 Task: Create a Sprint called Sprint0000000073 in Scrum Project Project0000000025 in Jira. Create a Sprint called Sprint0000000074 in Scrum Project Project0000000025 in Jira. Create a Sprint called Sprint0000000075 in Scrum Project Project0000000025 in Jira. Set Duration of Sprint called Sprint0000000073 in Scrum Project Project0000000025 to 1 week in Jira. Set Duration of Sprint called Sprint0000000074 in Scrum Project Project0000000025 to 2 weeks in Jira
Action: Mouse moved to (984, 395)
Screenshot: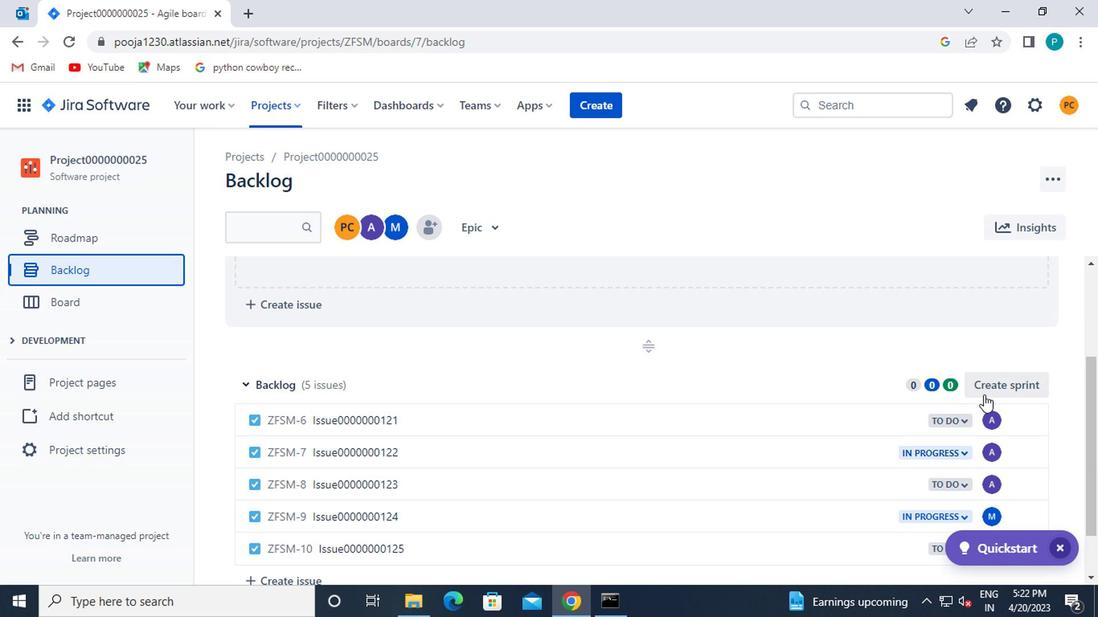 
Action: Mouse pressed left at (984, 395)
Screenshot: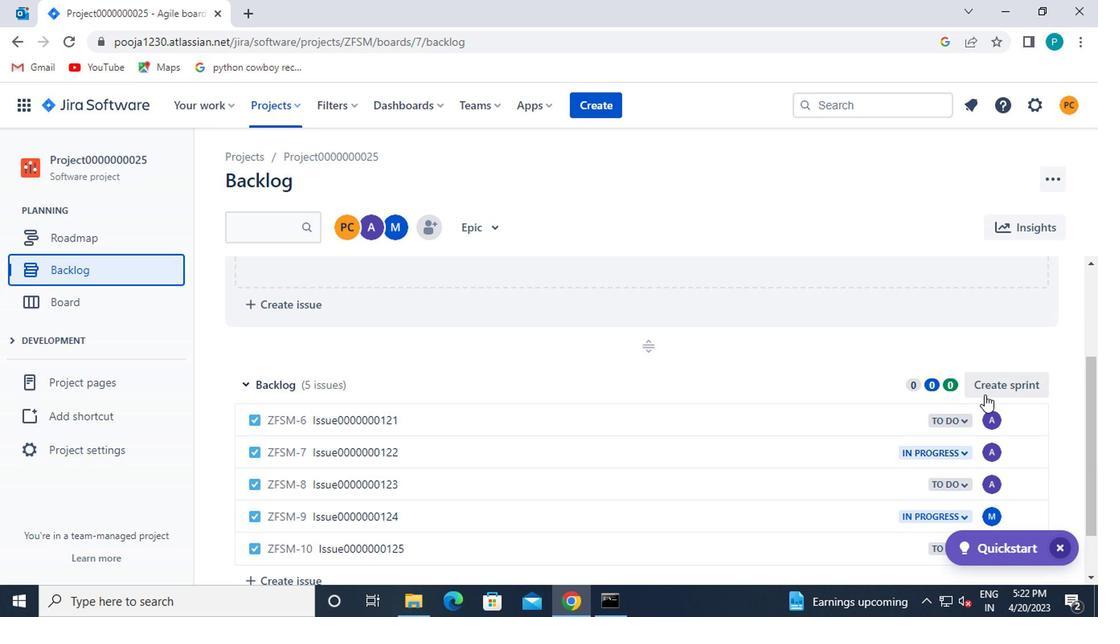 
Action: Mouse moved to (578, 421)
Screenshot: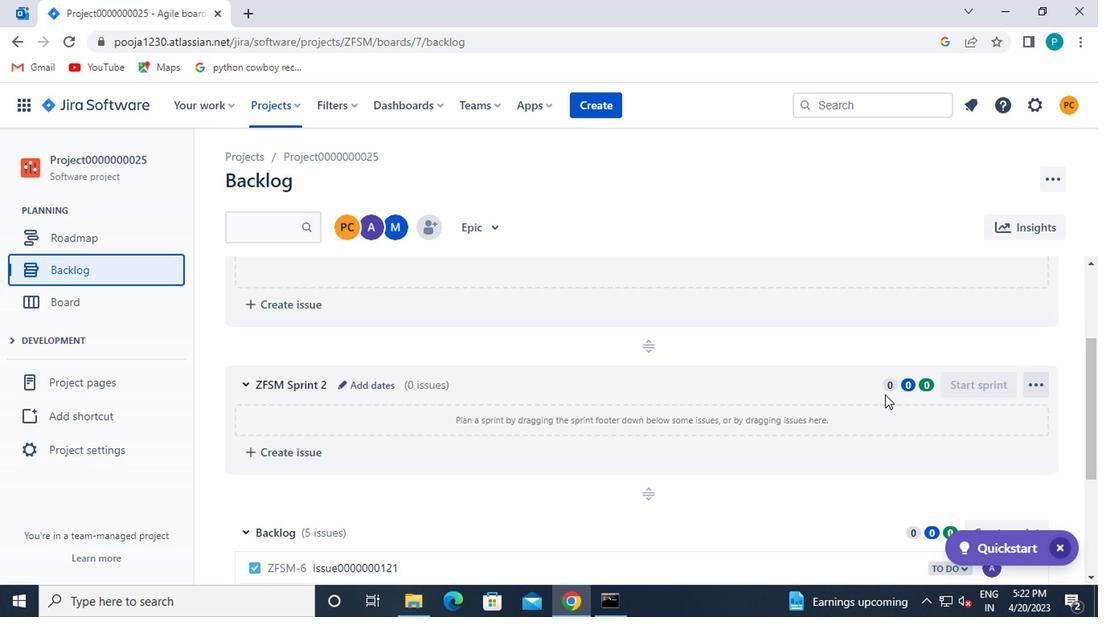 
Action: Mouse scrolled (578, 421) with delta (0, 0)
Screenshot: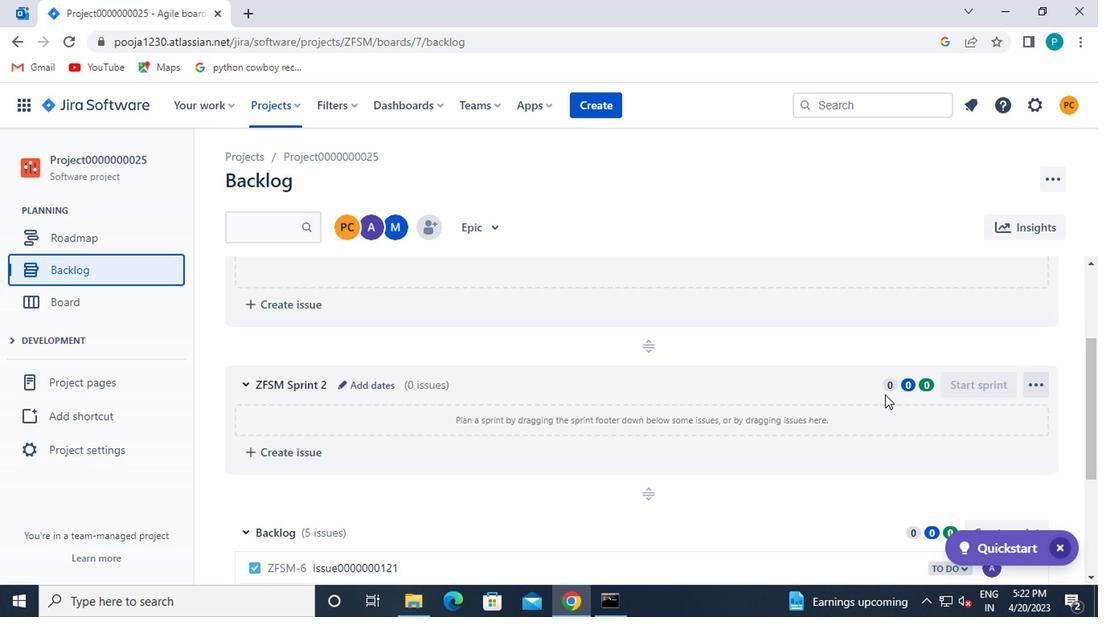 
Action: Mouse moved to (572, 423)
Screenshot: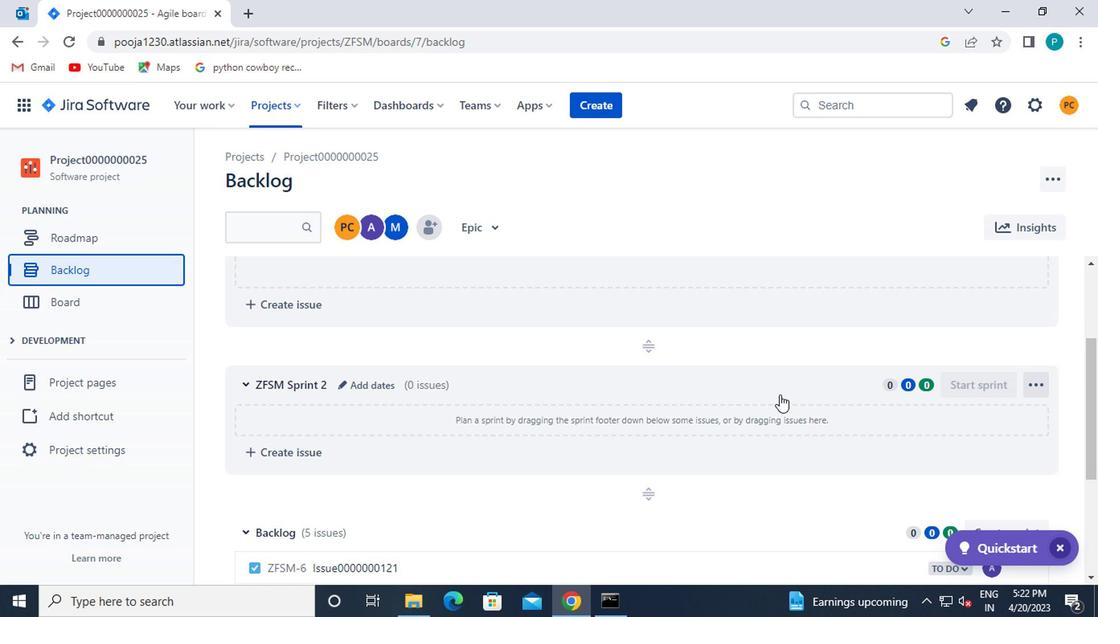 
Action: Mouse scrolled (572, 422) with delta (0, 0)
Screenshot: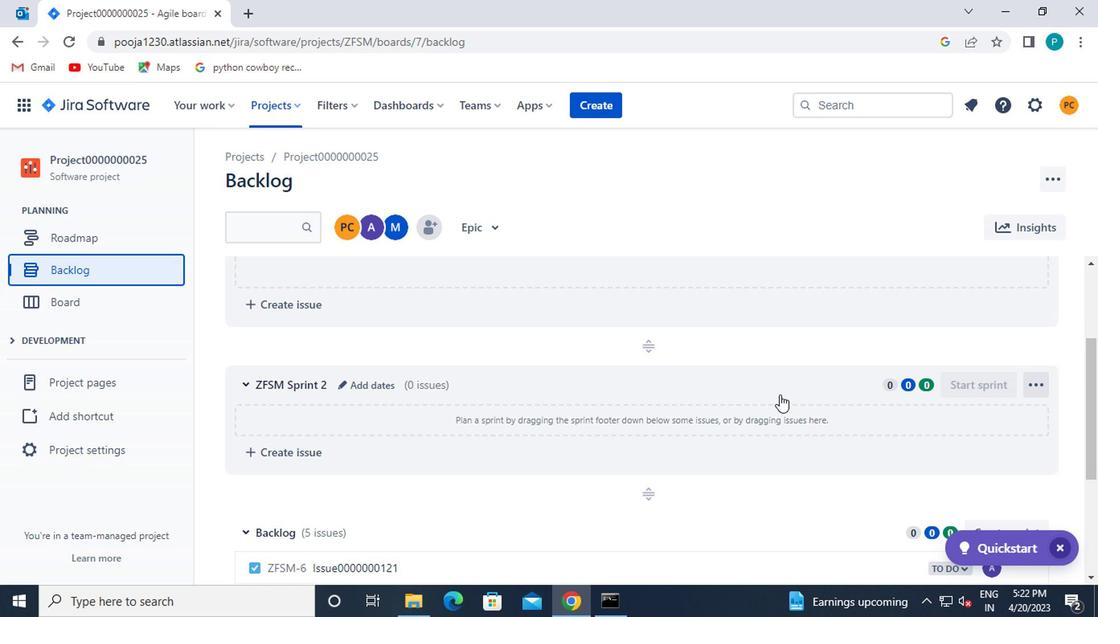 
Action: Mouse moved to (474, 411)
Screenshot: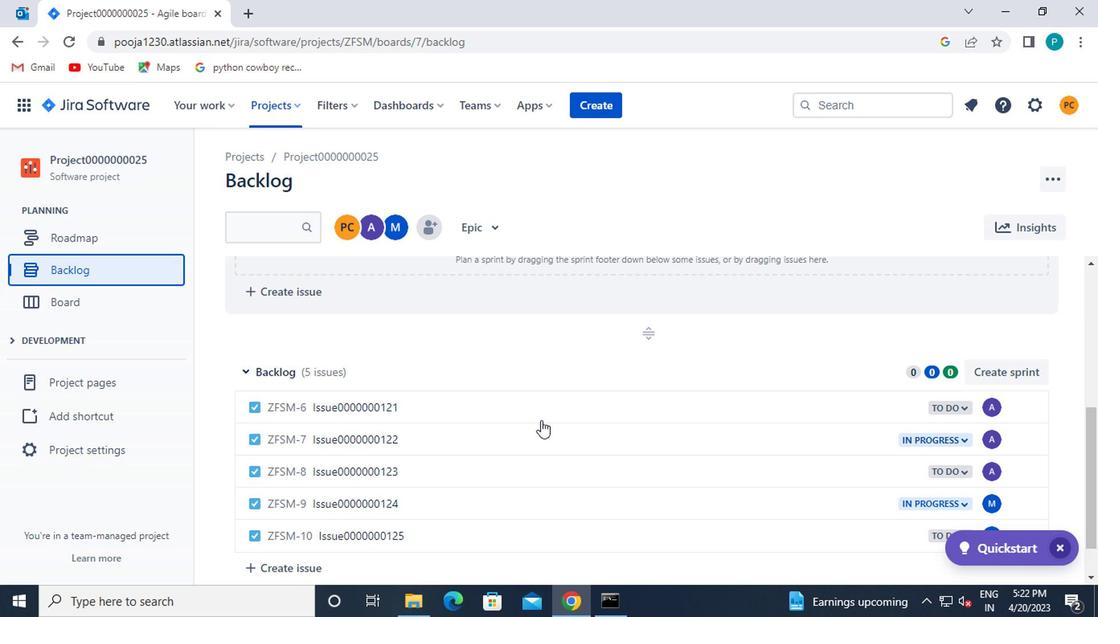 
Action: Mouse scrolled (474, 413) with delta (0, 1)
Screenshot: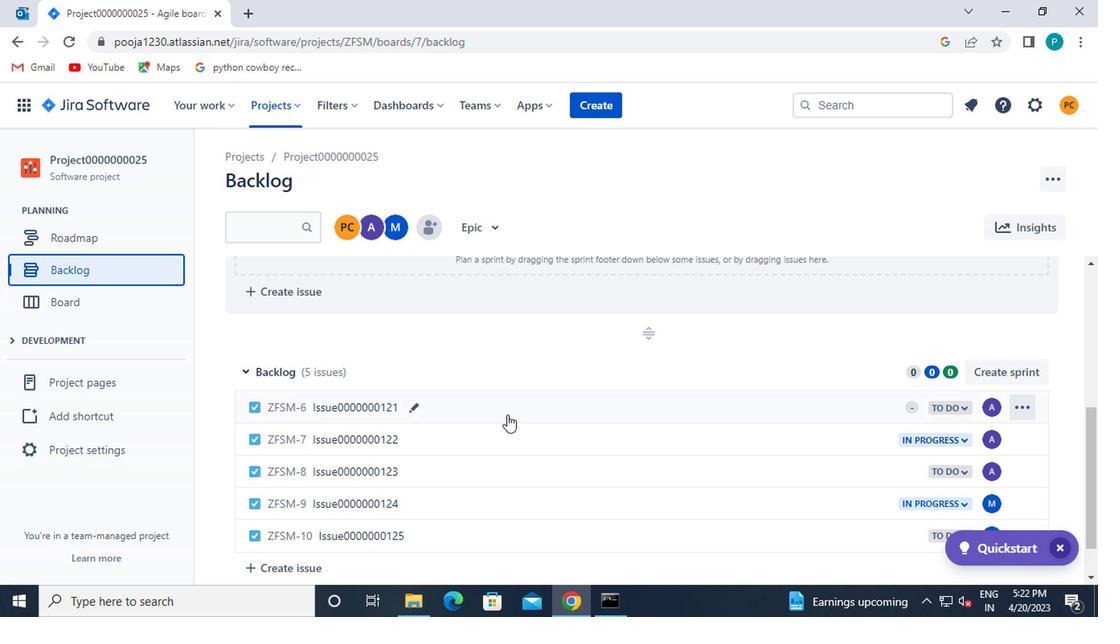 
Action: Mouse moved to (266, 360)
Screenshot: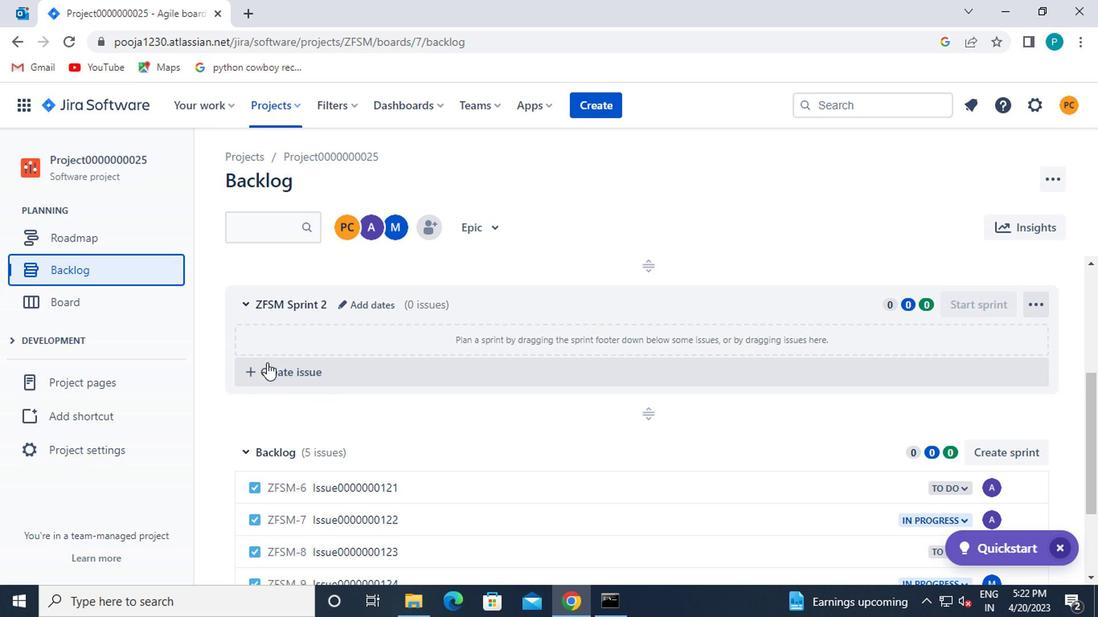 
Action: Mouse scrolled (266, 361) with delta (0, 0)
Screenshot: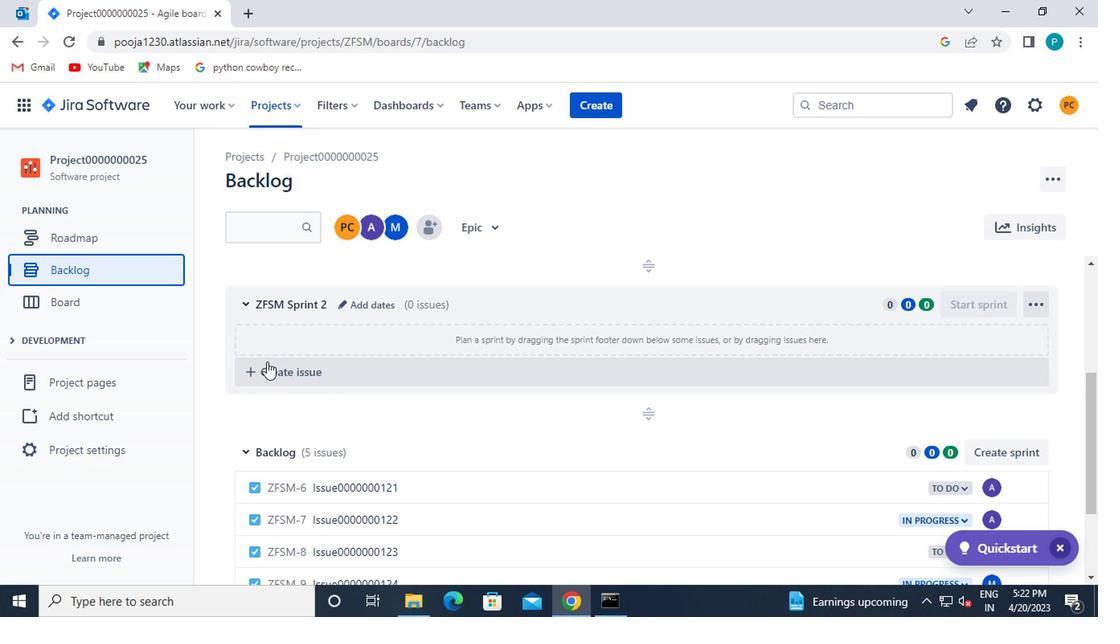 
Action: Mouse scrolled (266, 361) with delta (0, 0)
Screenshot: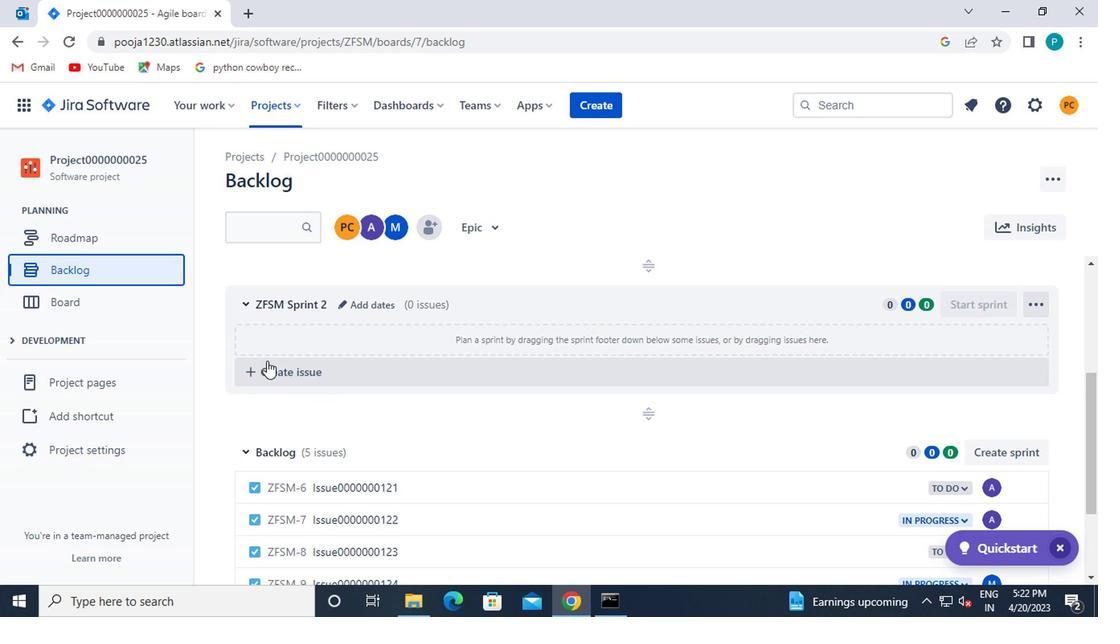 
Action: Mouse moved to (273, 367)
Screenshot: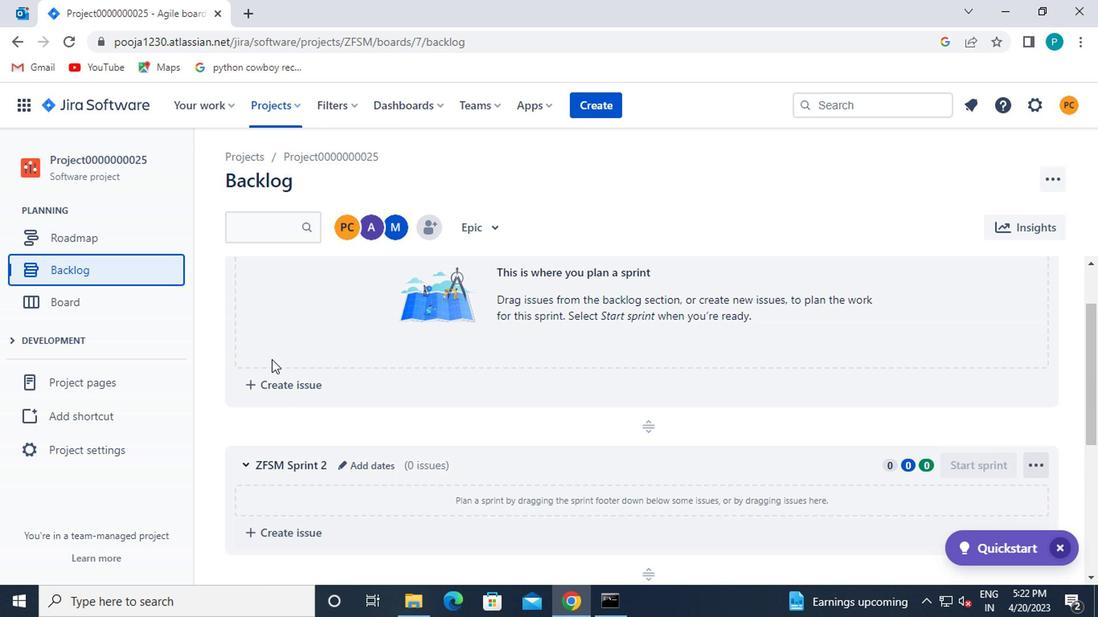 
Action: Mouse scrolled (273, 366) with delta (0, -1)
Screenshot: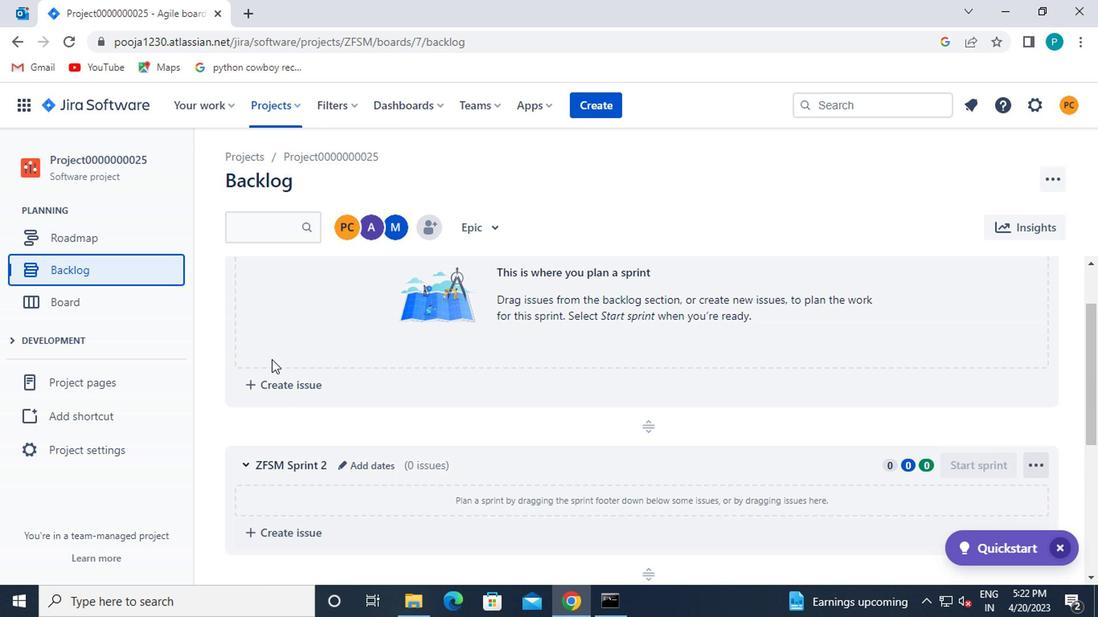 
Action: Mouse moved to (280, 374)
Screenshot: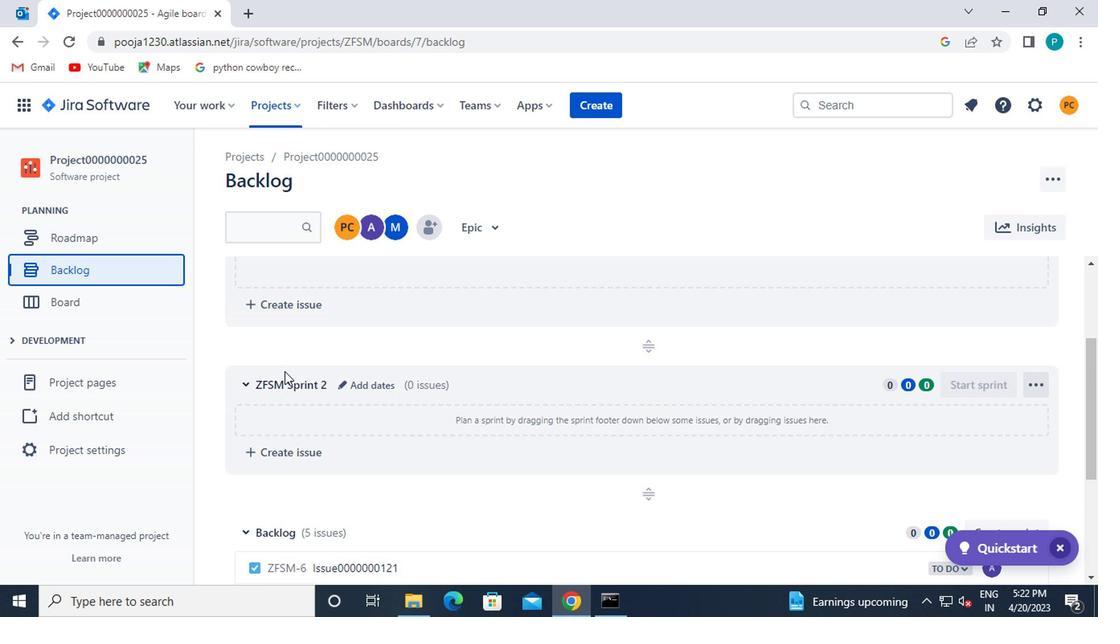 
Action: Mouse scrolled (280, 373) with delta (0, 0)
Screenshot: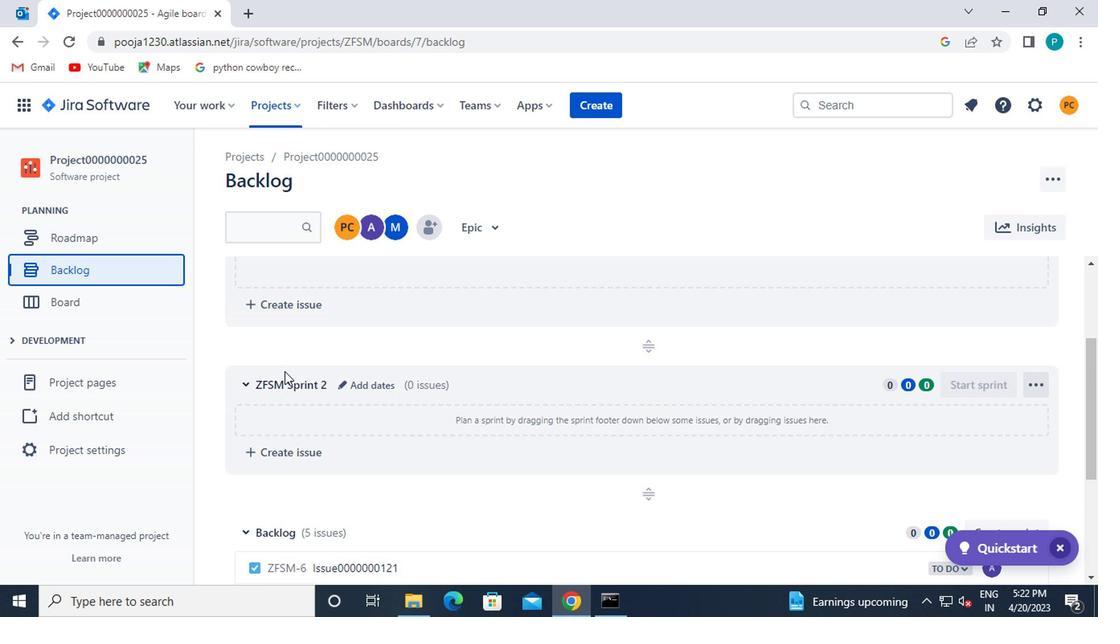 
Action: Mouse moved to (281, 378)
Screenshot: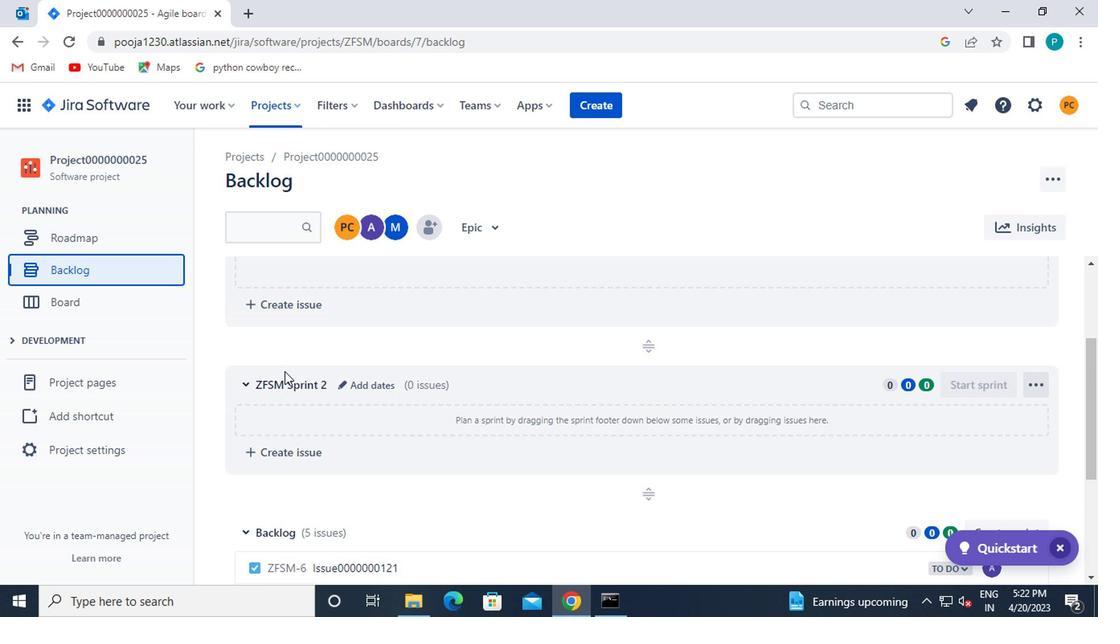 
Action: Mouse pressed left at (281, 378)
Screenshot: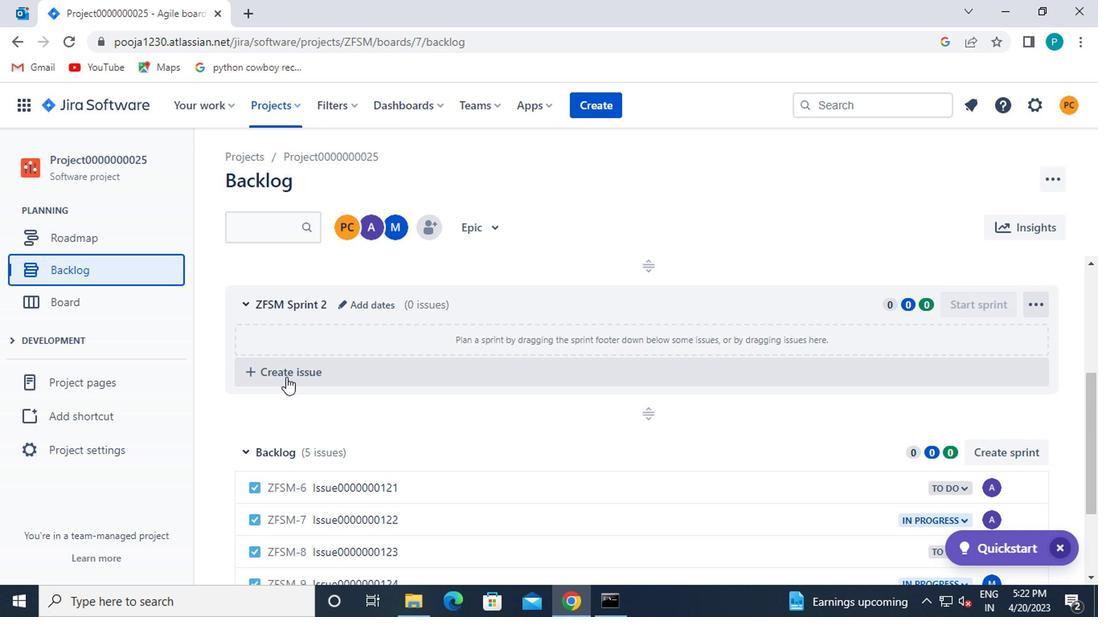 
Action: Mouse moved to (298, 381)
Screenshot: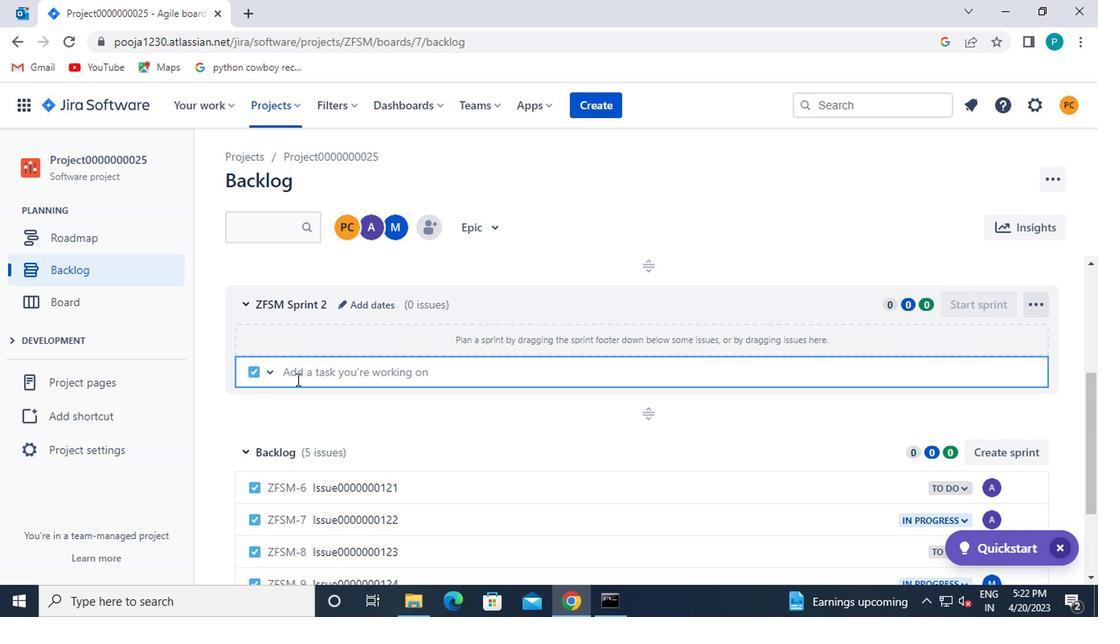 
Action: Mouse scrolled (298, 382) with delta (0, 0)
Screenshot: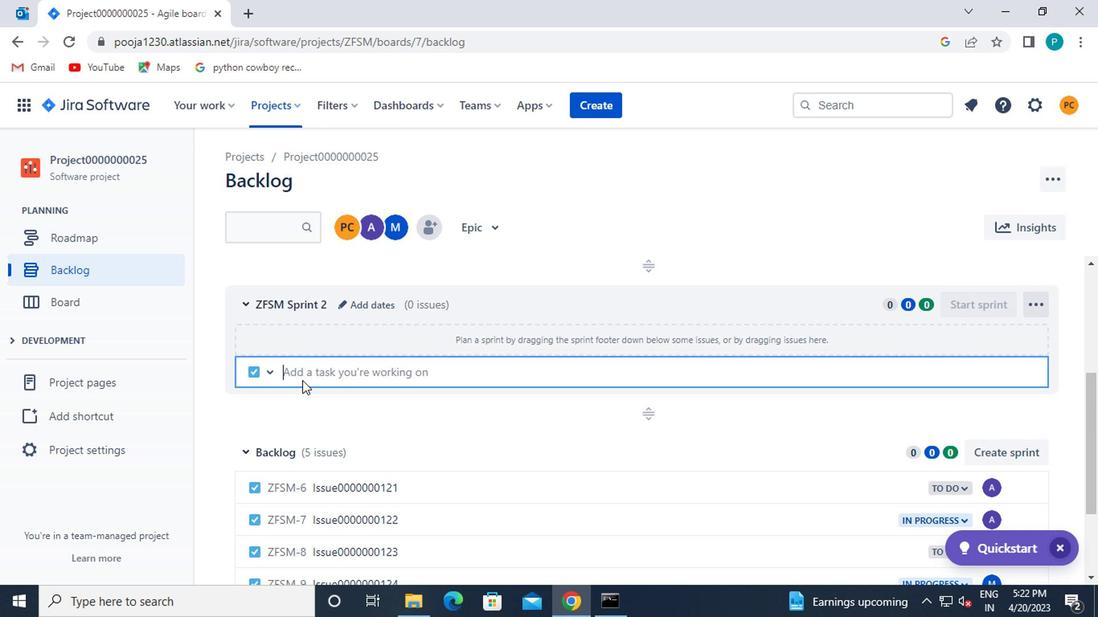 
Action: Mouse scrolled (298, 382) with delta (0, 0)
Screenshot: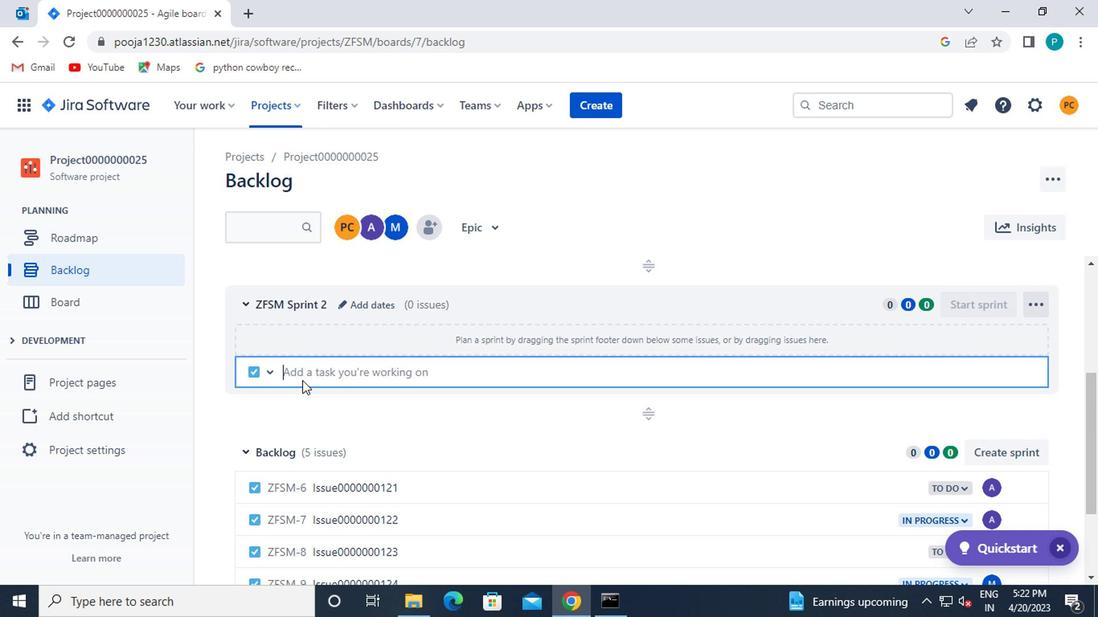 
Action: Mouse scrolled (298, 382) with delta (0, 0)
Screenshot: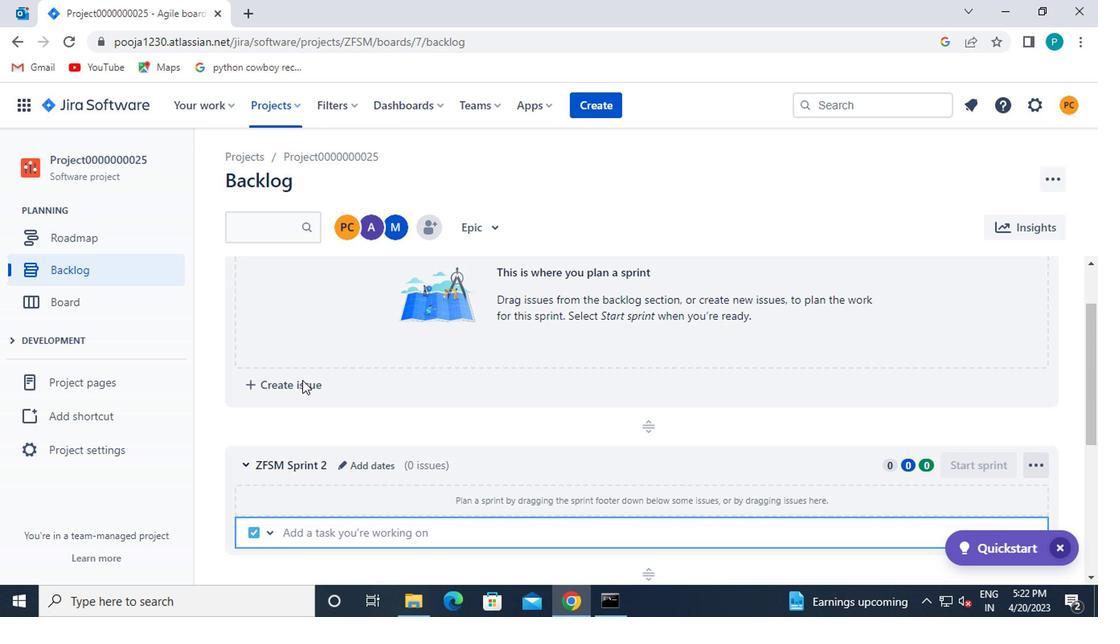 
Action: Mouse scrolled (298, 382) with delta (0, 0)
Screenshot: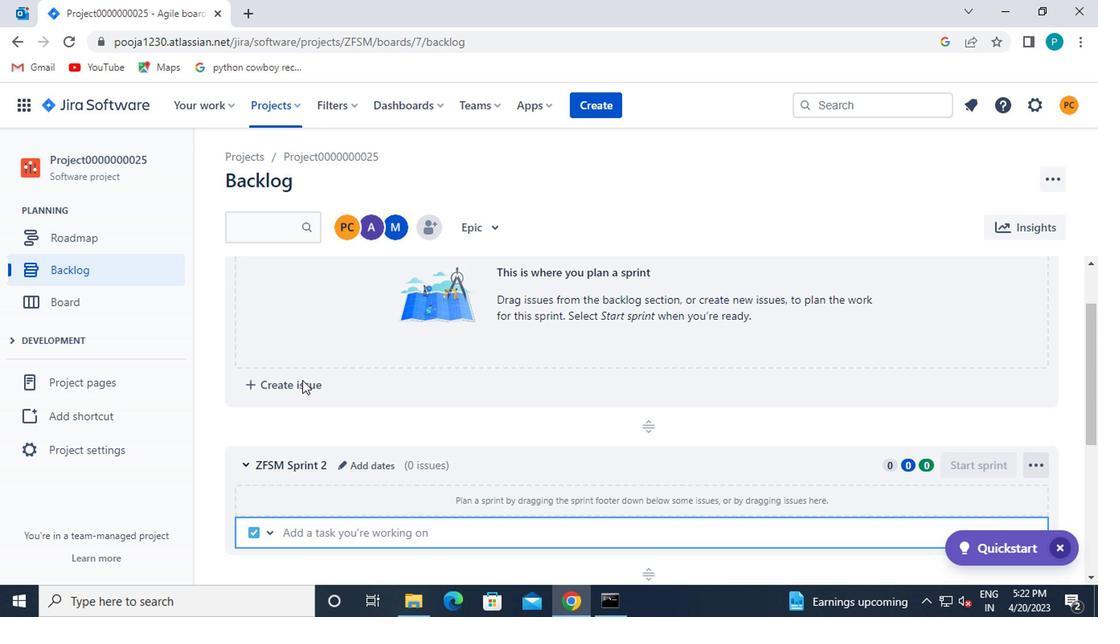 
Action: Mouse scrolled (298, 382) with delta (0, 0)
Screenshot: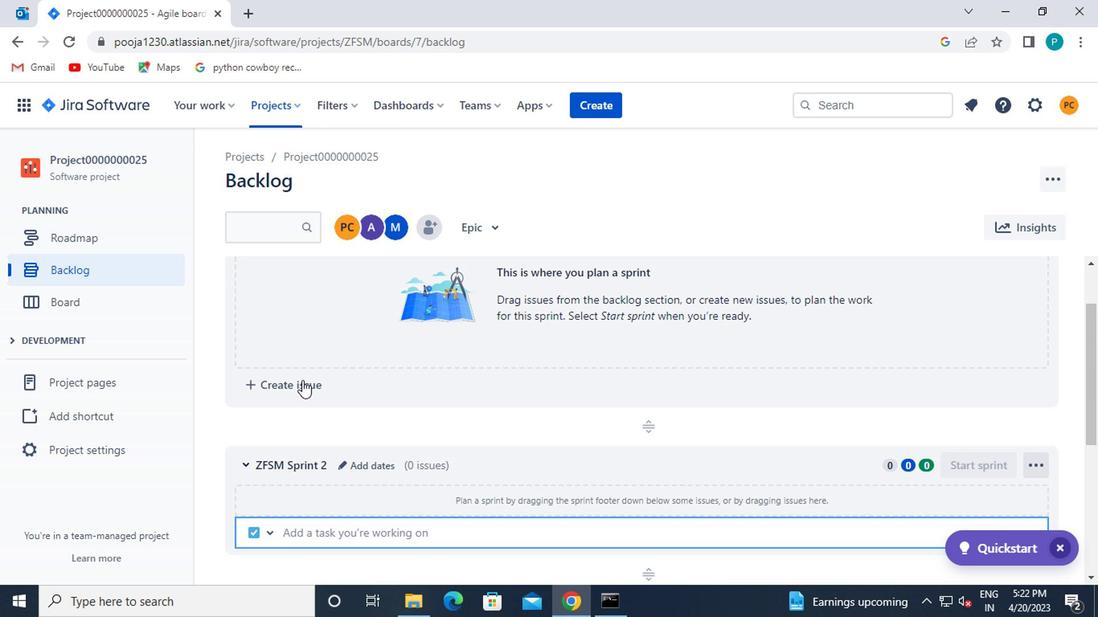 
Action: Mouse scrolled (298, 382) with delta (0, 0)
Screenshot: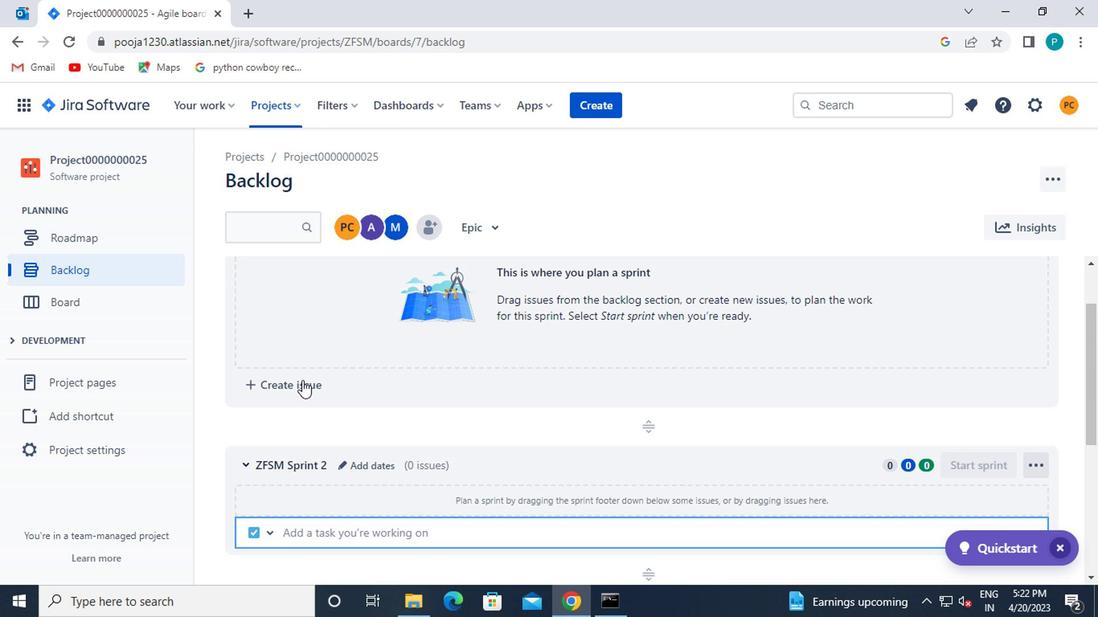 
Action: Mouse scrolled (298, 381) with delta (0, 0)
Screenshot: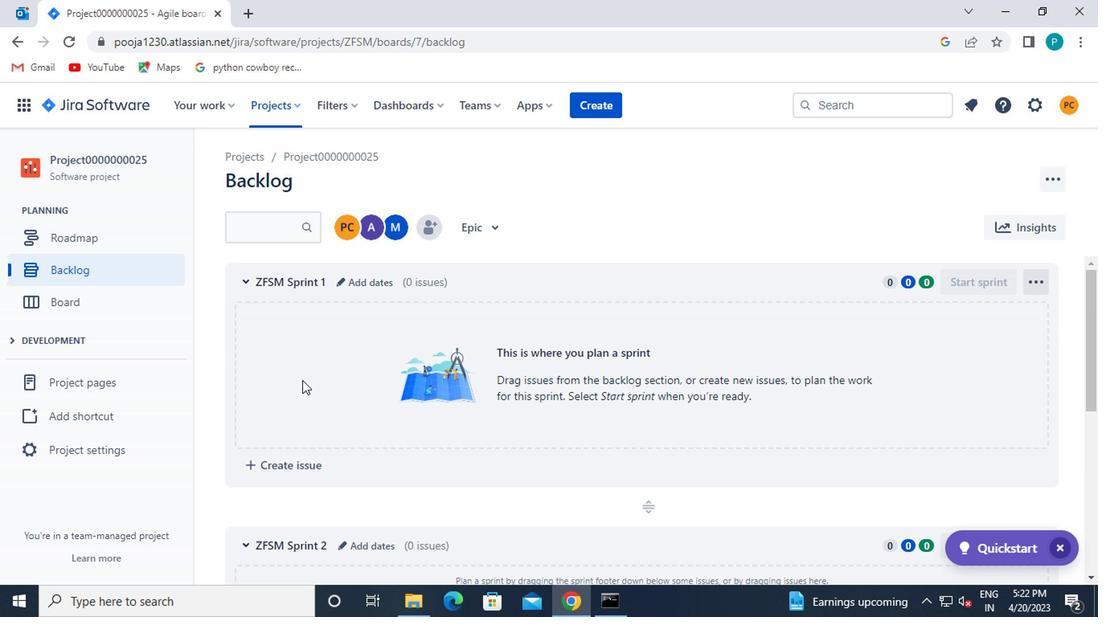 
Action: Mouse scrolled (298, 381) with delta (0, 0)
Screenshot: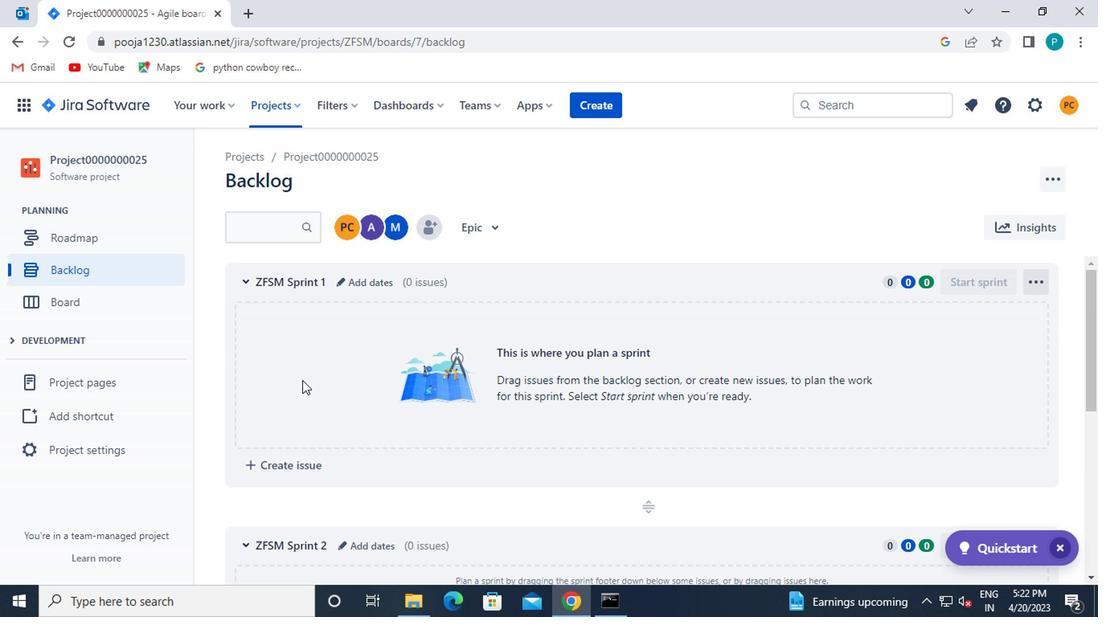 
Action: Mouse moved to (359, 387)
Screenshot: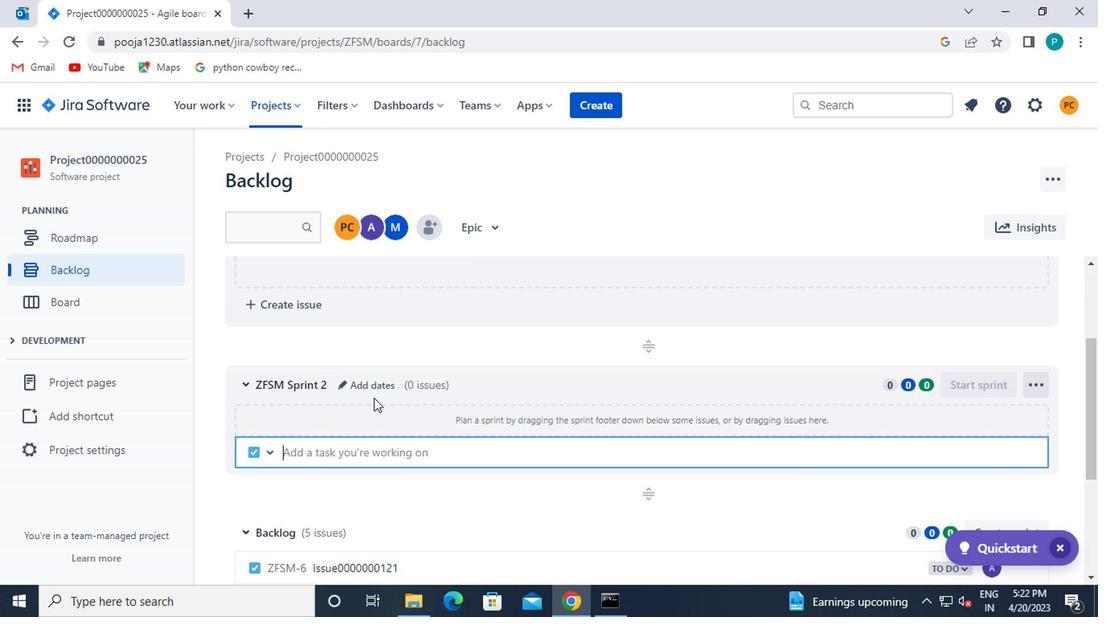 
Action: Mouse pressed left at (359, 387)
Screenshot: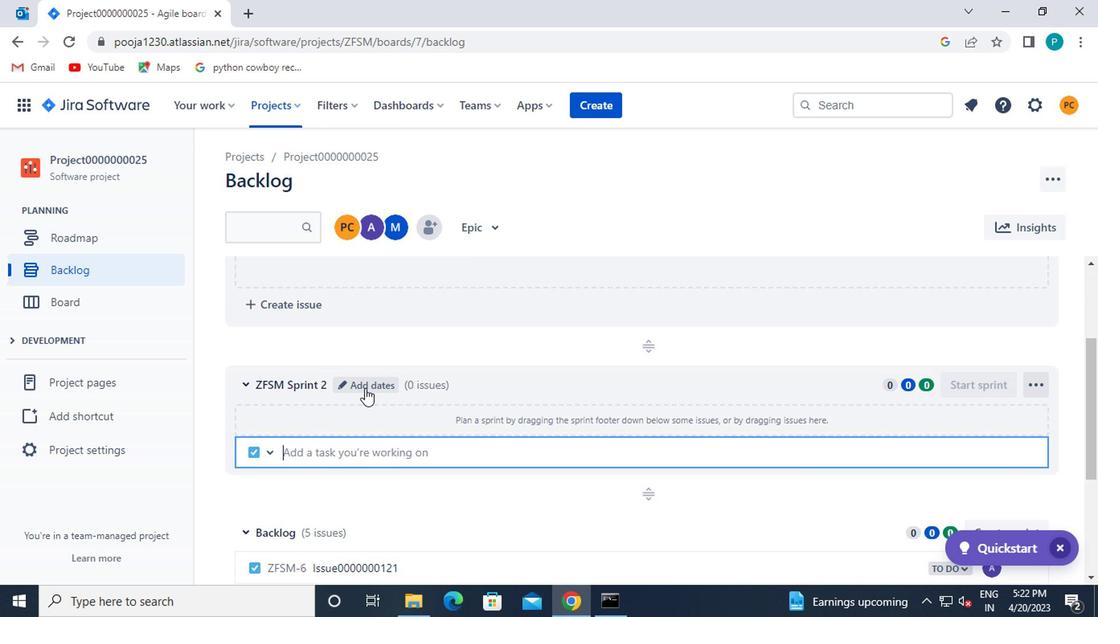 
Action: Mouse moved to (827, 176)
Screenshot: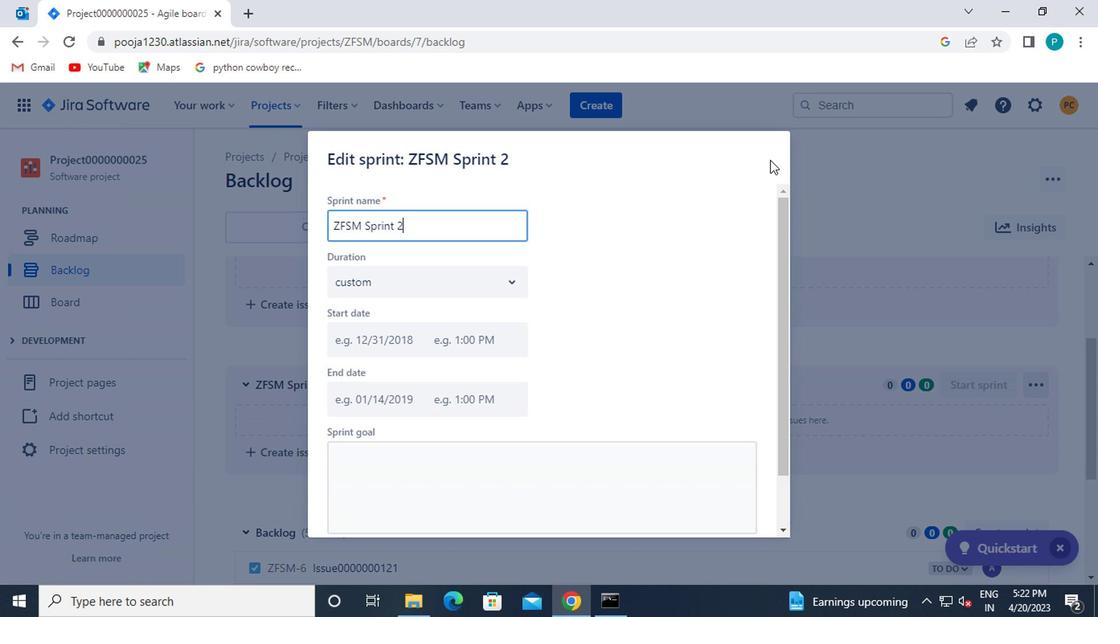 
Action: Mouse pressed left at (827, 176)
Screenshot: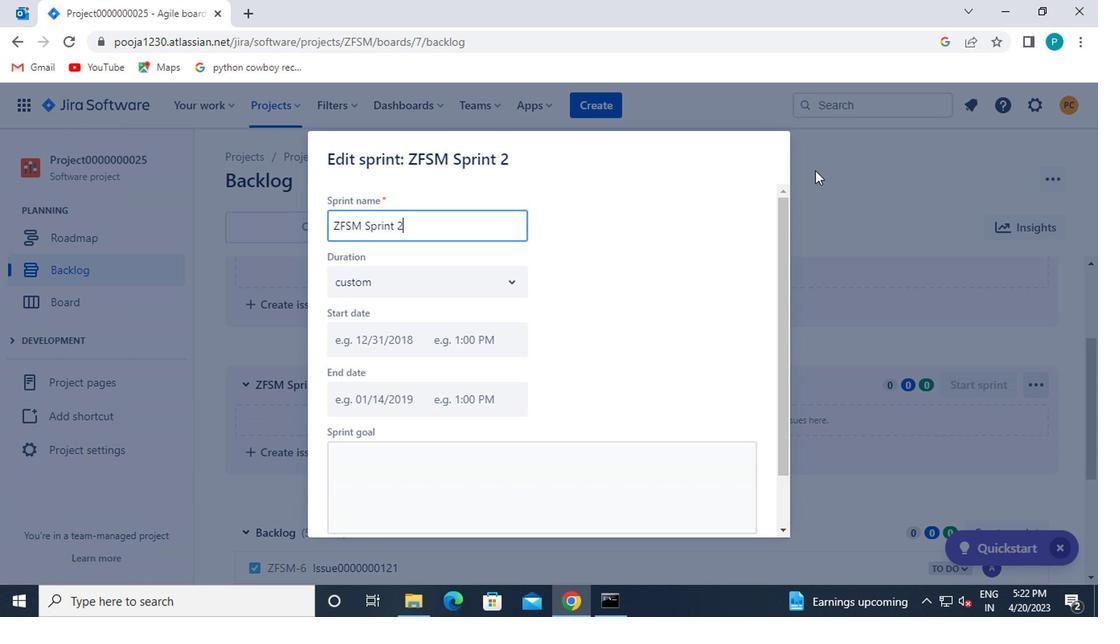 
Action: Mouse moved to (613, 240)
Screenshot: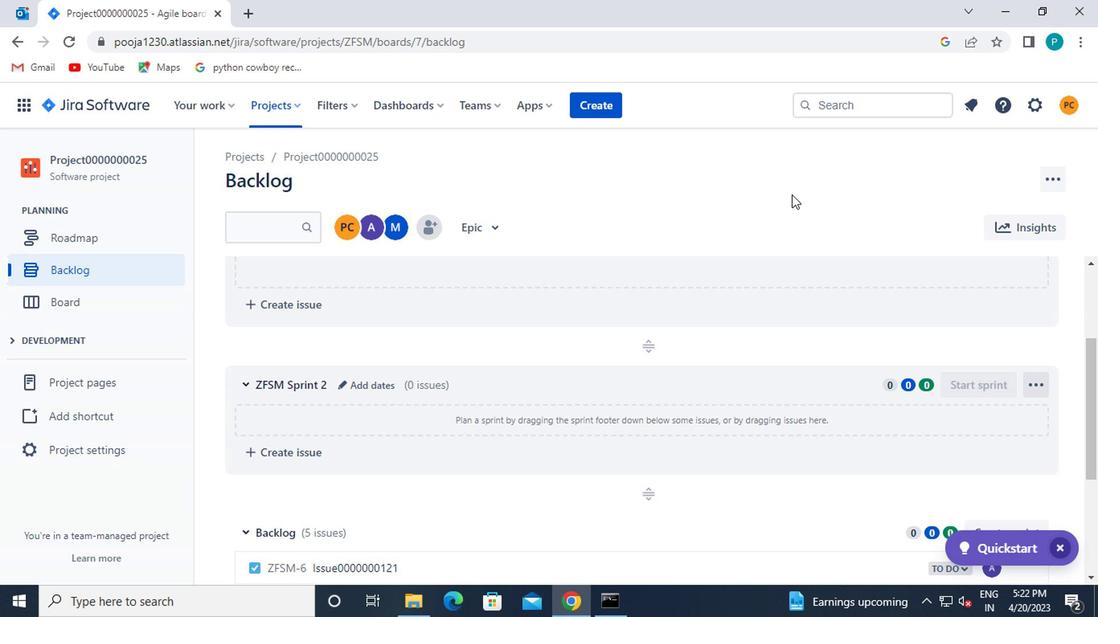 
Action: Mouse scrolled (613, 241) with delta (0, 1)
Screenshot: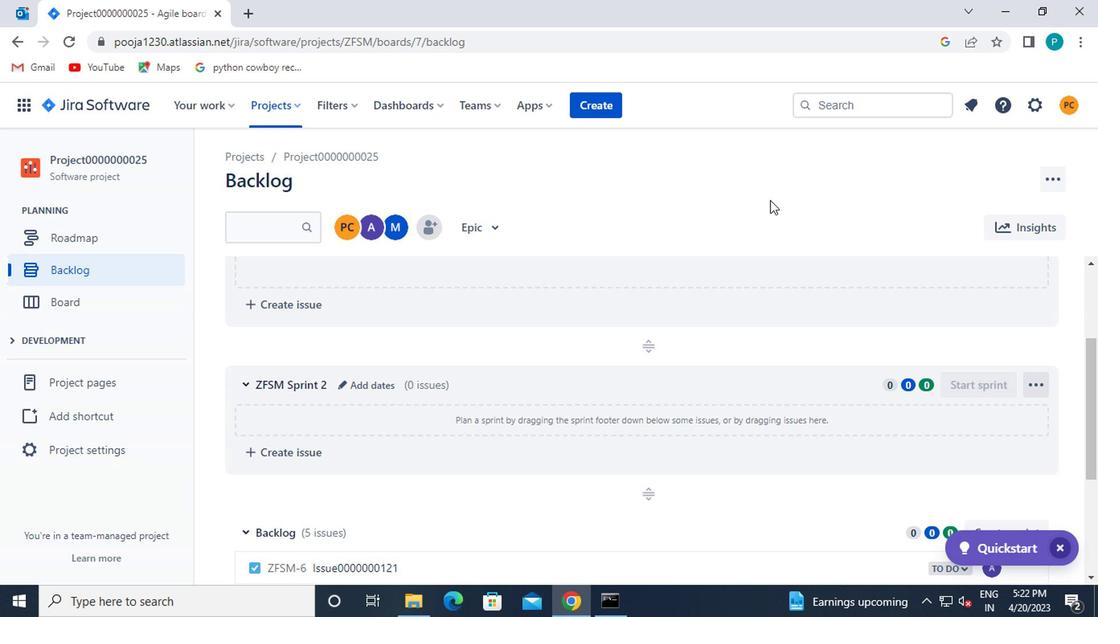 
Action: Mouse scrolled (613, 241) with delta (0, 1)
Screenshot: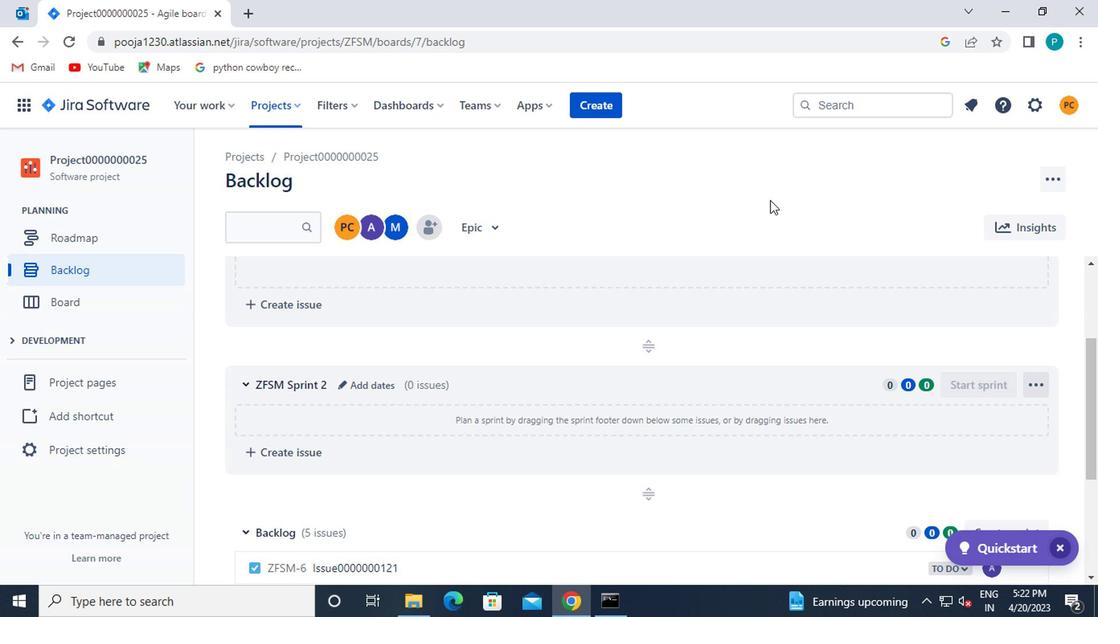 
Action: Mouse scrolled (613, 241) with delta (0, 1)
Screenshot: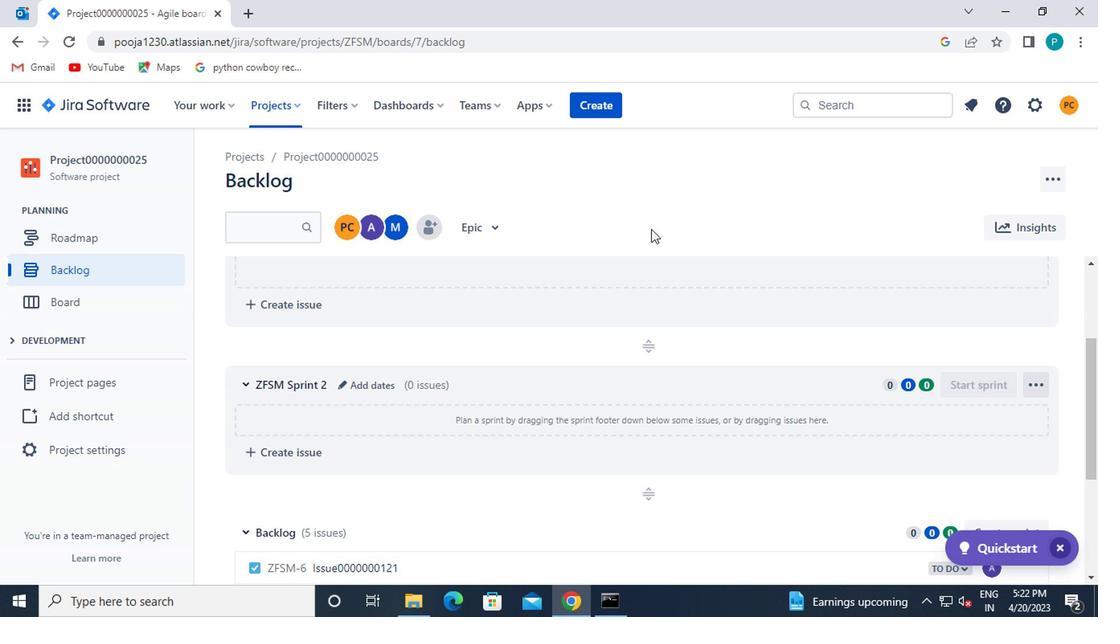
Action: Mouse moved to (324, 285)
Screenshot: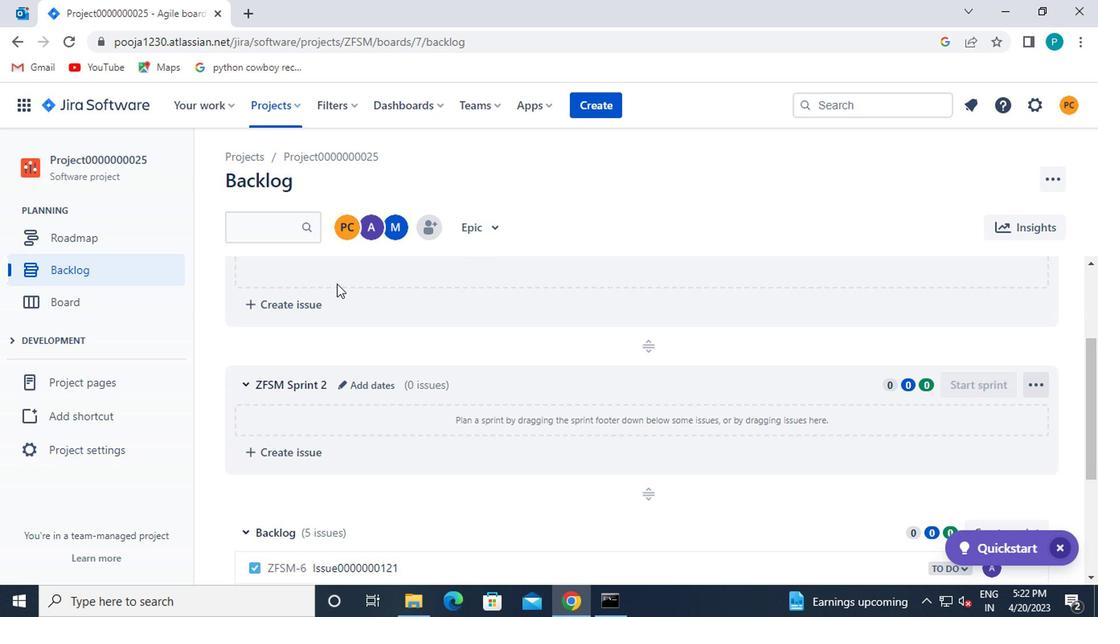 
Action: Mouse scrolled (324, 286) with delta (0, 0)
Screenshot: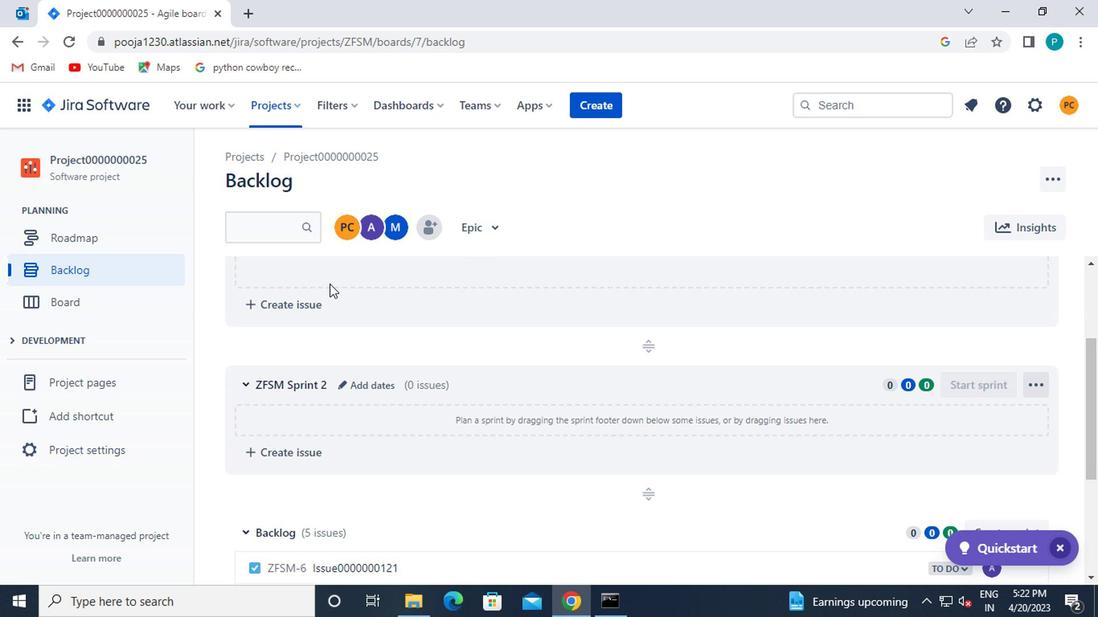 
Action: Mouse scrolled (324, 286) with delta (0, 0)
Screenshot: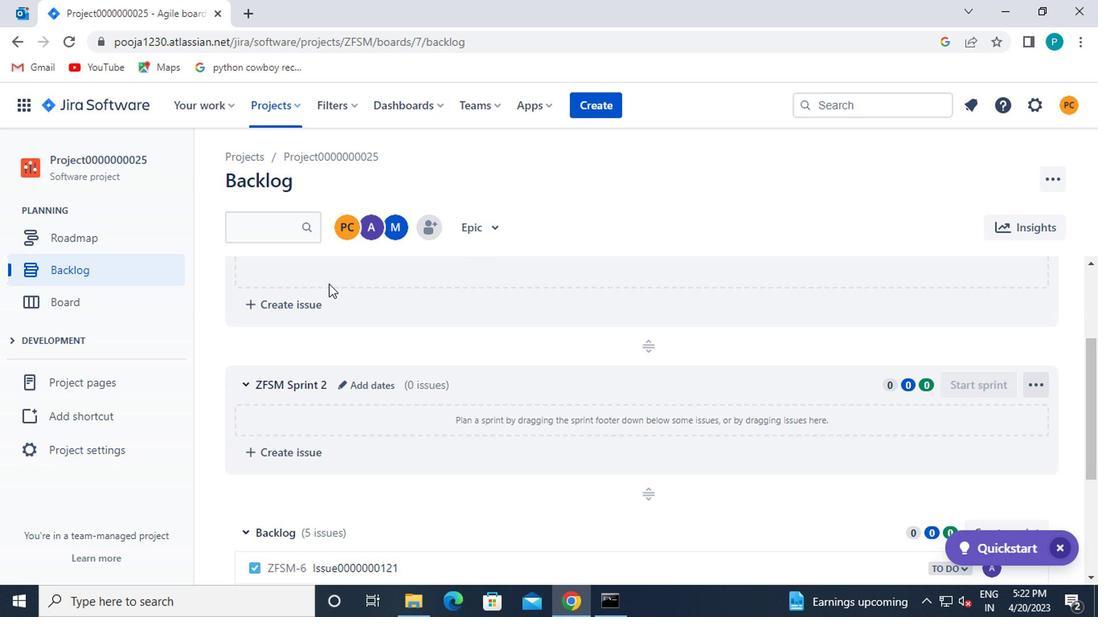 
Action: Mouse scrolled (324, 286) with delta (0, 0)
Screenshot: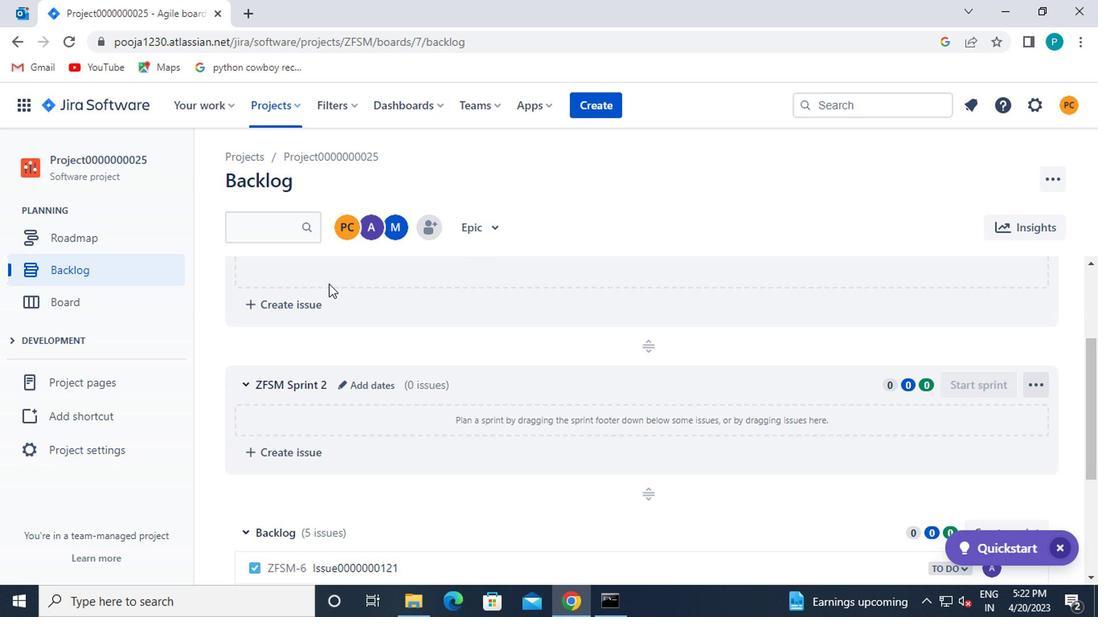 
Action: Mouse moved to (340, 283)
Screenshot: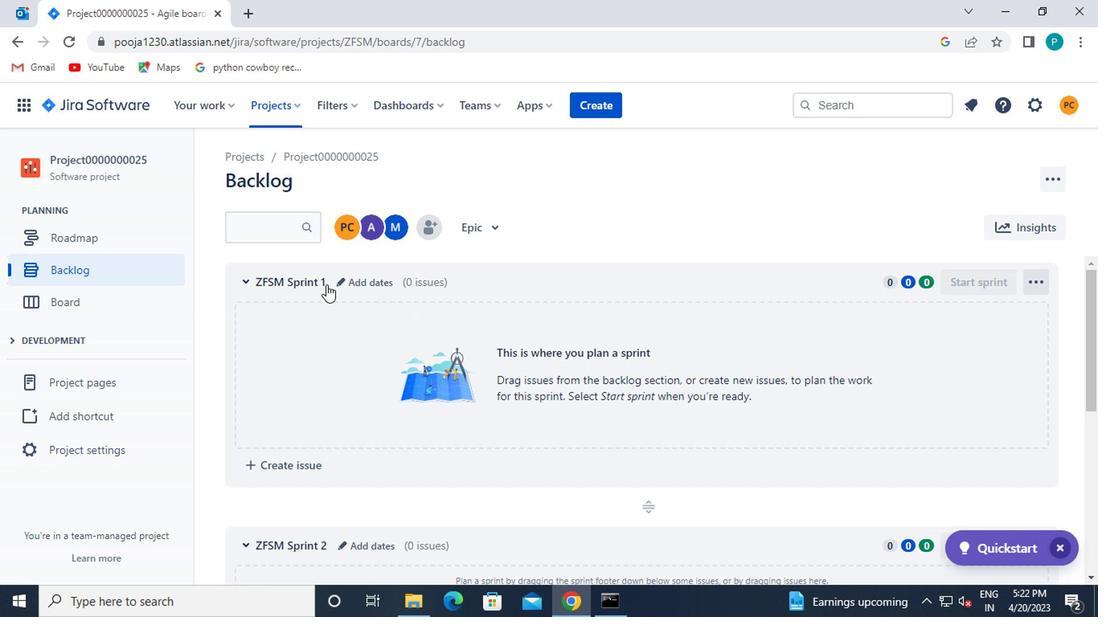 
Action: Mouse pressed left at (340, 283)
Screenshot: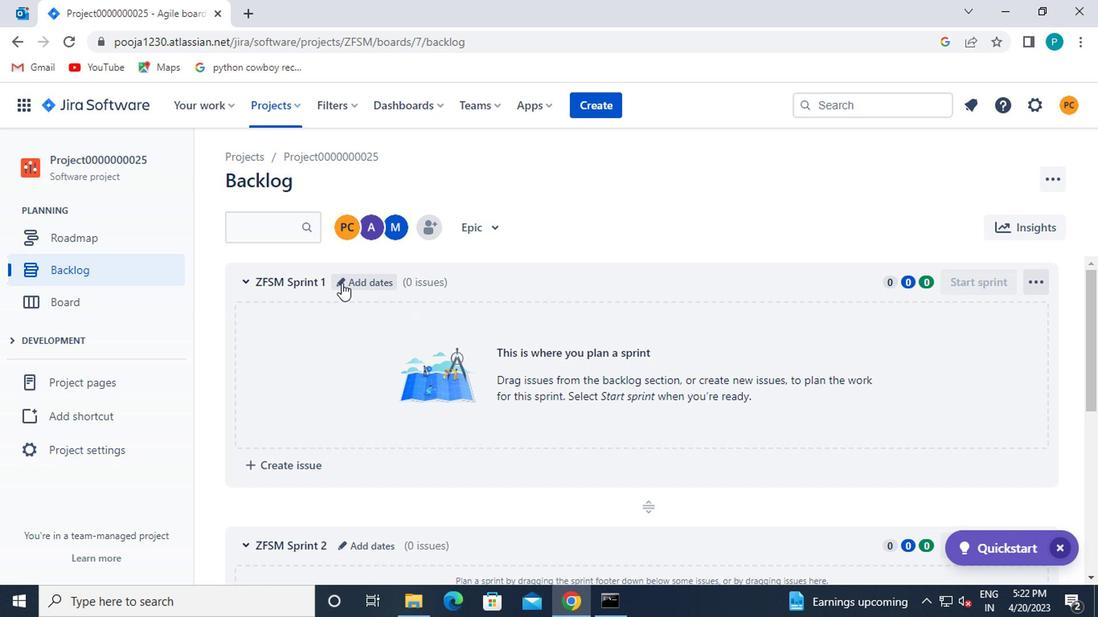 
Action: Mouse moved to (405, 228)
Screenshot: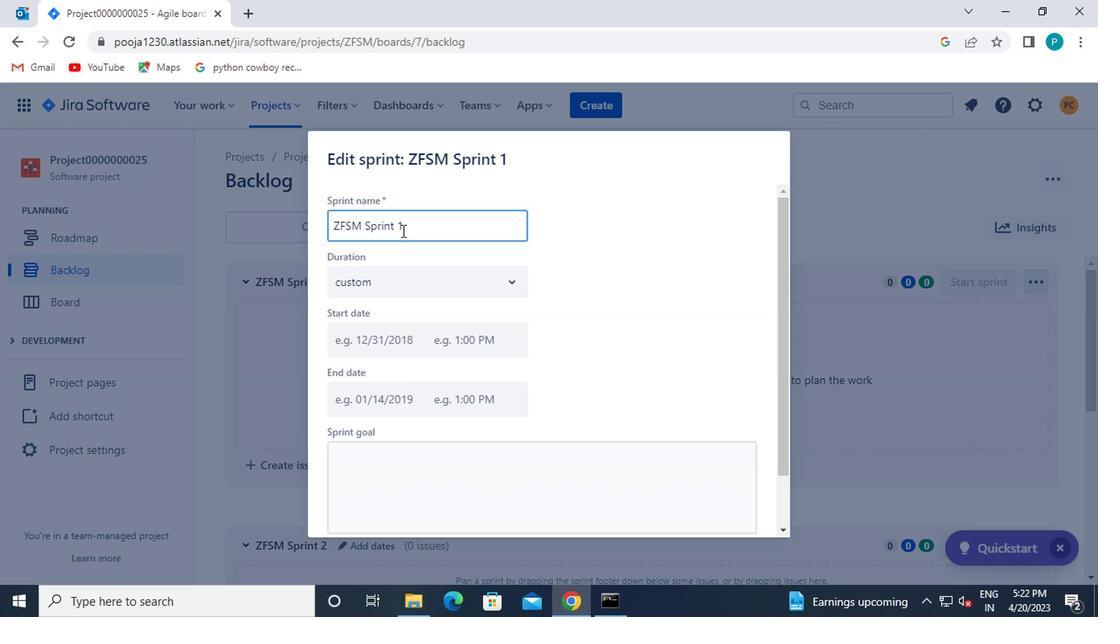 
Action: Mouse pressed left at (405, 228)
Screenshot: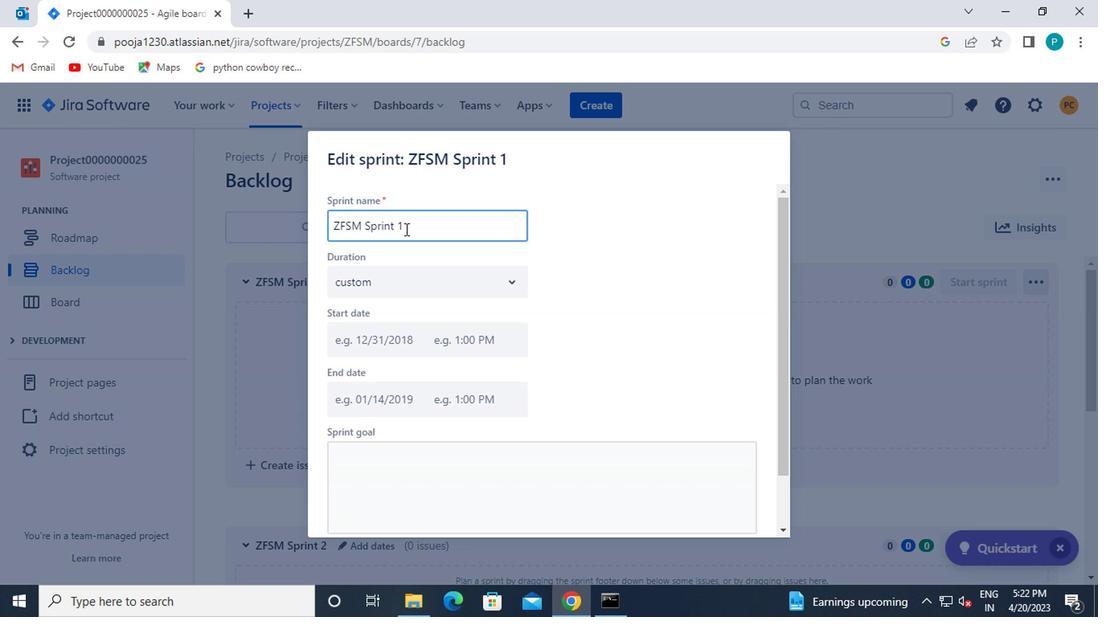 
Action: Key pressed <Key.backspace><Key.backspace><Key.backspace><Key.backspace><Key.backspace><Key.backspace><Key.backspace><Key.backspace><Key.backspace><Key.backspace><Key.backspace><Key.backspace><Key.backspace><Key.backspace><Key.backspace><Key.backspace><Key.backspace><Key.backspace><Key.caps_lock>s<Key.caps_lock>print0000000073
Screenshot: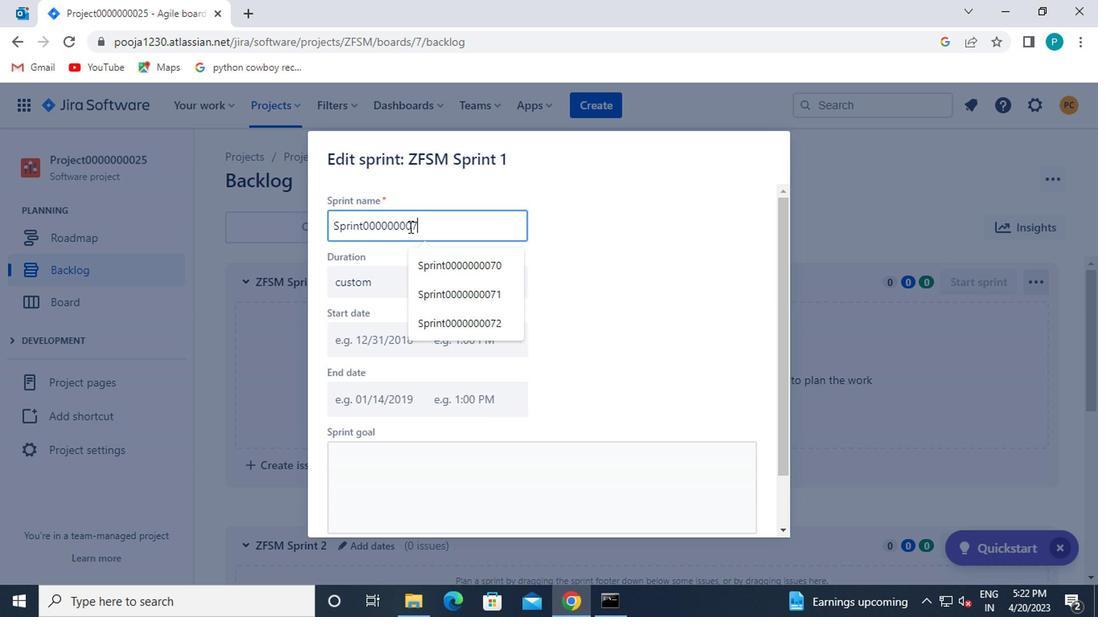 
Action: Mouse moved to (427, 315)
Screenshot: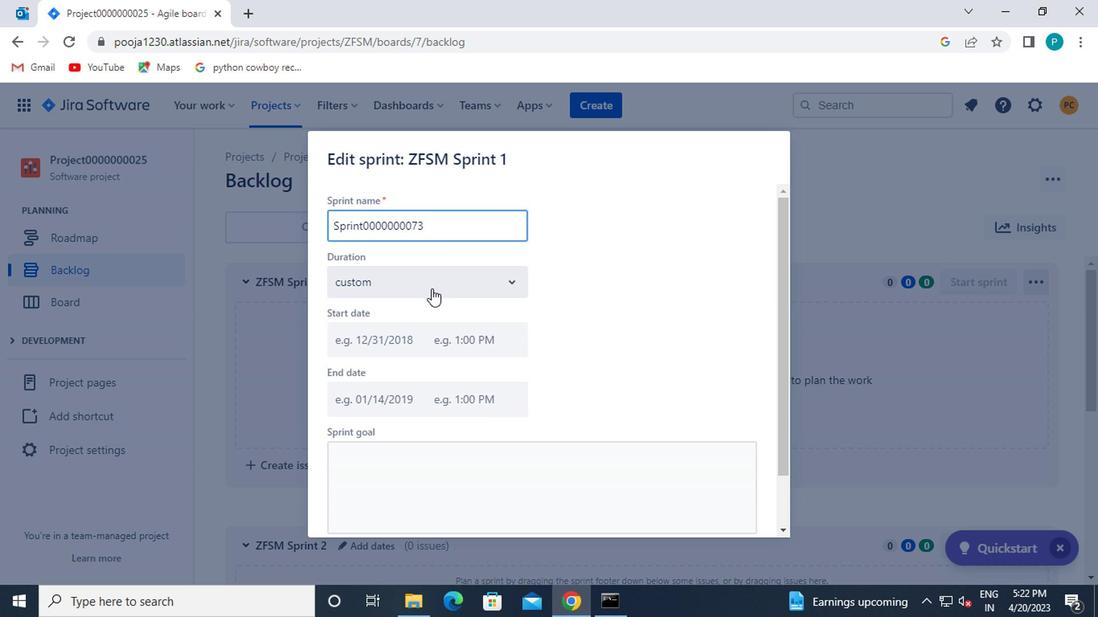 
Action: Mouse scrolled (427, 314) with delta (0, -1)
Screenshot: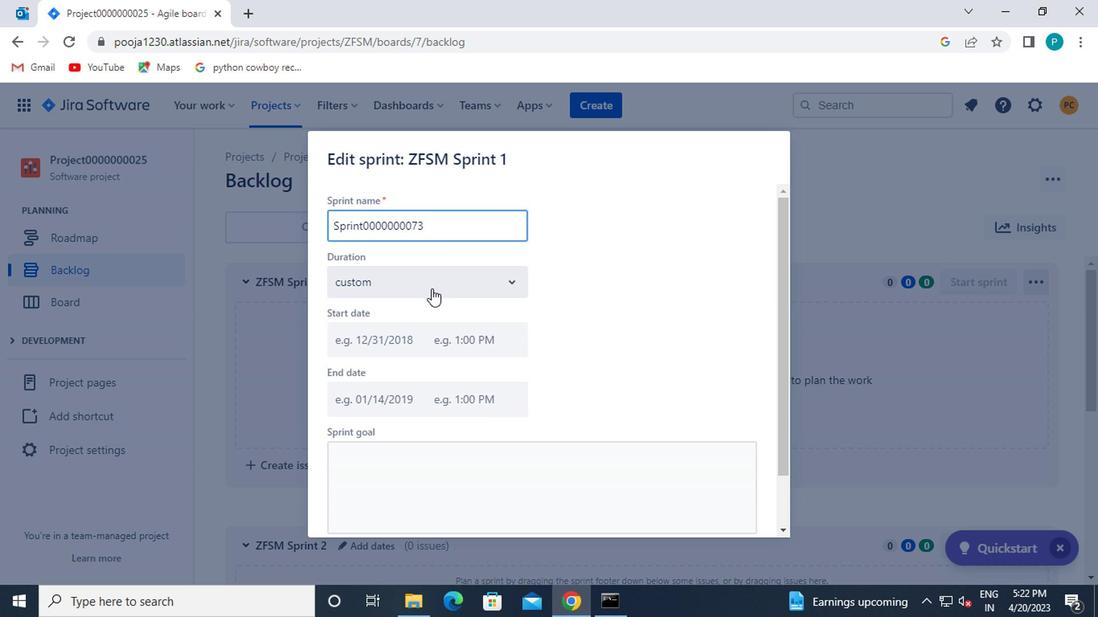 
Action: Mouse moved to (427, 318)
Screenshot: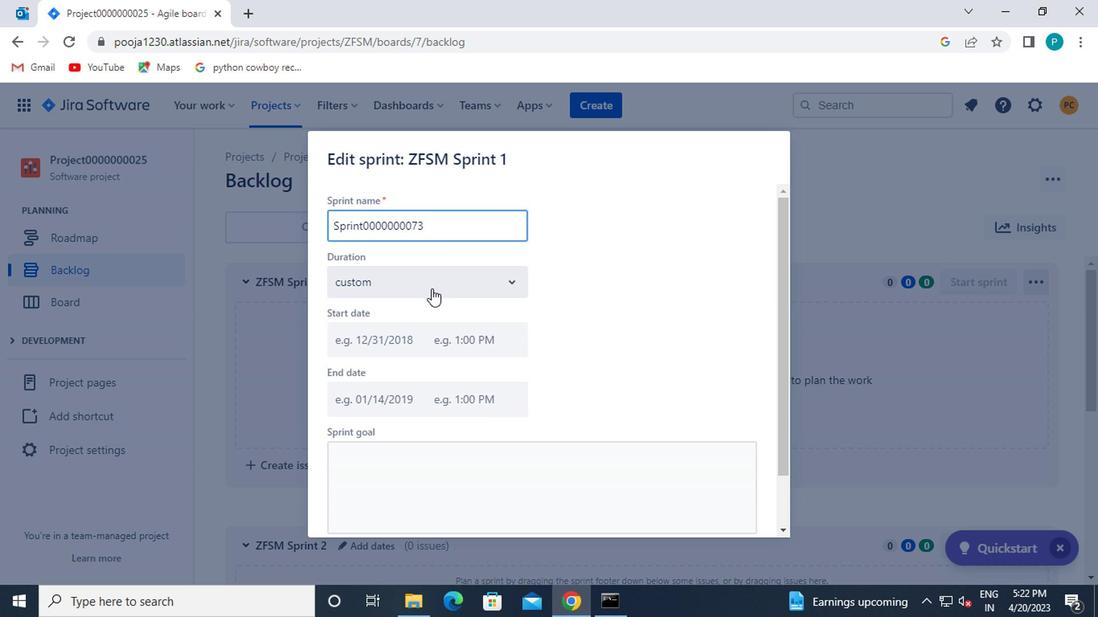 
Action: Mouse scrolled (427, 317) with delta (0, 0)
Screenshot: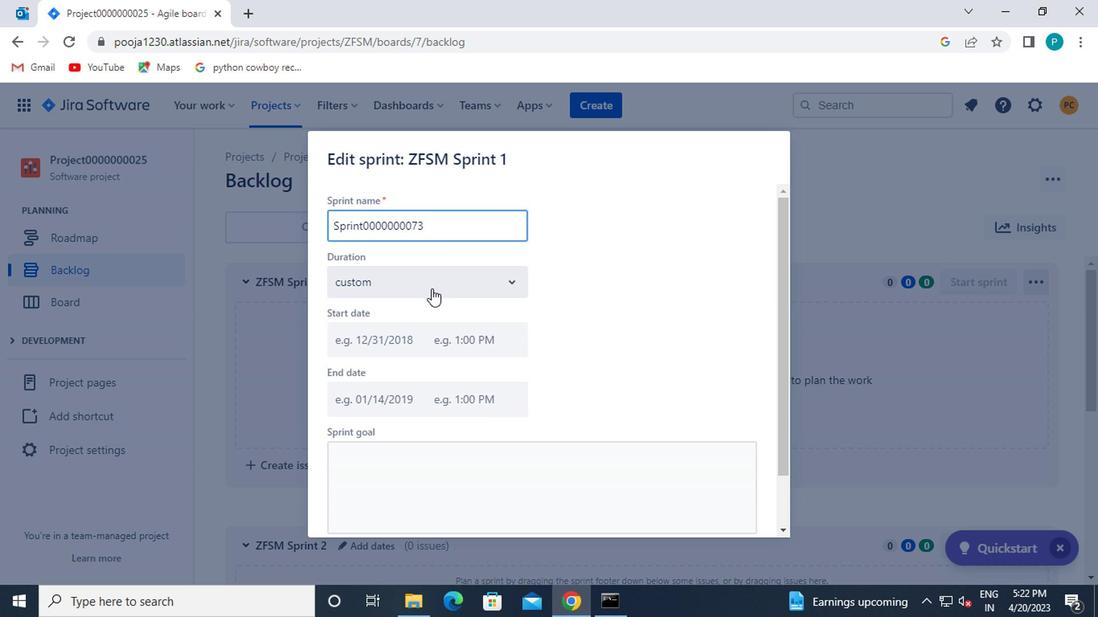 
Action: Mouse moved to (427, 319)
Screenshot: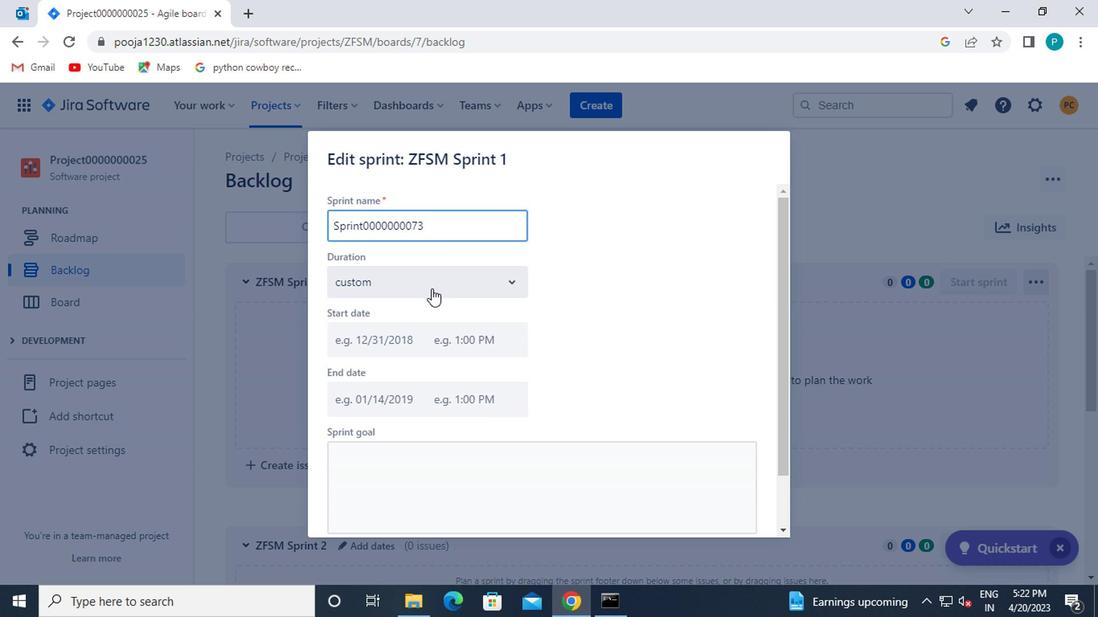
Action: Mouse scrolled (427, 319) with delta (0, 0)
Screenshot: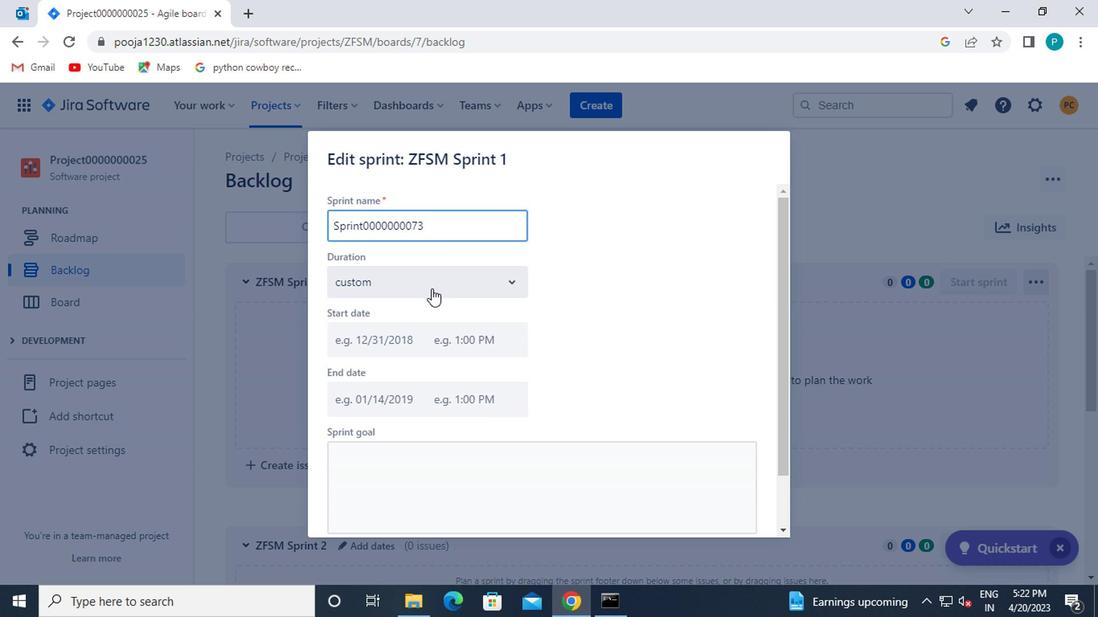 
Action: Mouse moved to (431, 330)
Screenshot: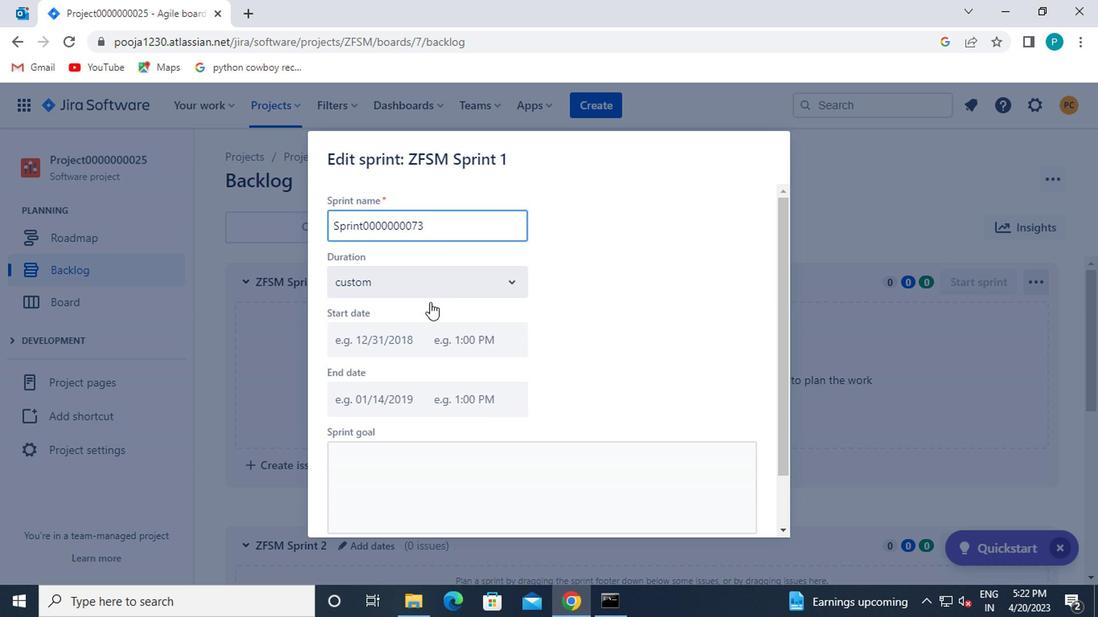 
Action: Mouse scrolled (431, 329) with delta (0, 0)
Screenshot: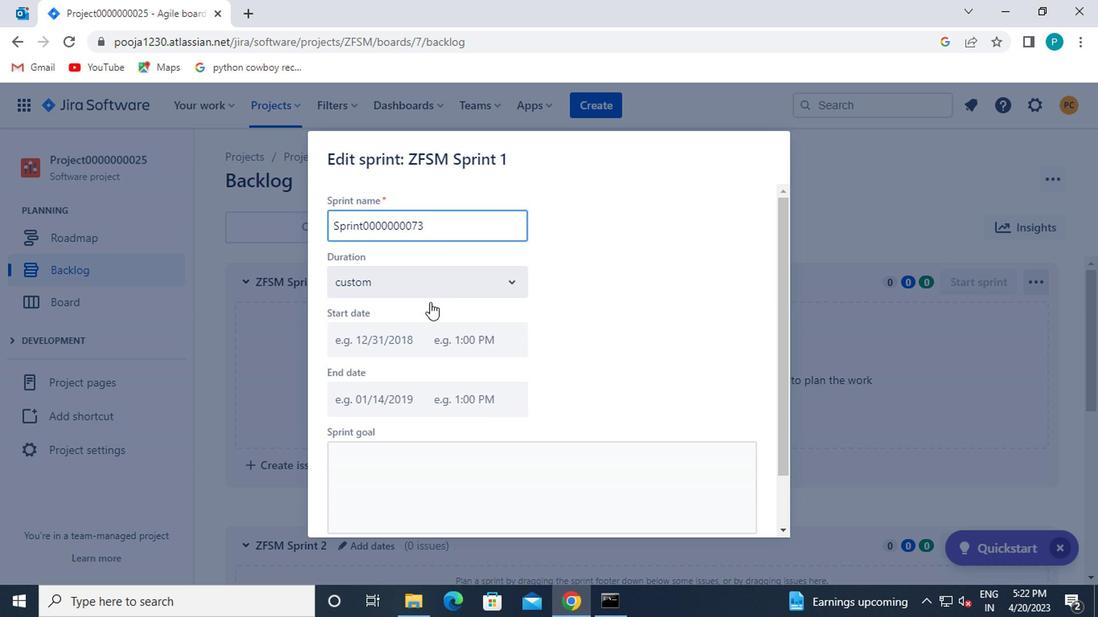 
Action: Mouse moved to (677, 505)
Screenshot: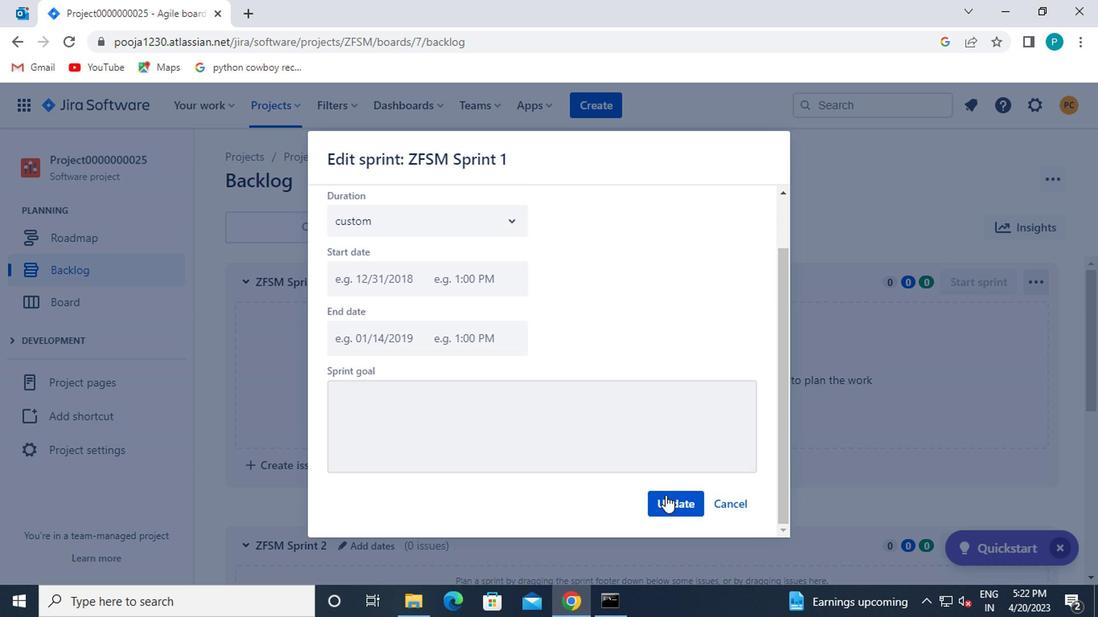 
Action: Mouse pressed left at (677, 505)
Screenshot: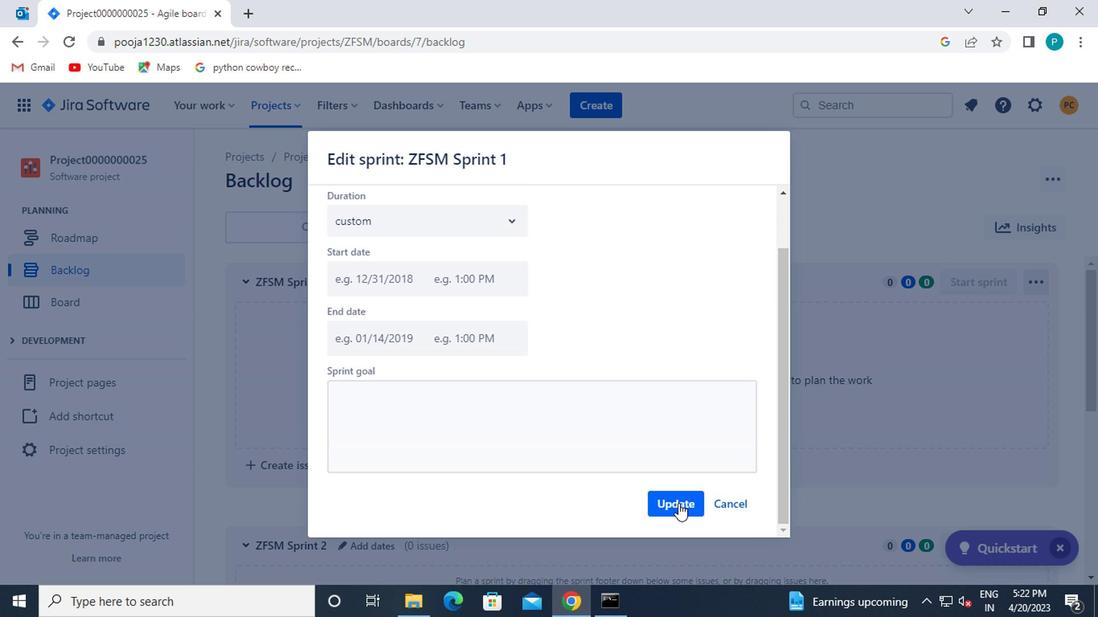 
Action: Mouse moved to (383, 365)
Screenshot: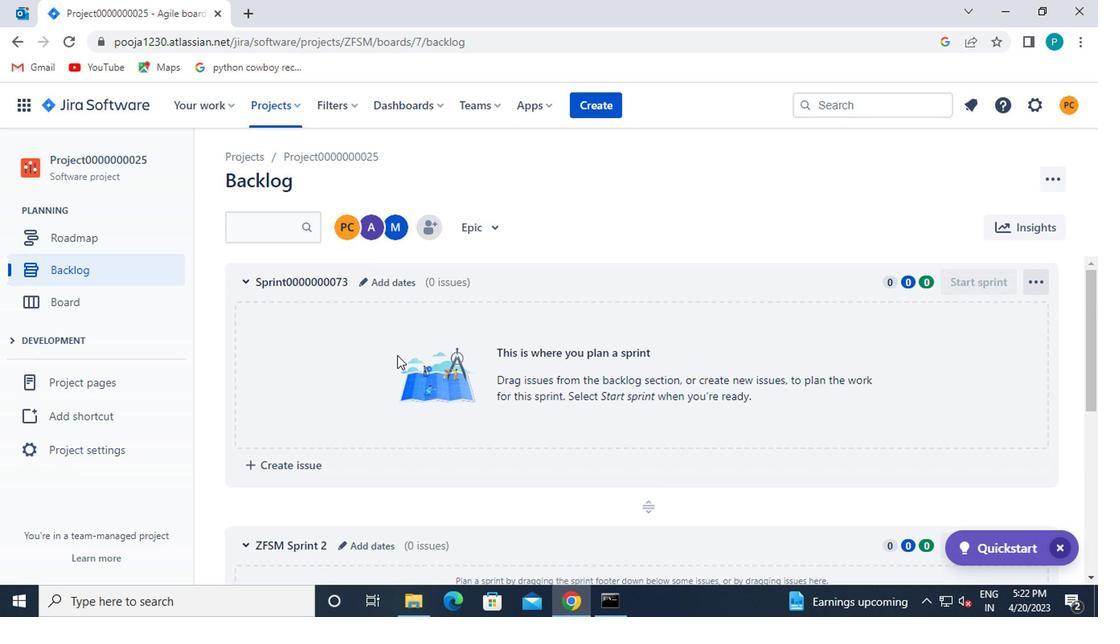 
Action: Mouse scrolled (383, 363) with delta (0, -1)
Screenshot: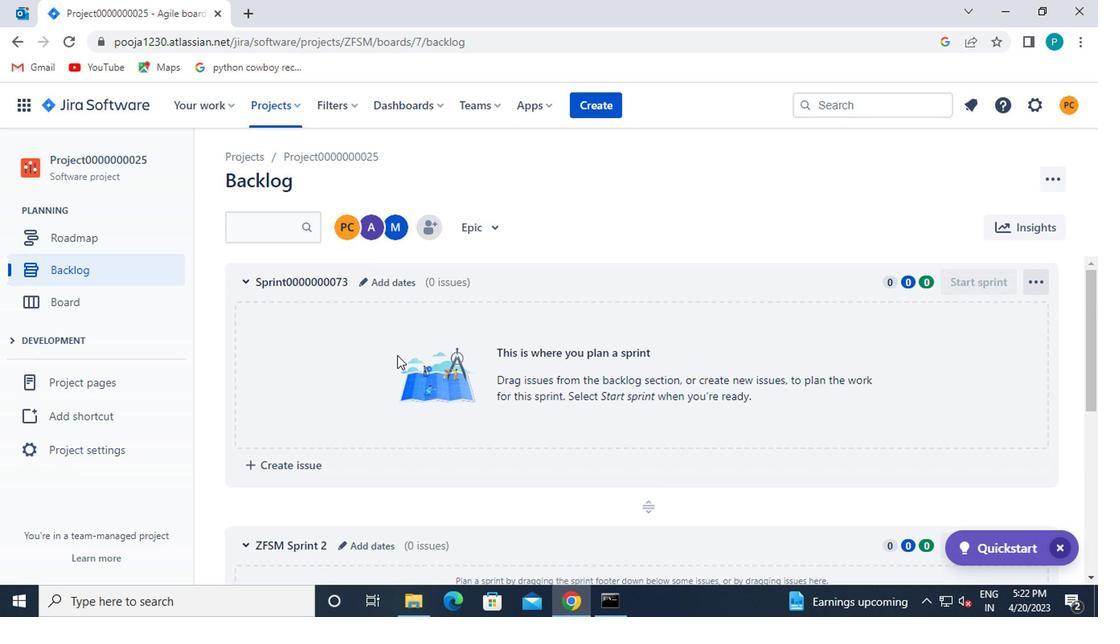 
Action: Mouse moved to (383, 367)
Screenshot: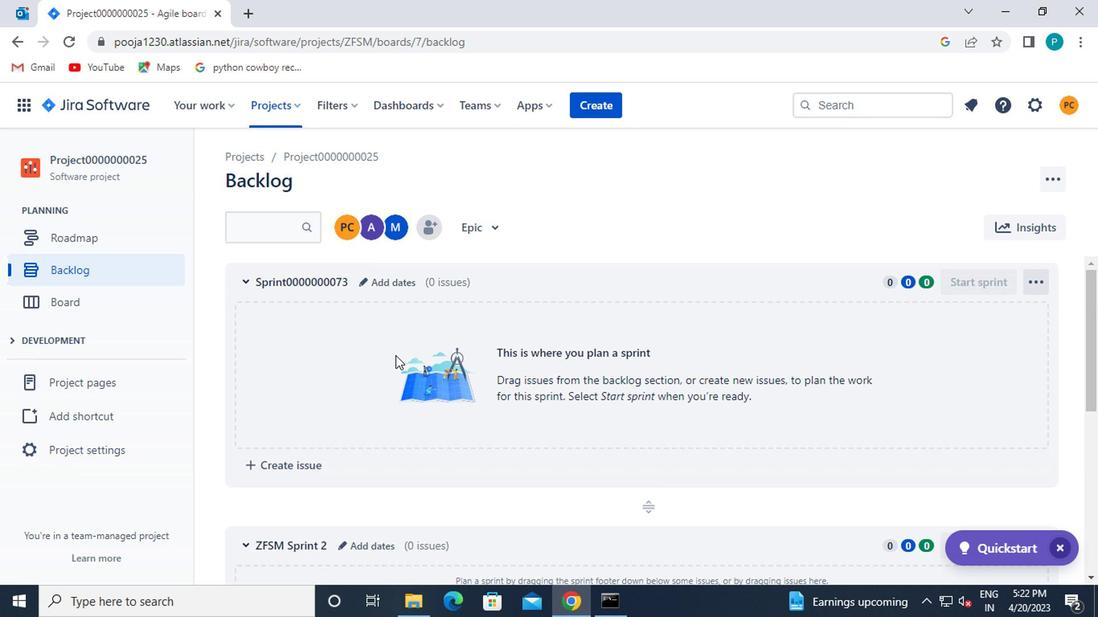 
Action: Mouse scrolled (383, 367) with delta (0, 0)
Screenshot: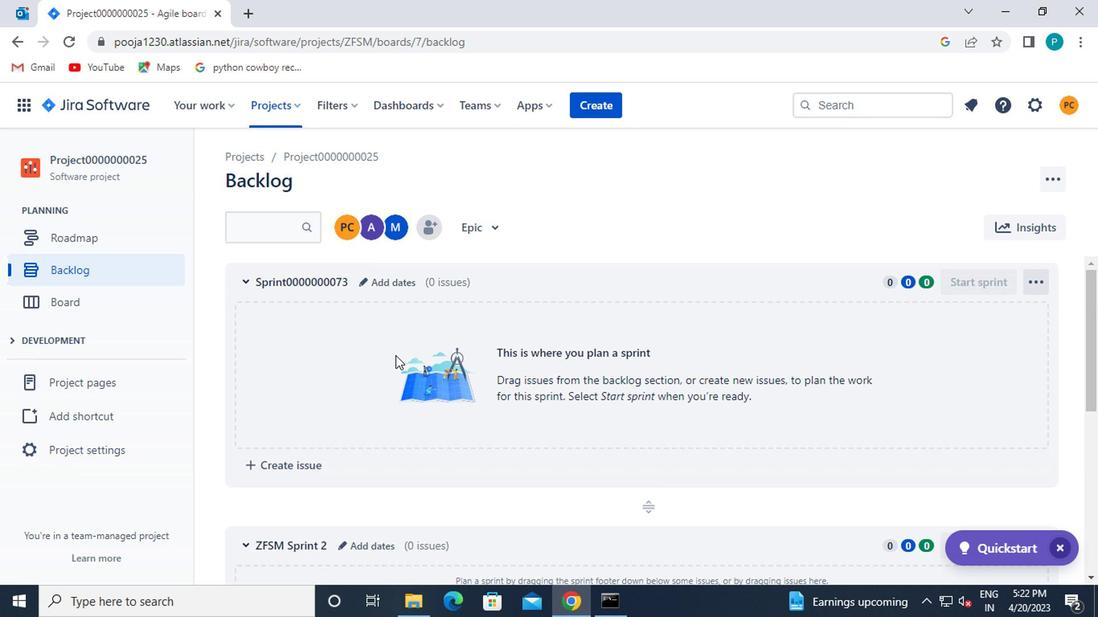 
Action: Mouse moved to (350, 354)
Screenshot: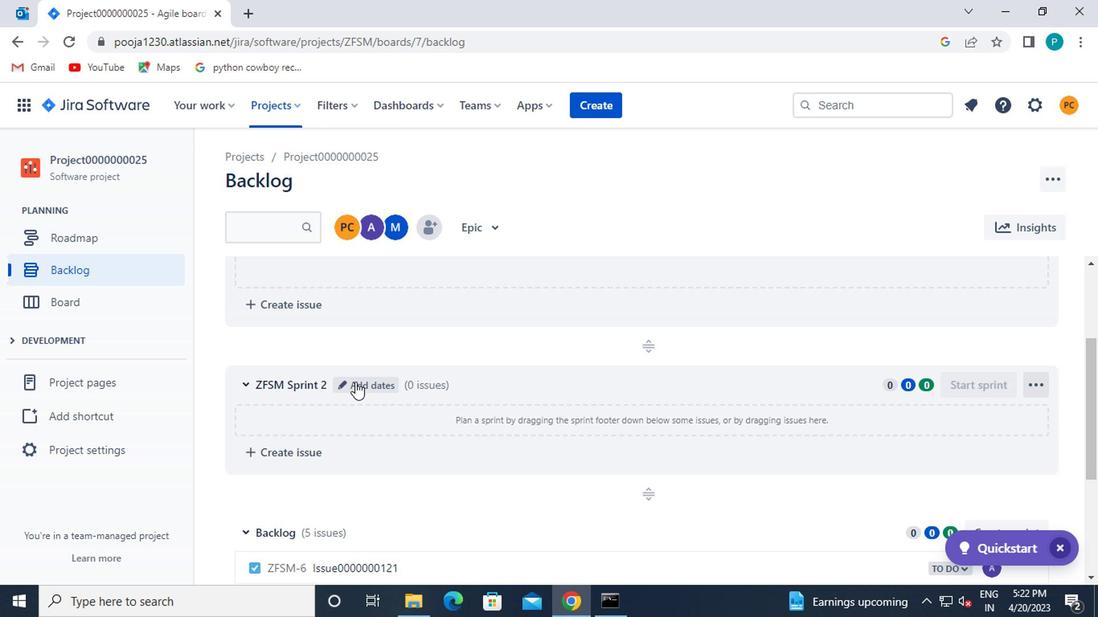 
Action: Mouse scrolled (350, 355) with delta (0, 1)
Screenshot: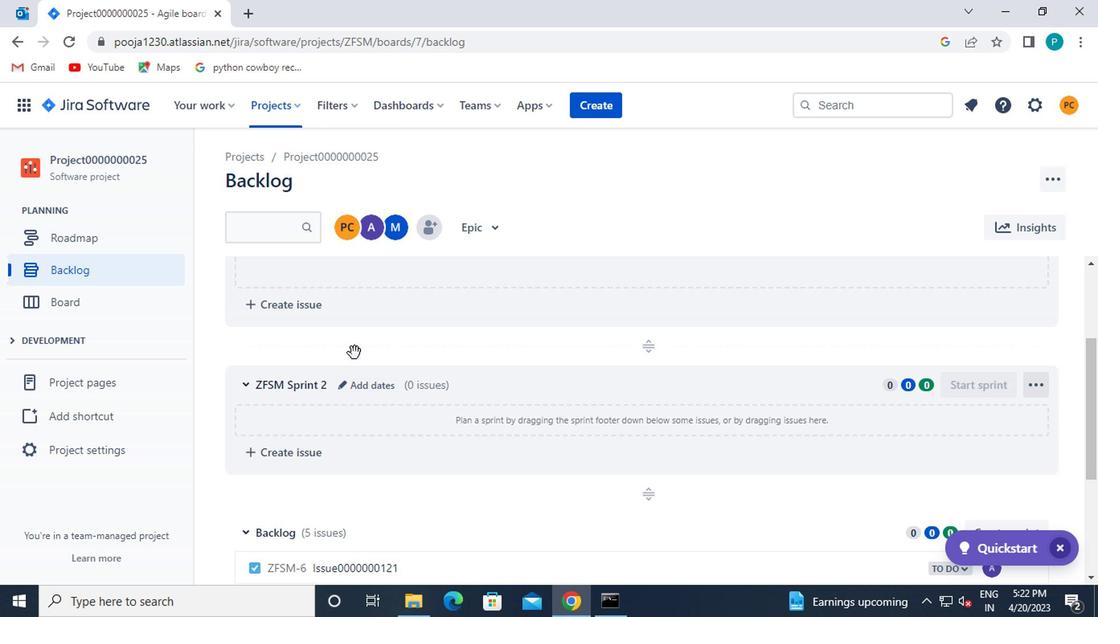 
Action: Mouse scrolled (350, 355) with delta (0, 1)
Screenshot: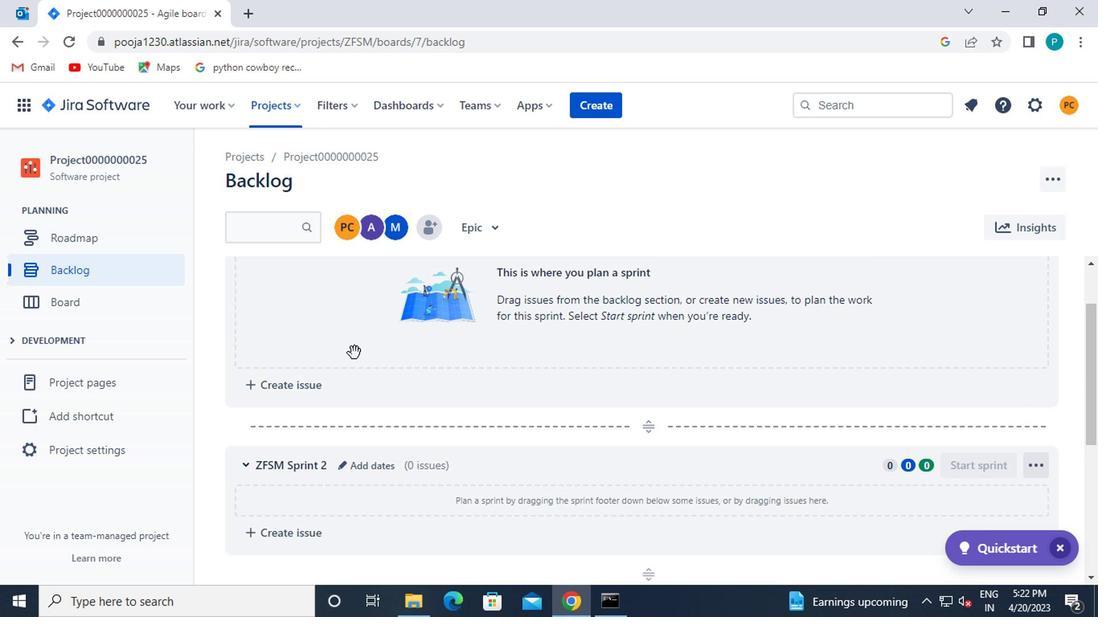 
Action: Mouse scrolled (350, 355) with delta (0, 1)
Screenshot: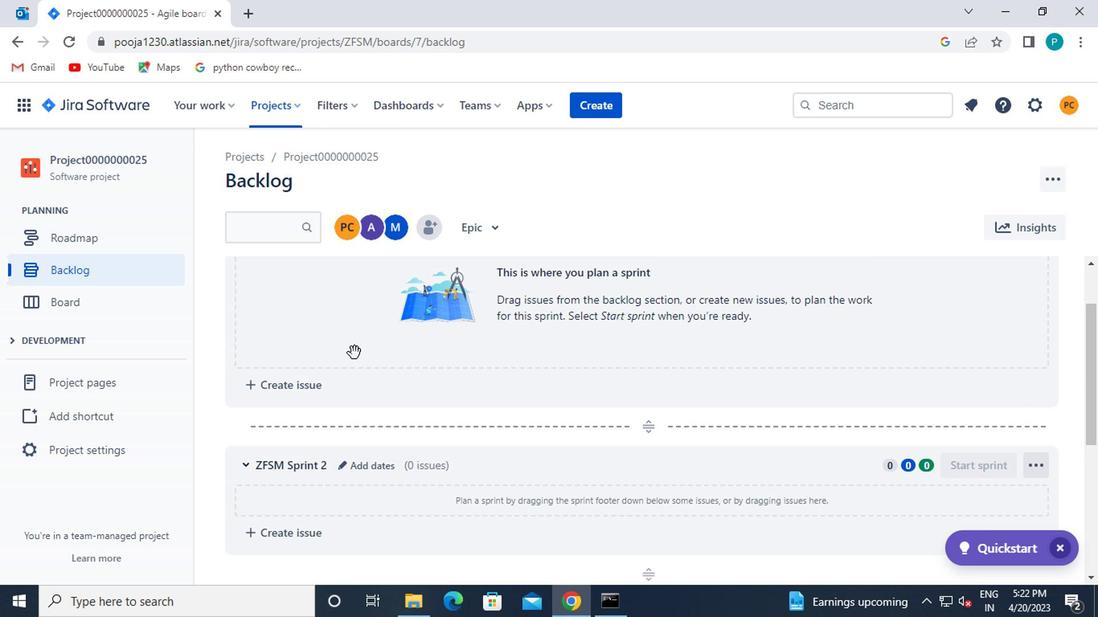 
Action: Mouse scrolled (350, 353) with delta (0, 0)
Screenshot: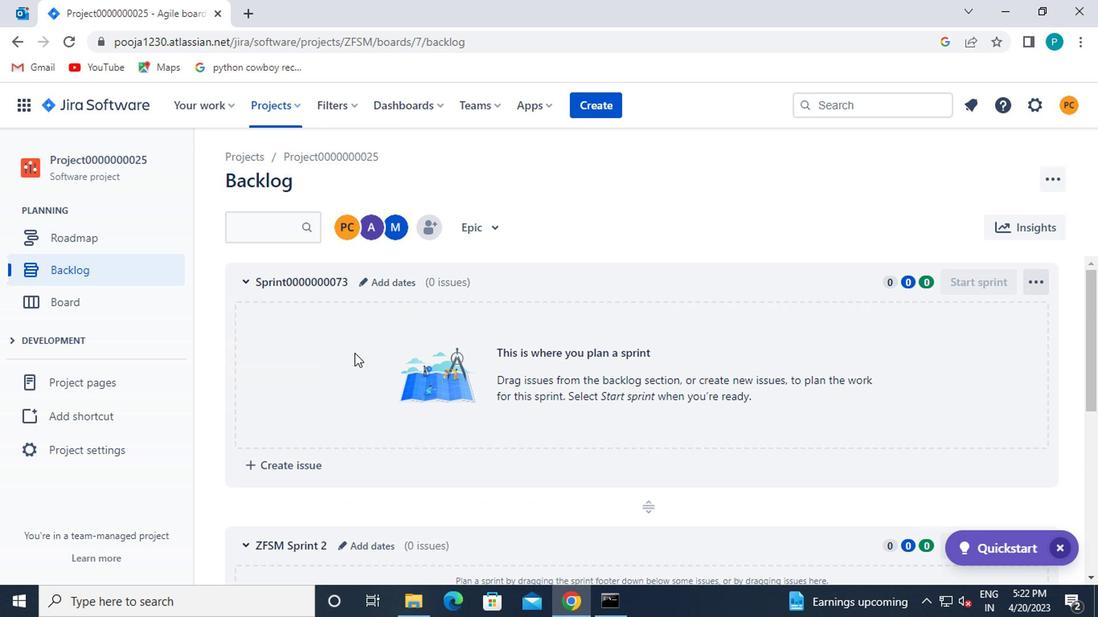 
Action: Mouse scrolled (350, 353) with delta (0, 0)
Screenshot: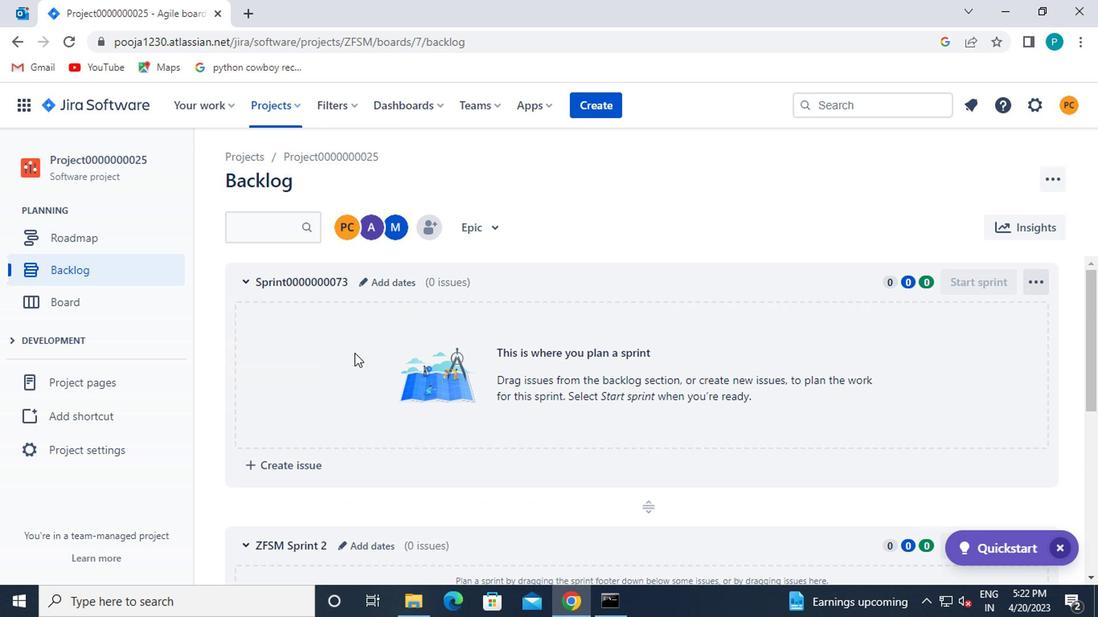 
Action: Mouse scrolled (350, 353) with delta (0, 0)
Screenshot: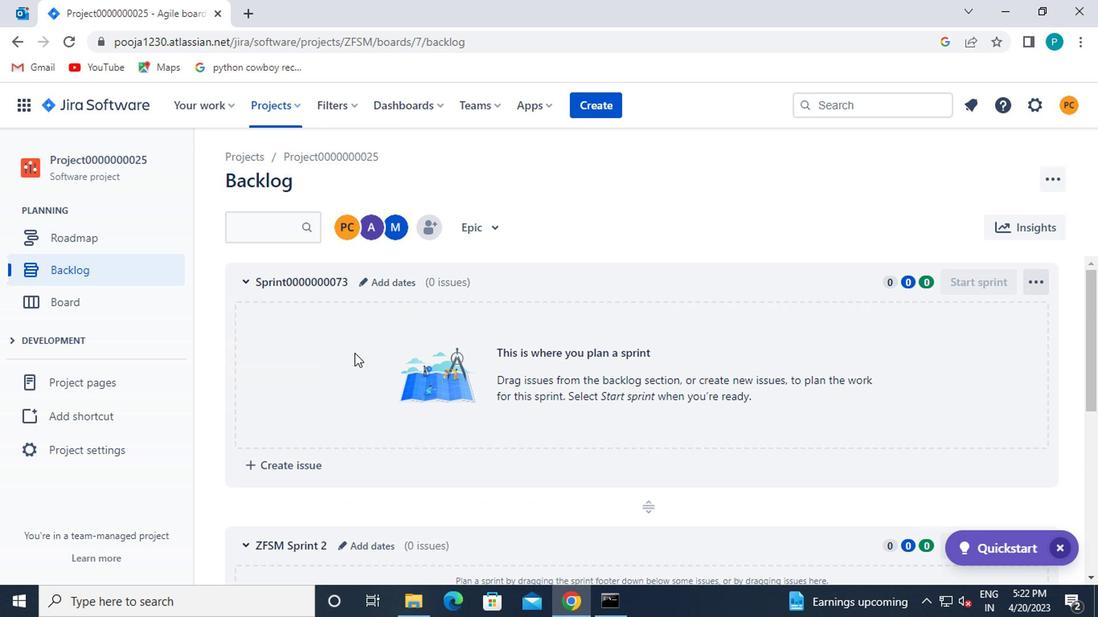 
Action: Mouse moved to (358, 309)
Screenshot: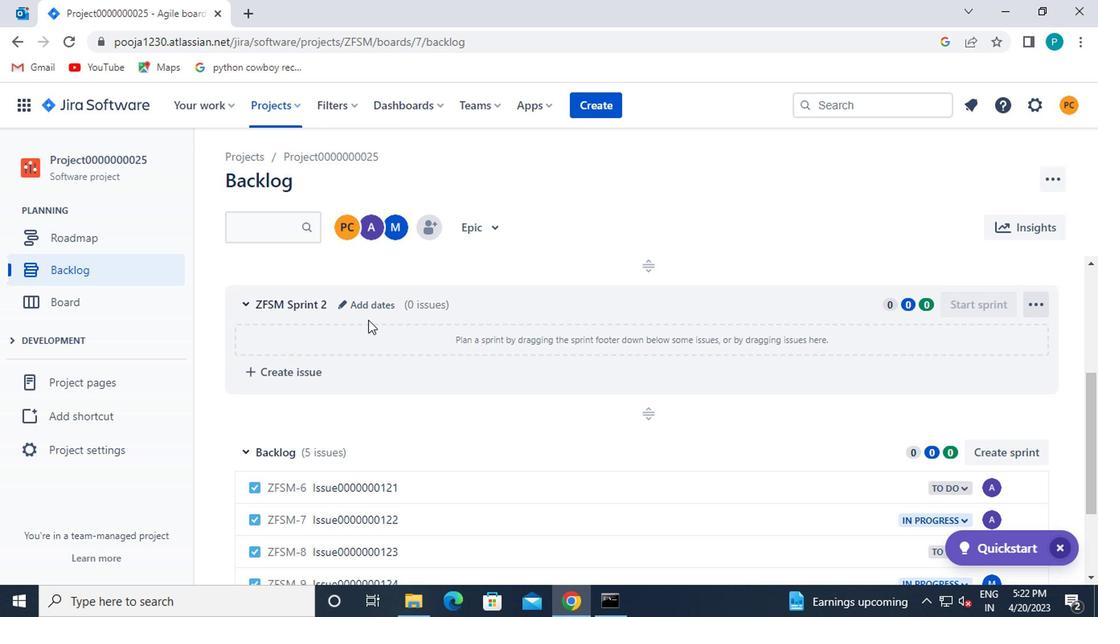 
Action: Mouse pressed left at (358, 309)
Screenshot: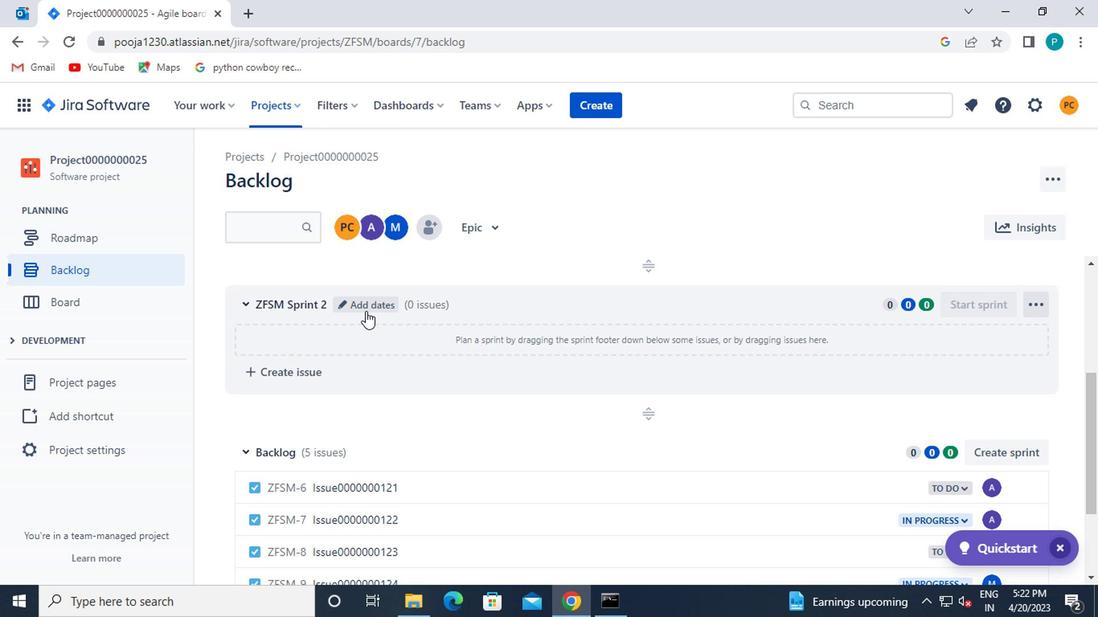 
Action: Mouse moved to (406, 227)
Screenshot: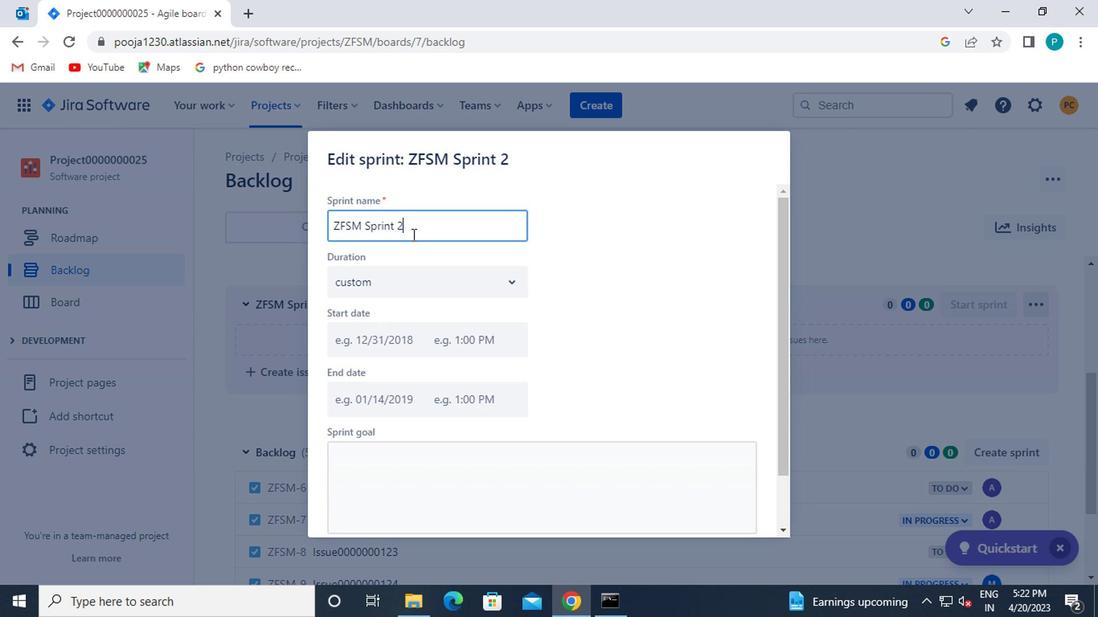 
Action: Mouse pressed left at (406, 227)
Screenshot: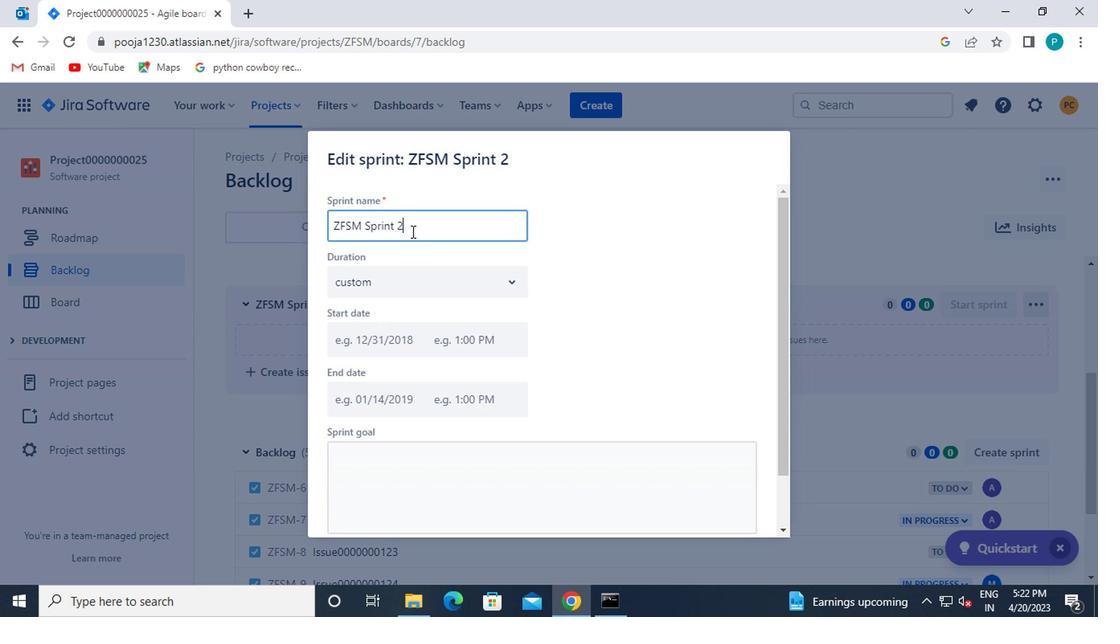 
Action: Key pressed <Key.backspace><Key.backspace><Key.backspace><Key.backspace><Key.backspace><Key.backspace><Key.backspace><Key.backspace><Key.backspace><Key.backspace><Key.backspace><Key.backspace><Key.backspace><Key.backspace><Key.backspace><Key.backspace><Key.backspace><Key.backspace><Key.caps_lock>s<Key.caps_lock>print00000000
Screenshot: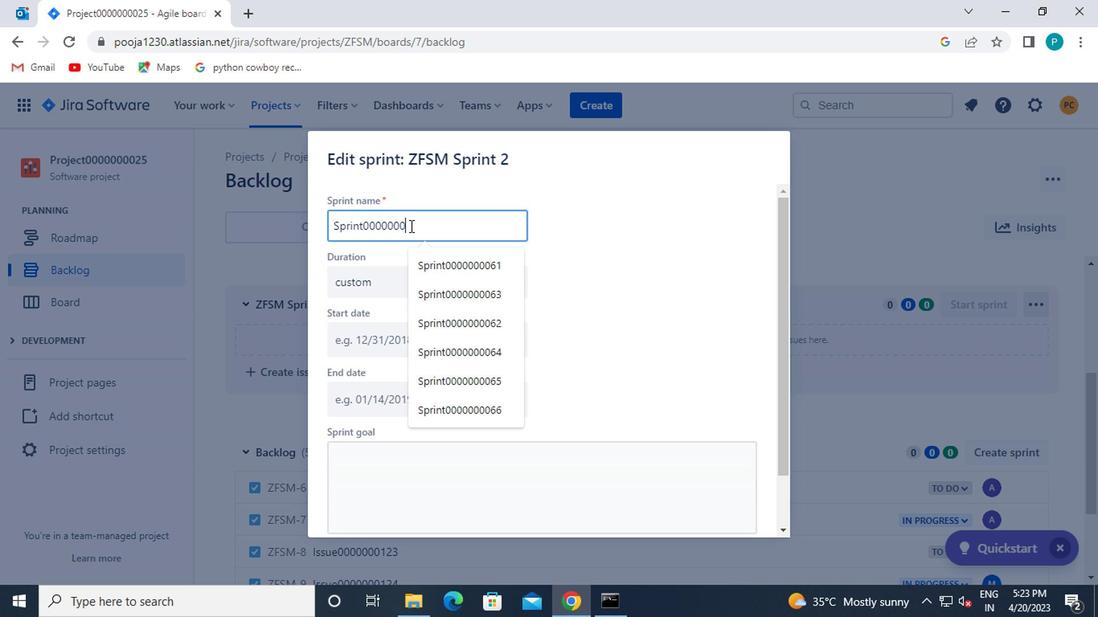 
Action: Mouse moved to (425, 217)
Screenshot: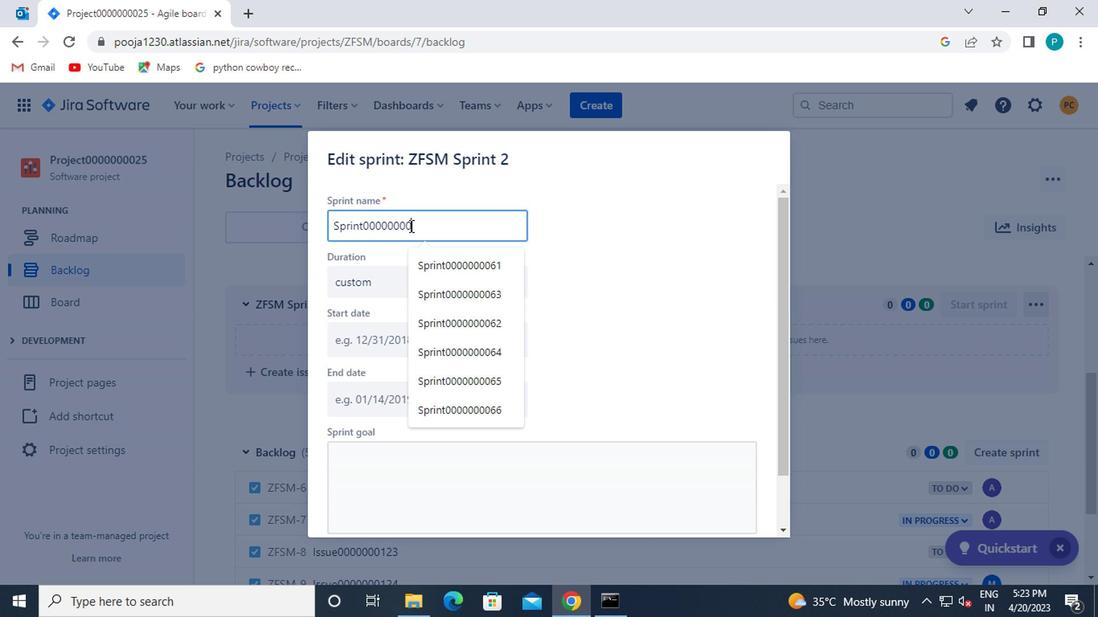 
Action: Key pressed 75<Key.backspace>4
Screenshot: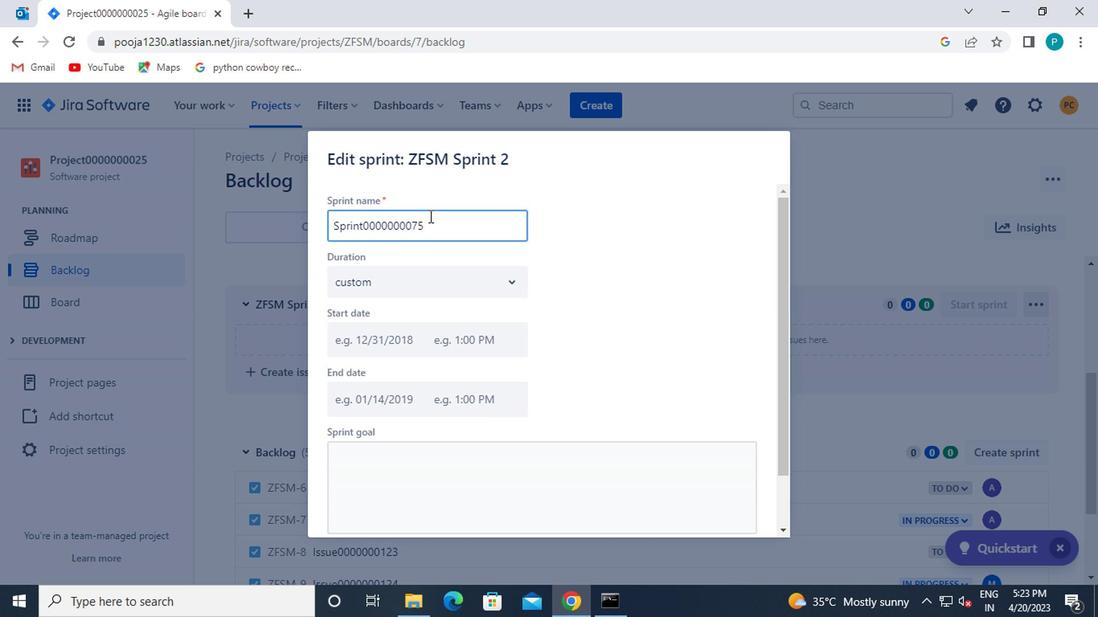 
Action: Mouse moved to (435, 290)
Screenshot: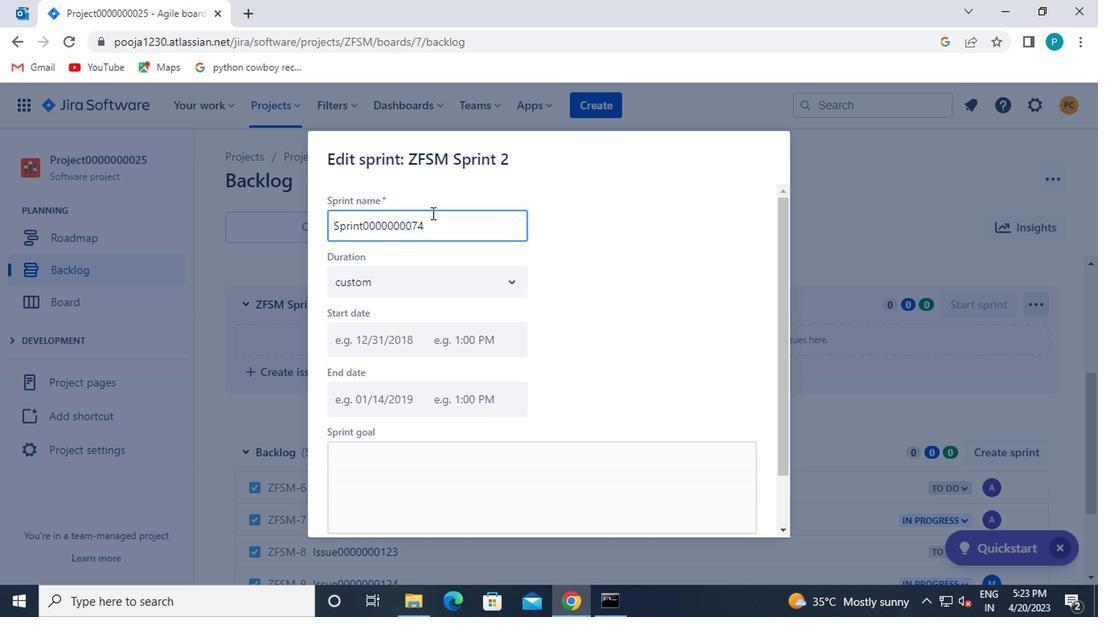 
Action: Mouse scrolled (435, 289) with delta (0, 0)
Screenshot: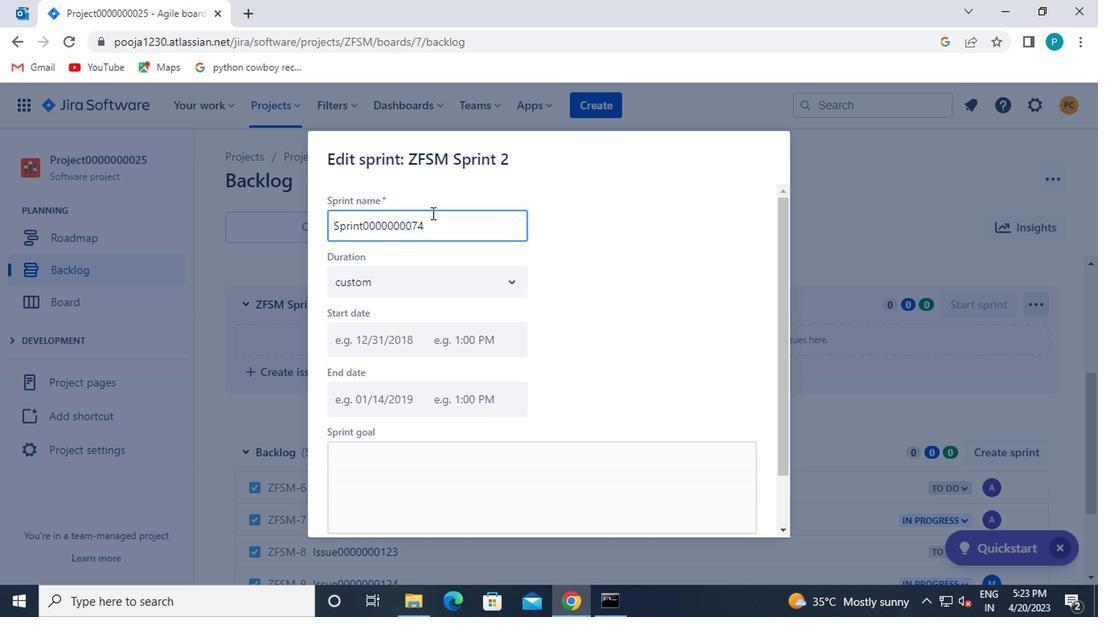 
Action: Mouse moved to (441, 309)
Screenshot: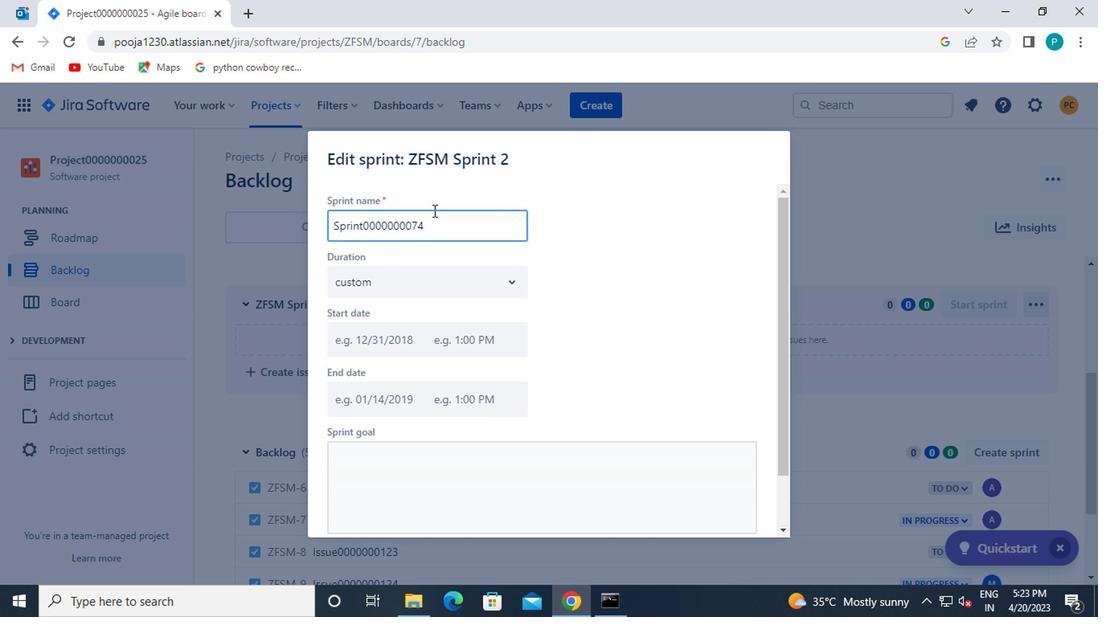 
Action: Mouse scrolled (441, 308) with delta (0, -1)
Screenshot: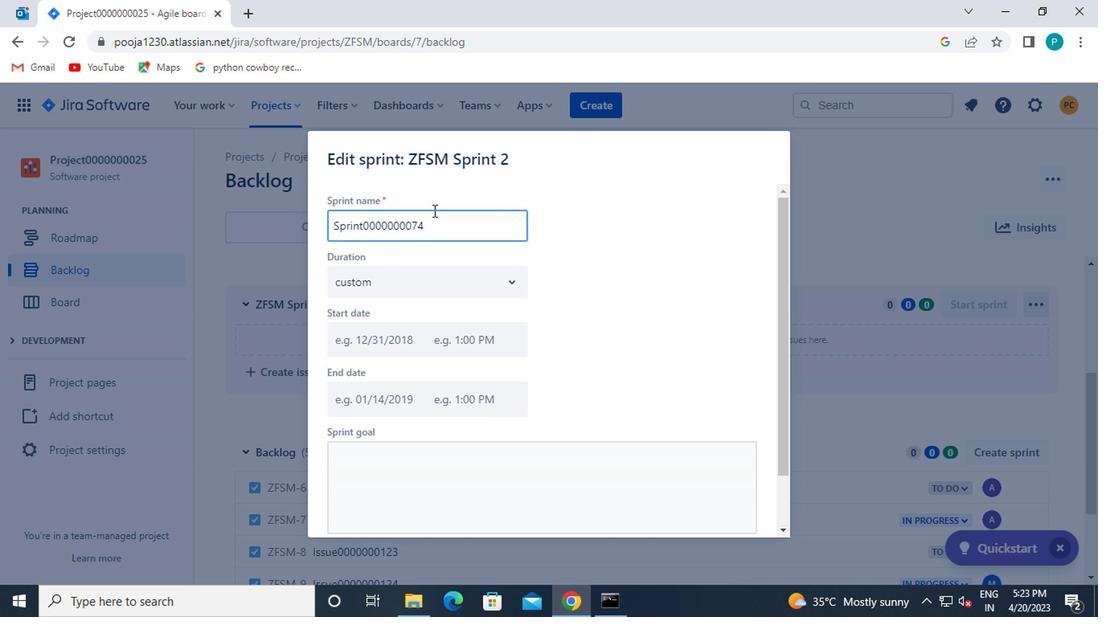 
Action: Mouse moved to (461, 346)
Screenshot: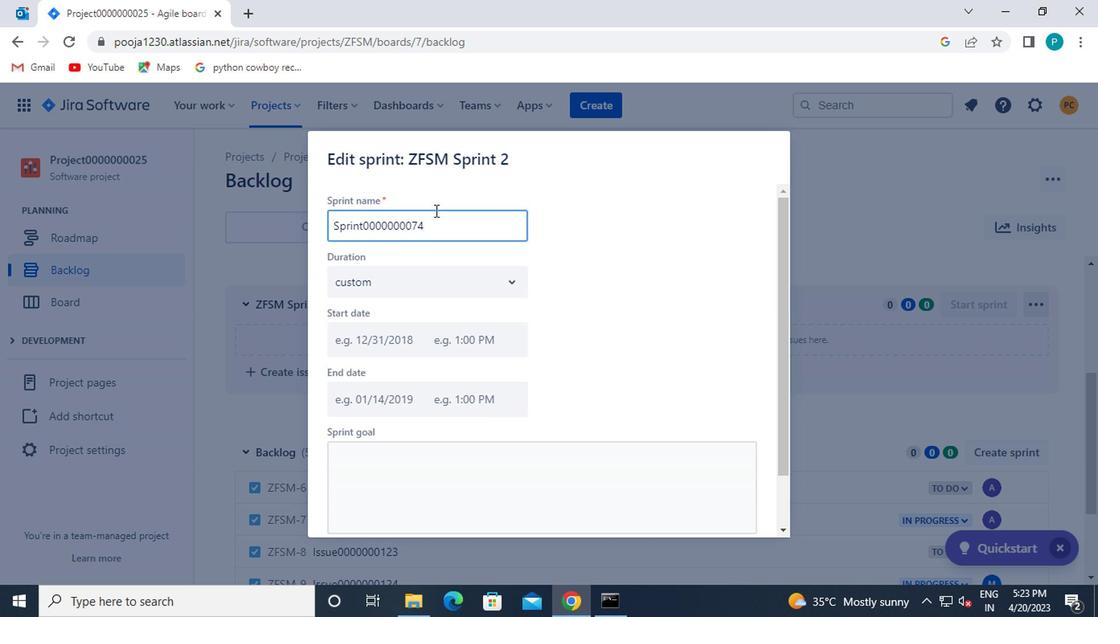 
Action: Mouse scrolled (461, 345) with delta (0, 0)
Screenshot: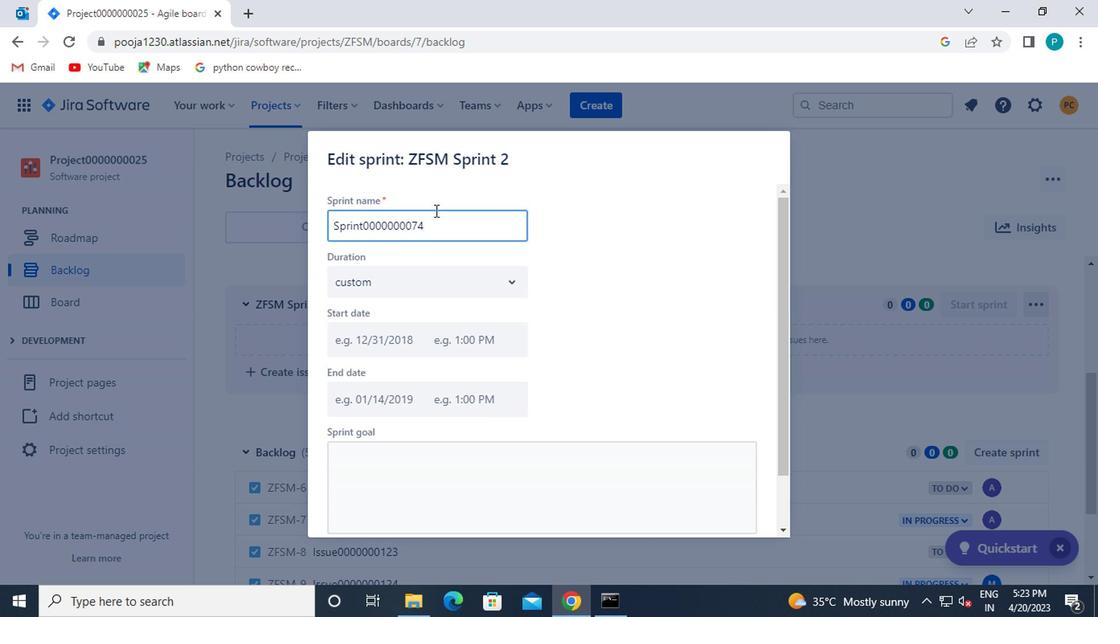 
Action: Mouse moved to (680, 499)
Screenshot: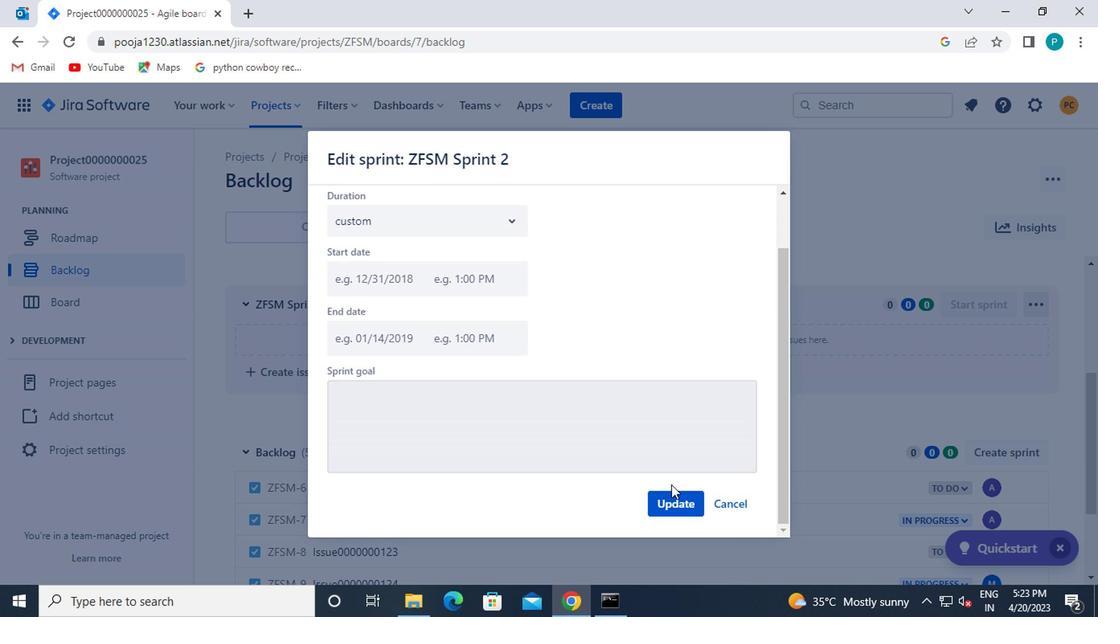 
Action: Mouse pressed left at (680, 499)
Screenshot: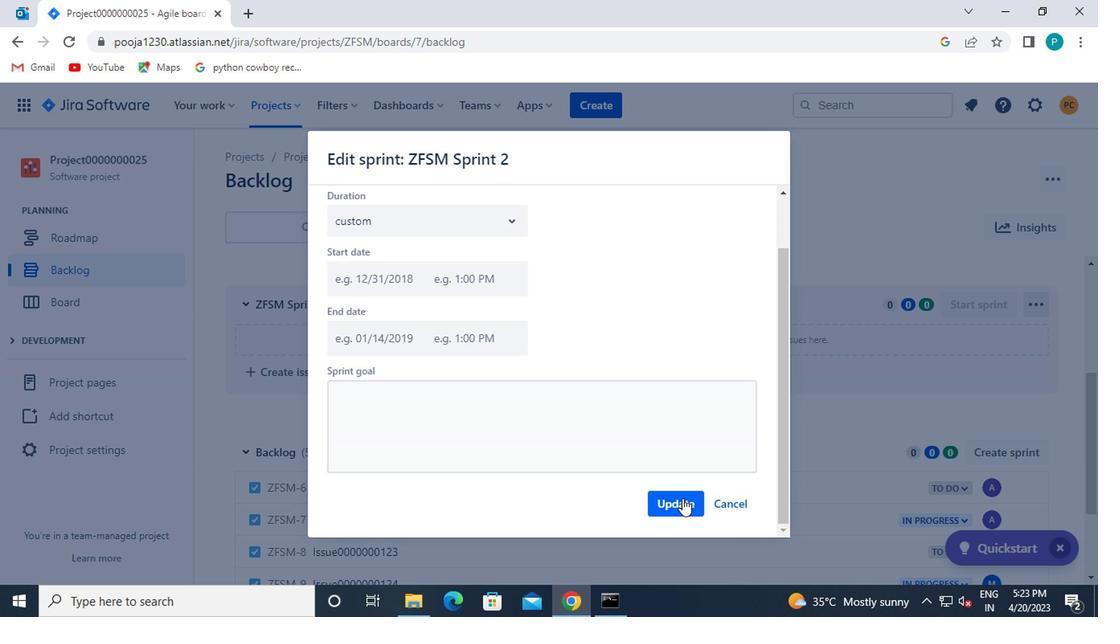 
Action: Mouse moved to (394, 422)
Screenshot: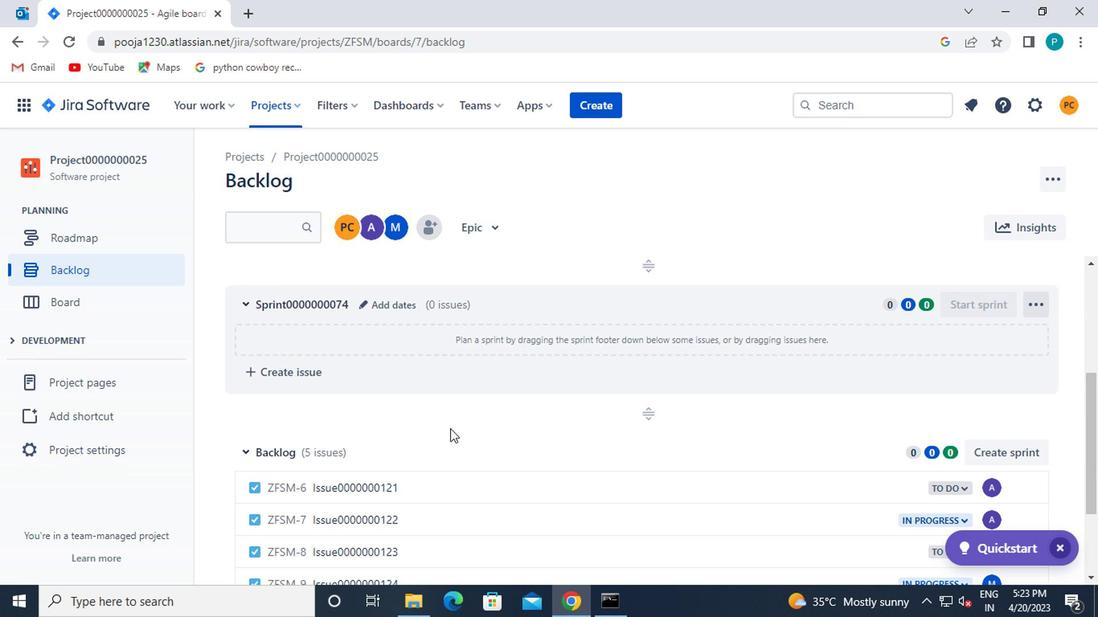 
Action: Mouse scrolled (394, 421) with delta (0, -1)
Screenshot: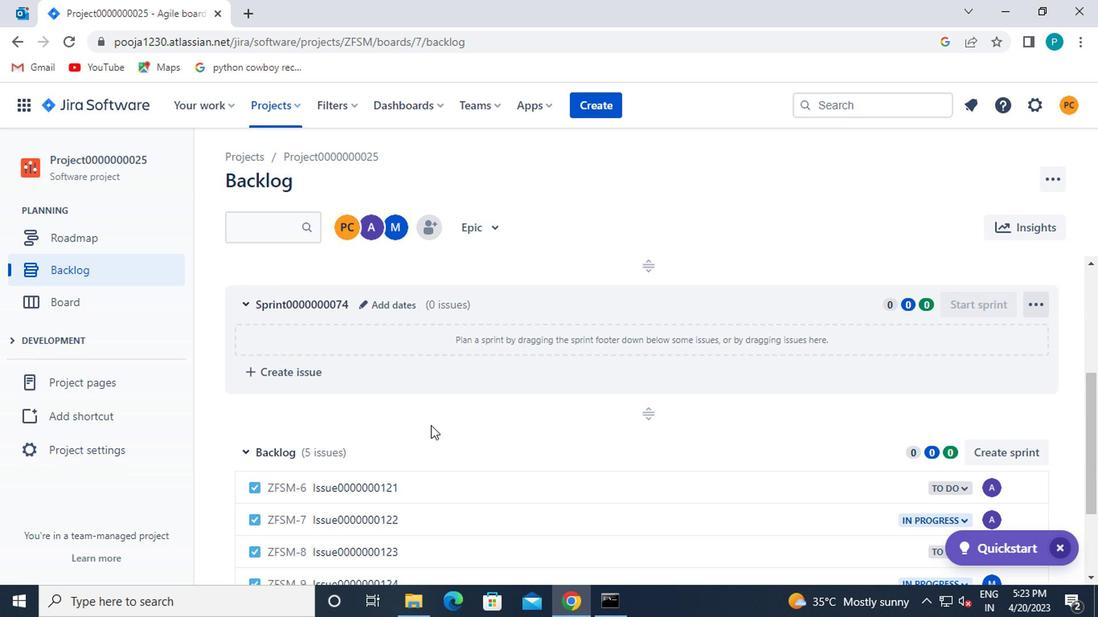 
Action: Mouse scrolled (394, 421) with delta (0, -1)
Screenshot: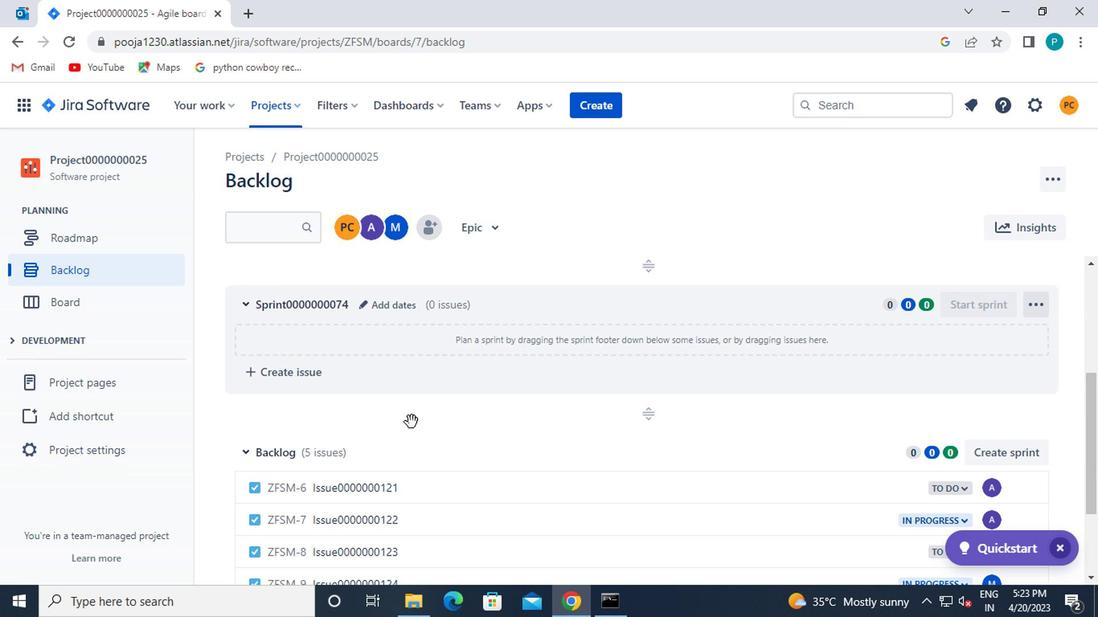 
Action: Mouse scrolled (394, 421) with delta (0, -1)
Screenshot: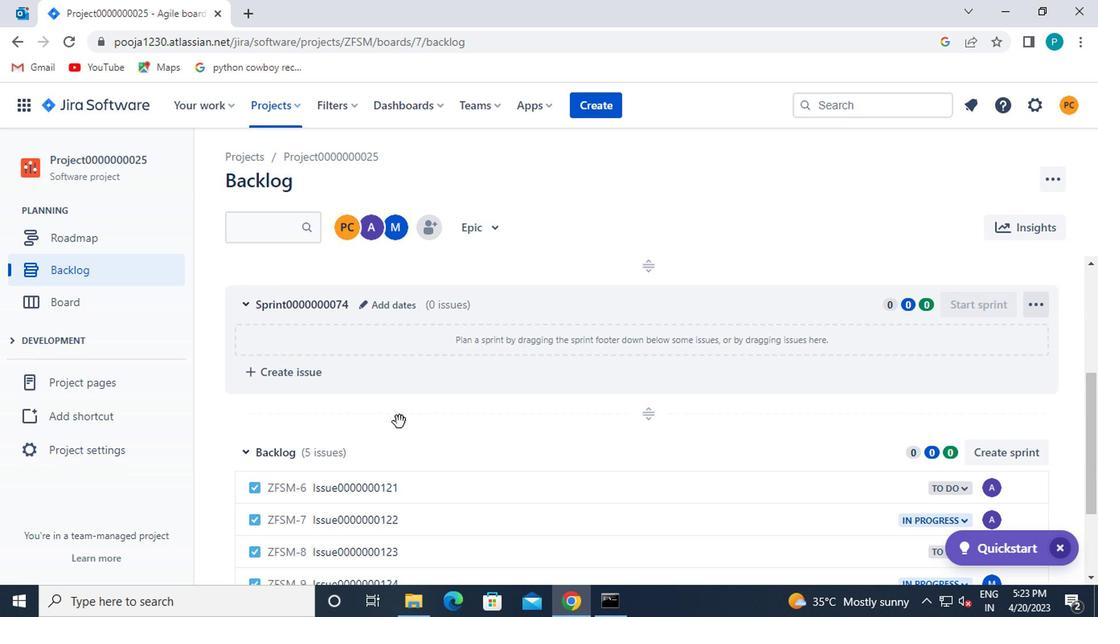 
Action: Mouse moved to (396, 421)
Screenshot: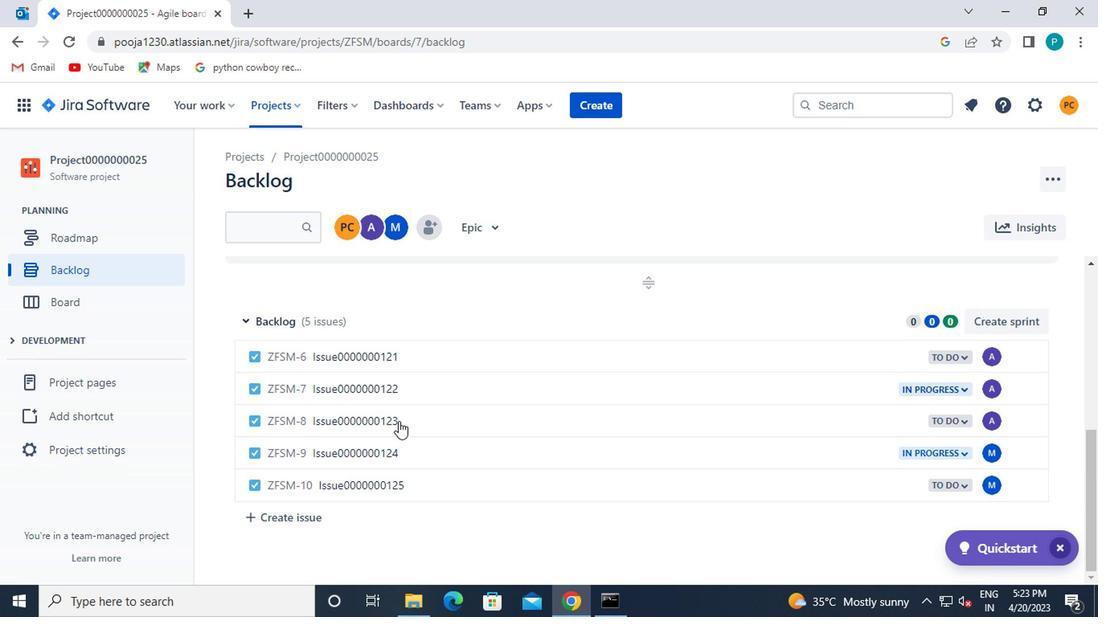 
Action: Mouse scrolled (396, 422) with delta (0, 1)
Screenshot: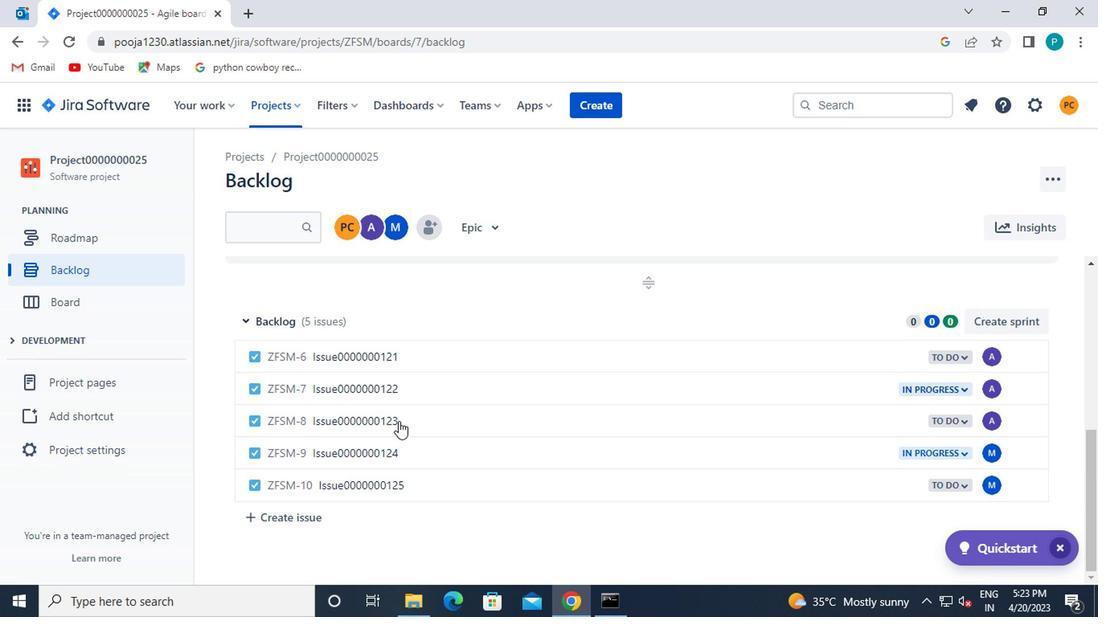 
Action: Mouse scrolled (396, 422) with delta (0, 1)
Screenshot: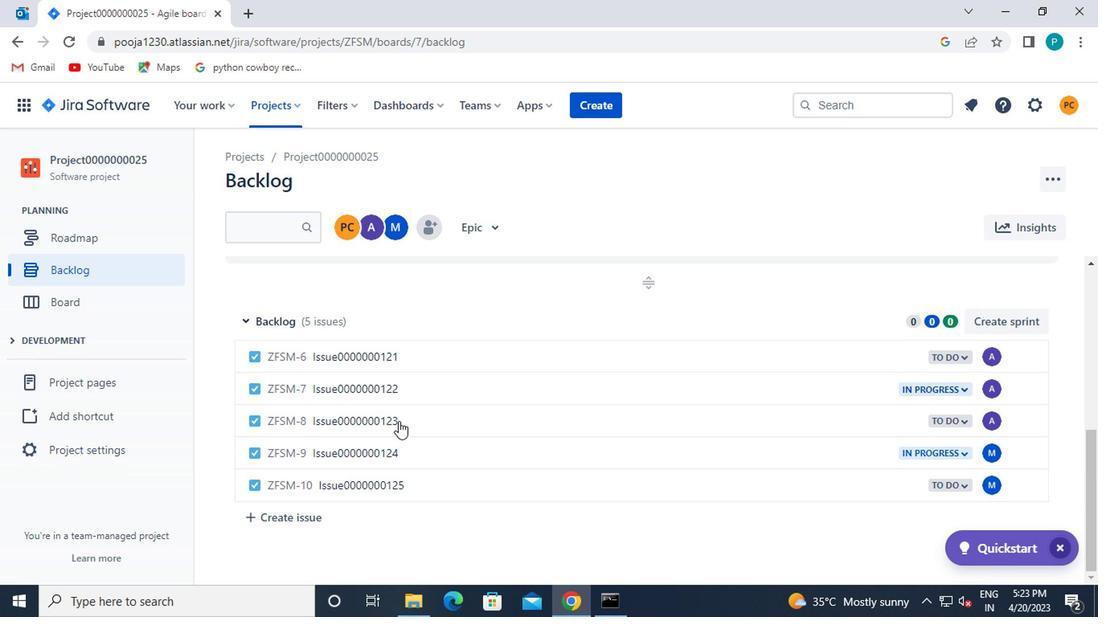 
Action: Mouse scrolled (396, 422) with delta (0, 1)
Screenshot: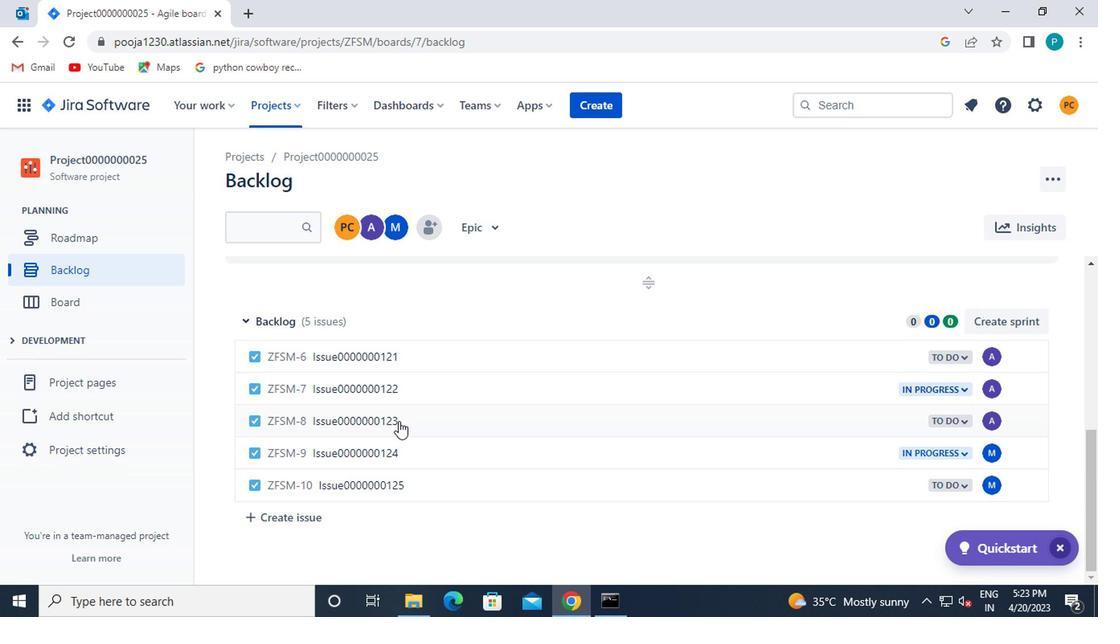 
Action: Mouse scrolled (396, 422) with delta (0, 1)
Screenshot: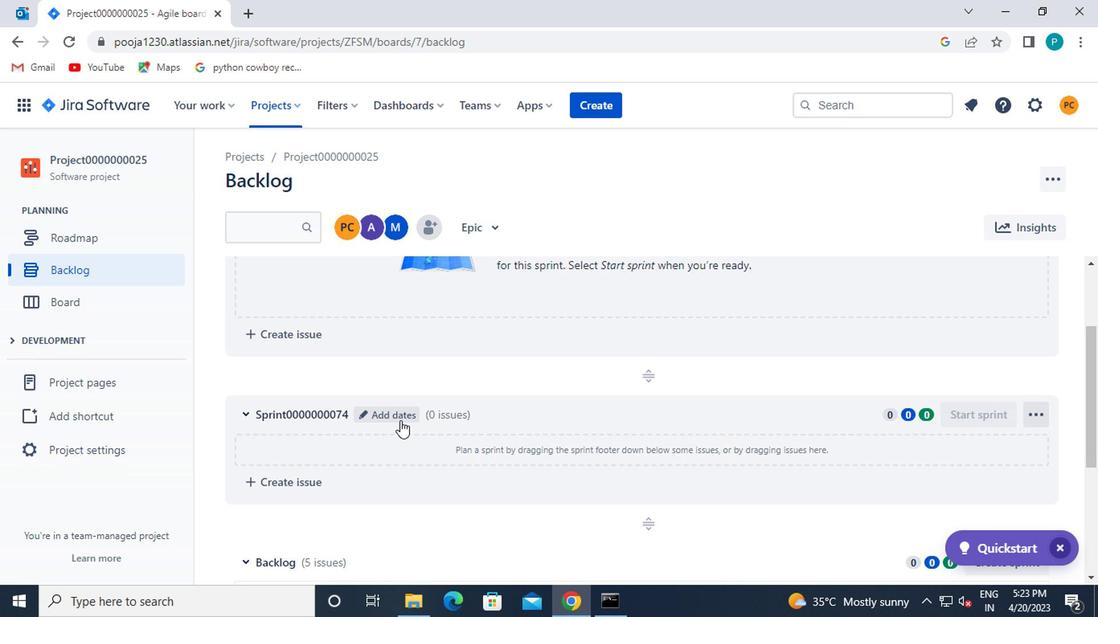 
Action: Mouse scrolled (396, 422) with delta (0, 1)
Screenshot: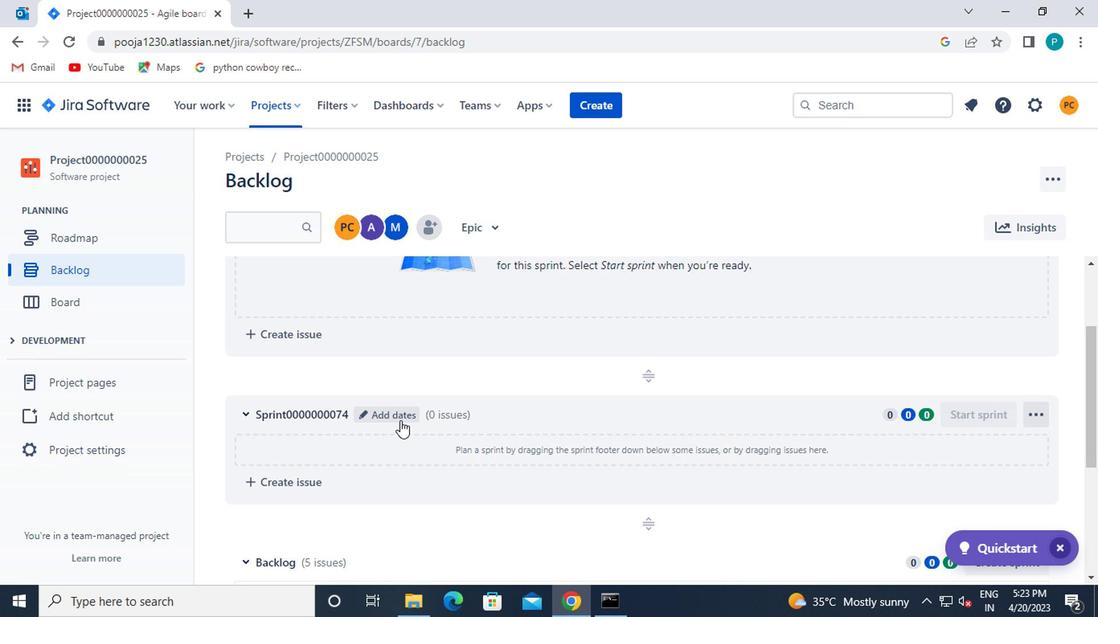
Action: Mouse scrolled (396, 422) with delta (0, 1)
Screenshot: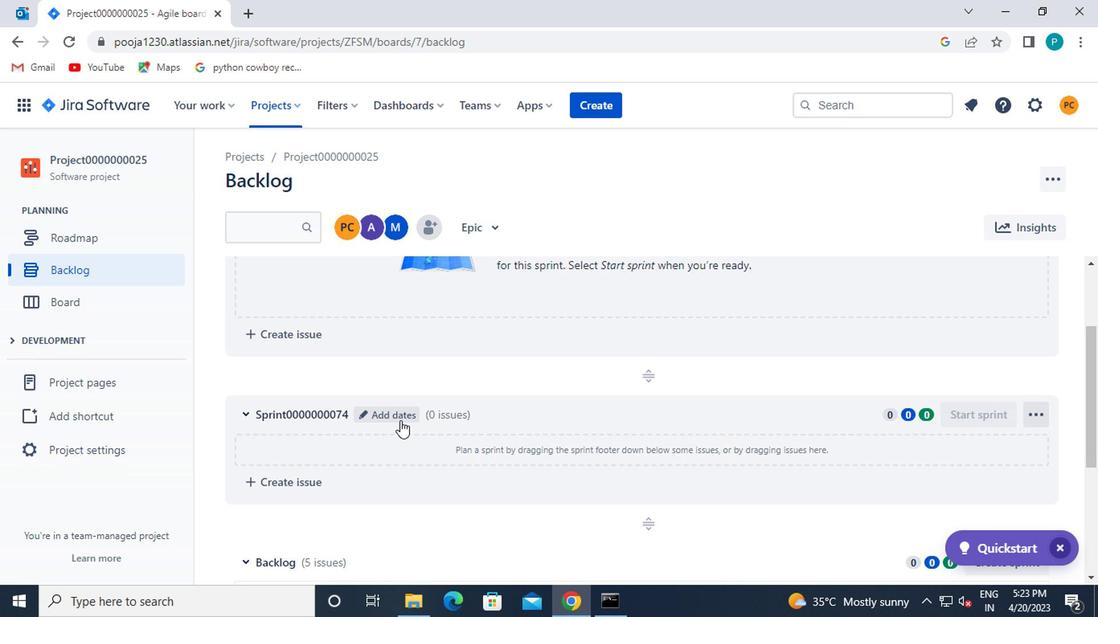 
Action: Mouse scrolled (396, 422) with delta (0, 1)
Screenshot: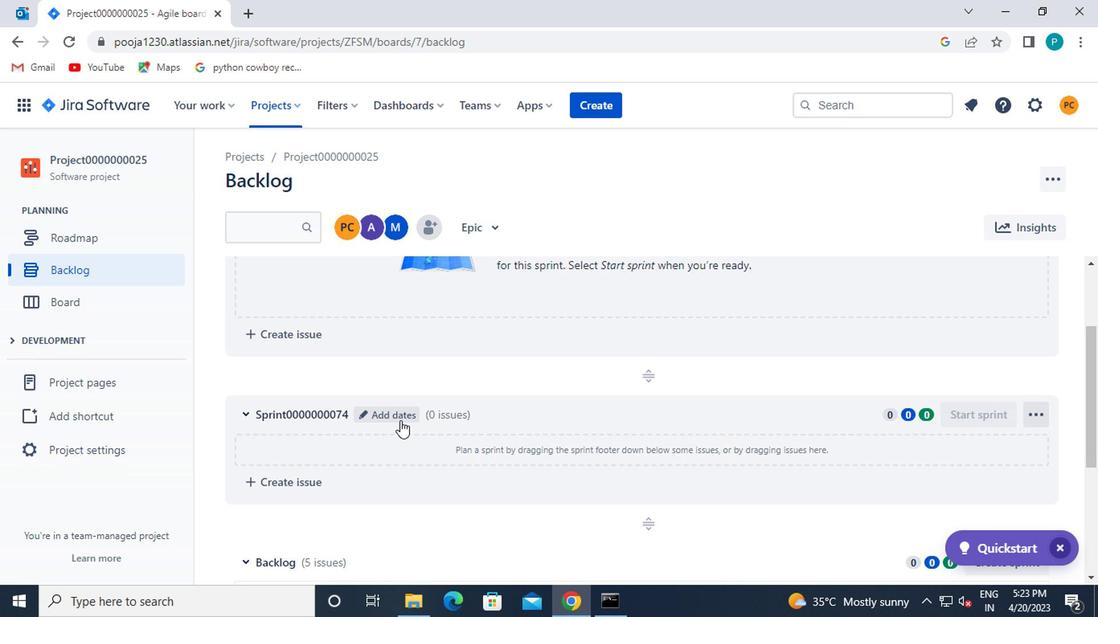 
Action: Mouse scrolled (396, 422) with delta (0, 1)
Screenshot: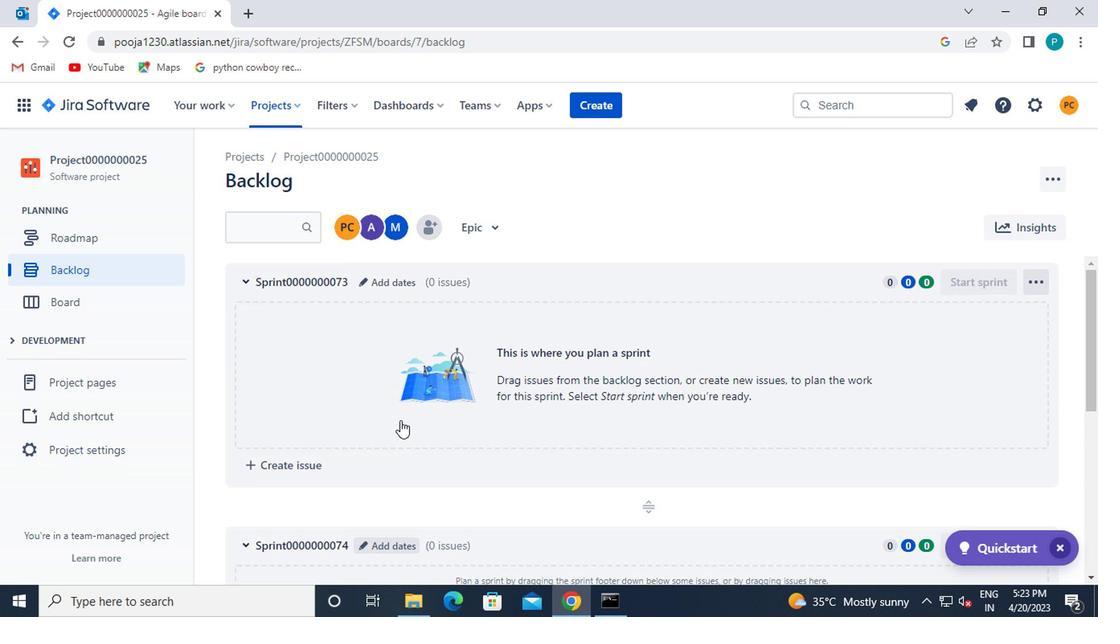 
Action: Mouse scrolled (396, 422) with delta (0, 1)
Screenshot: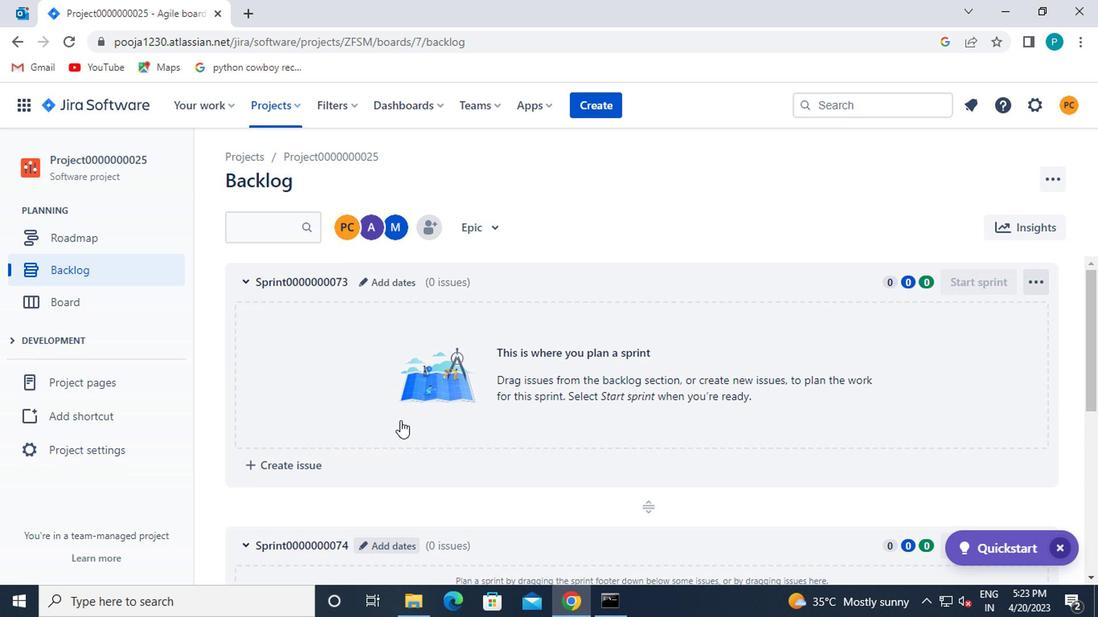
Action: Mouse scrolled (396, 422) with delta (0, 1)
Screenshot: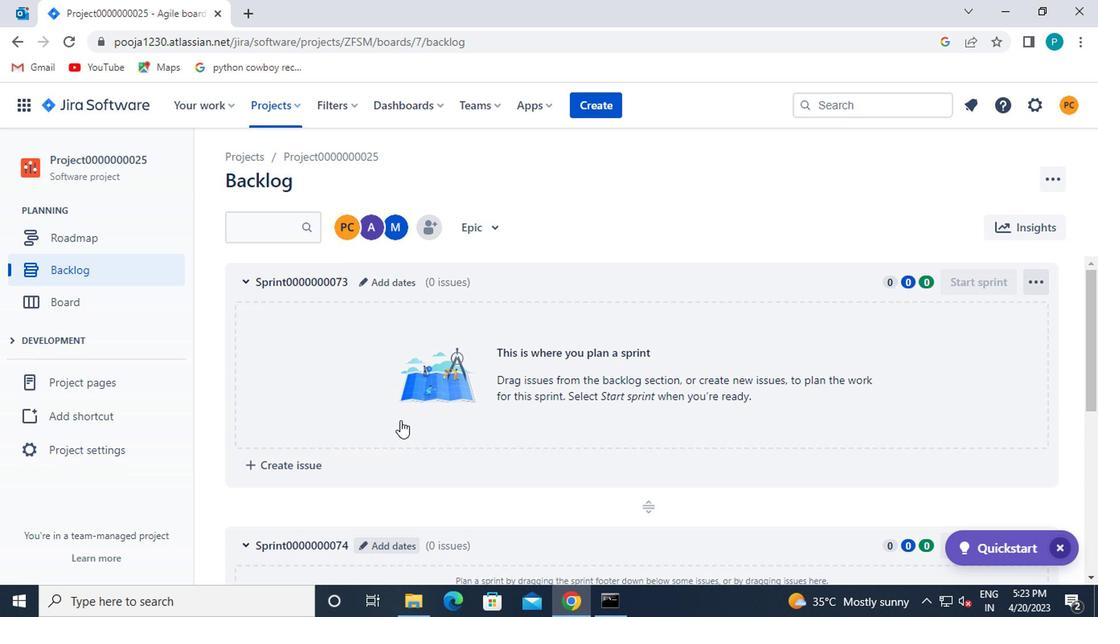 
Action: Mouse scrolled (396, 421) with delta (0, 0)
Screenshot: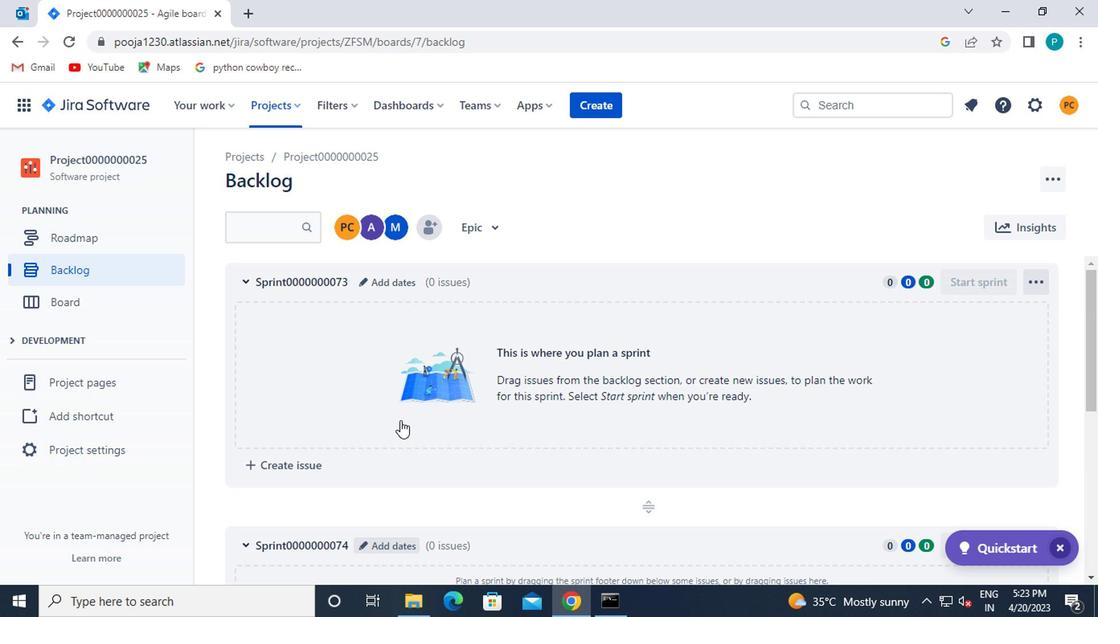 
Action: Mouse scrolled (396, 421) with delta (0, 0)
Screenshot: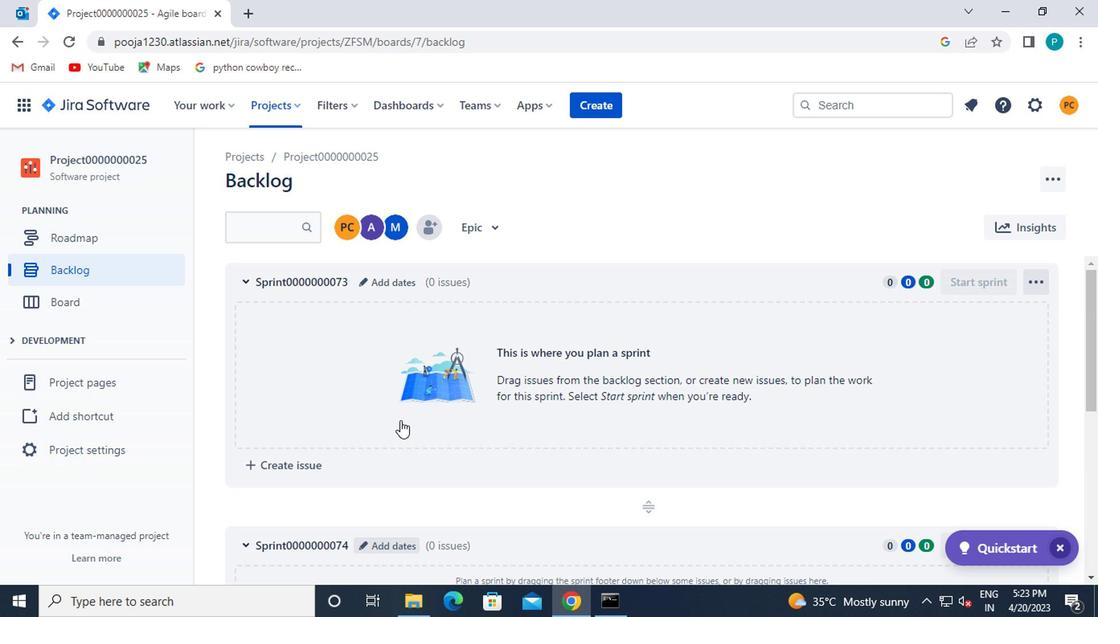 
Action: Mouse moved to (292, 447)
Screenshot: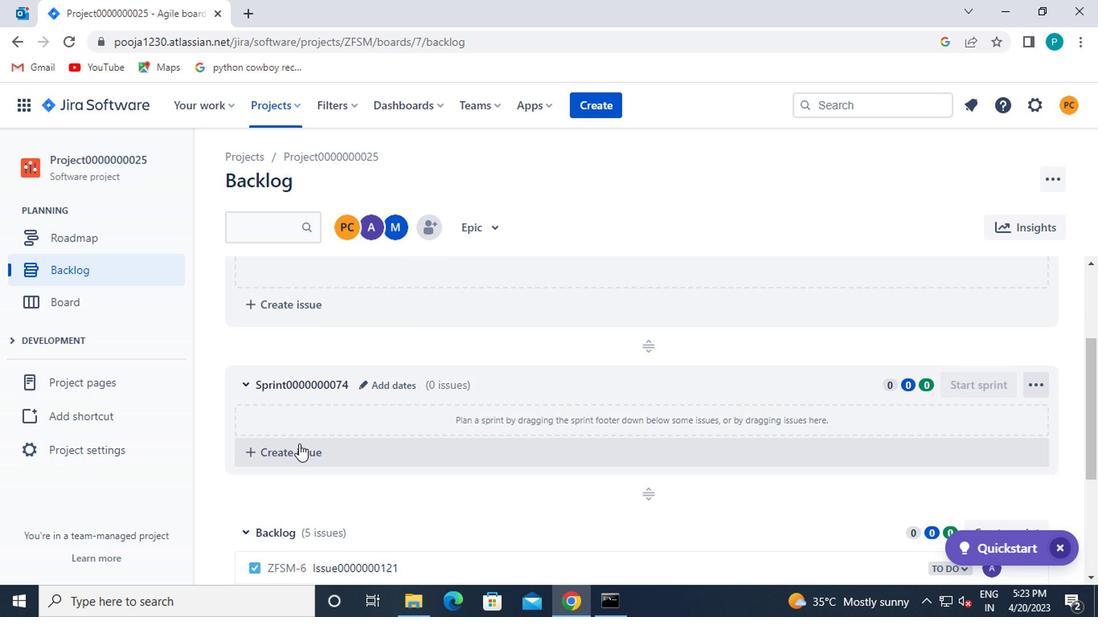 
Action: Mouse pressed left at (292, 447)
Screenshot: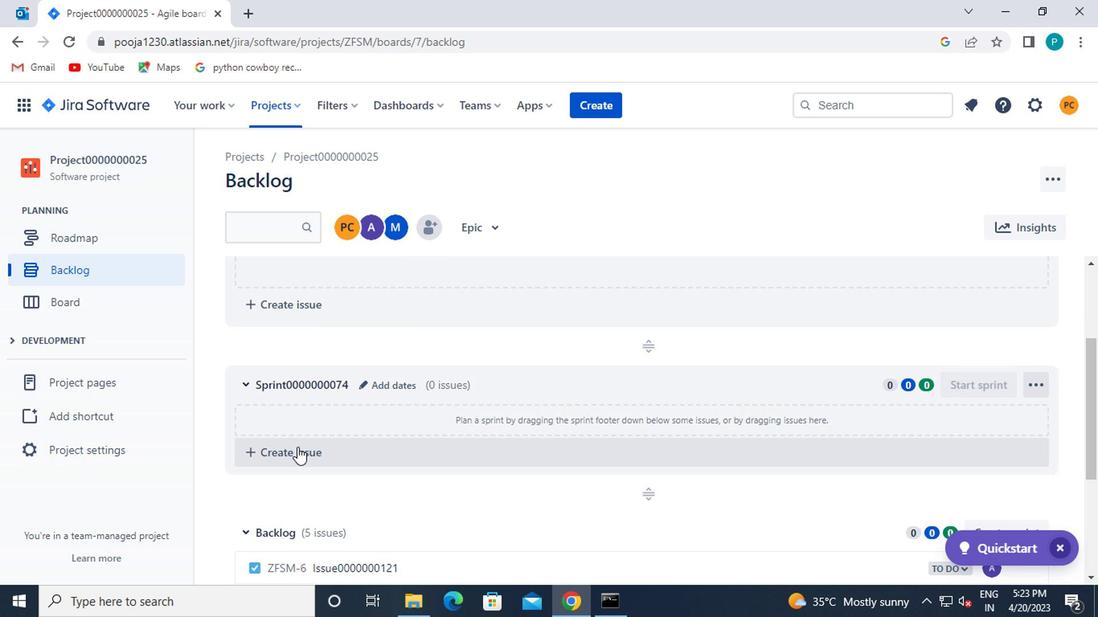 
Action: Mouse moved to (488, 515)
Screenshot: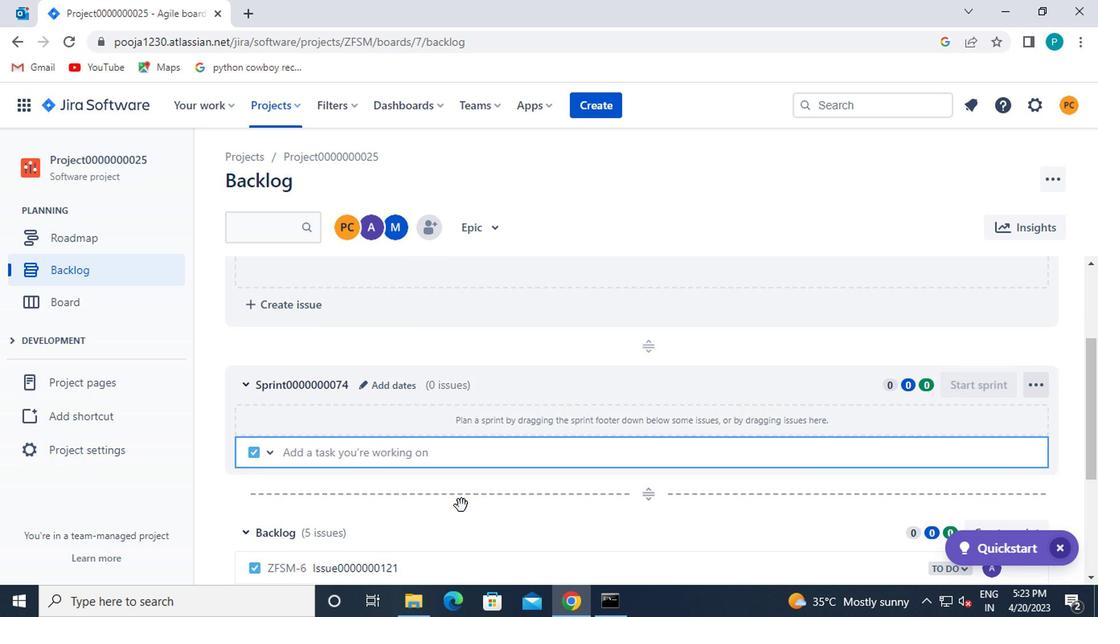 
Action: Mouse pressed left at (488, 515)
Screenshot: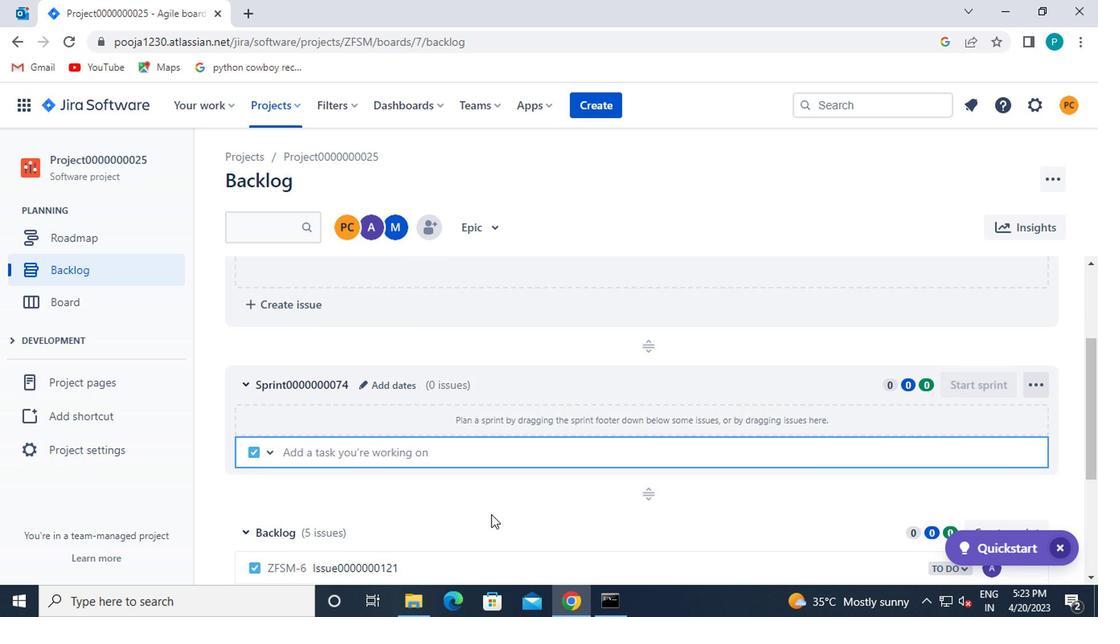 
Action: Mouse moved to (457, 493)
Screenshot: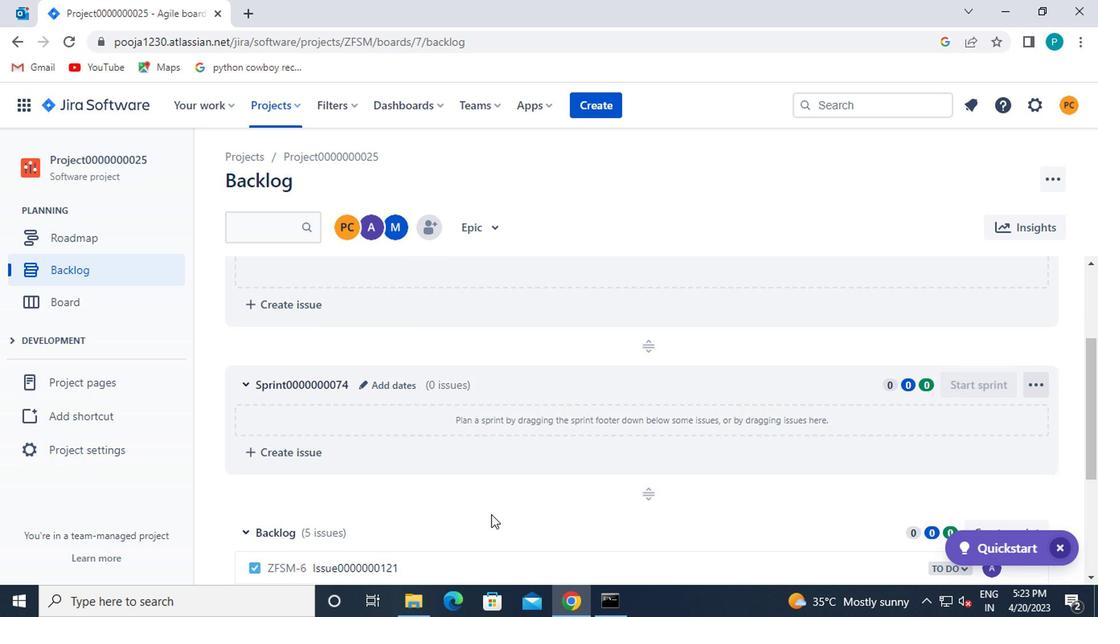 
Action: Mouse scrolled (457, 494) with delta (0, 1)
Screenshot: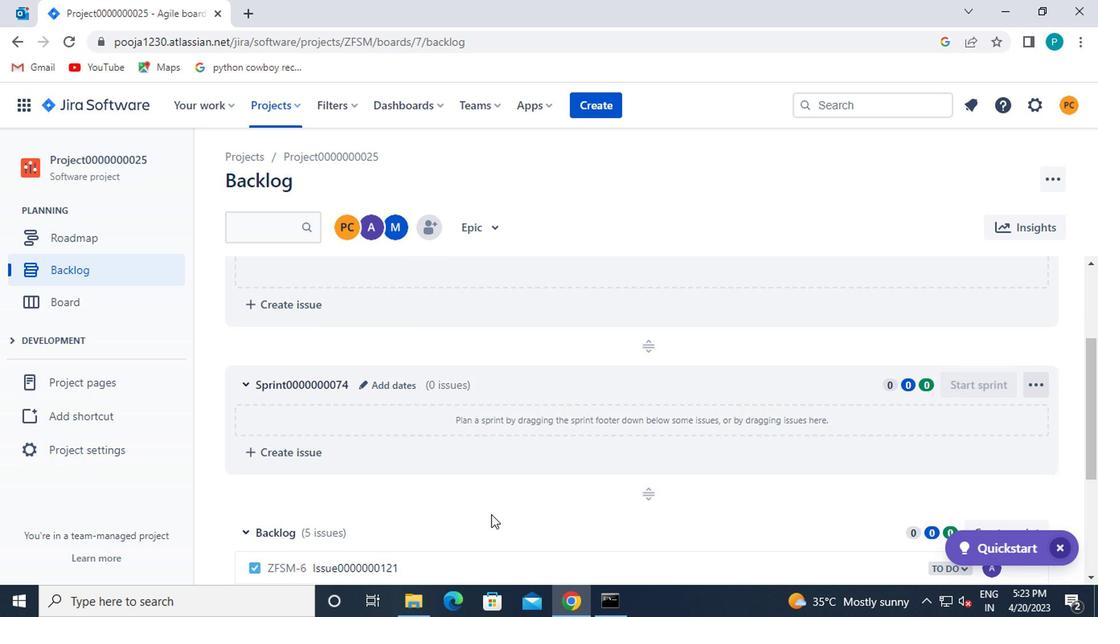 
Action: Mouse moved to (457, 493)
Screenshot: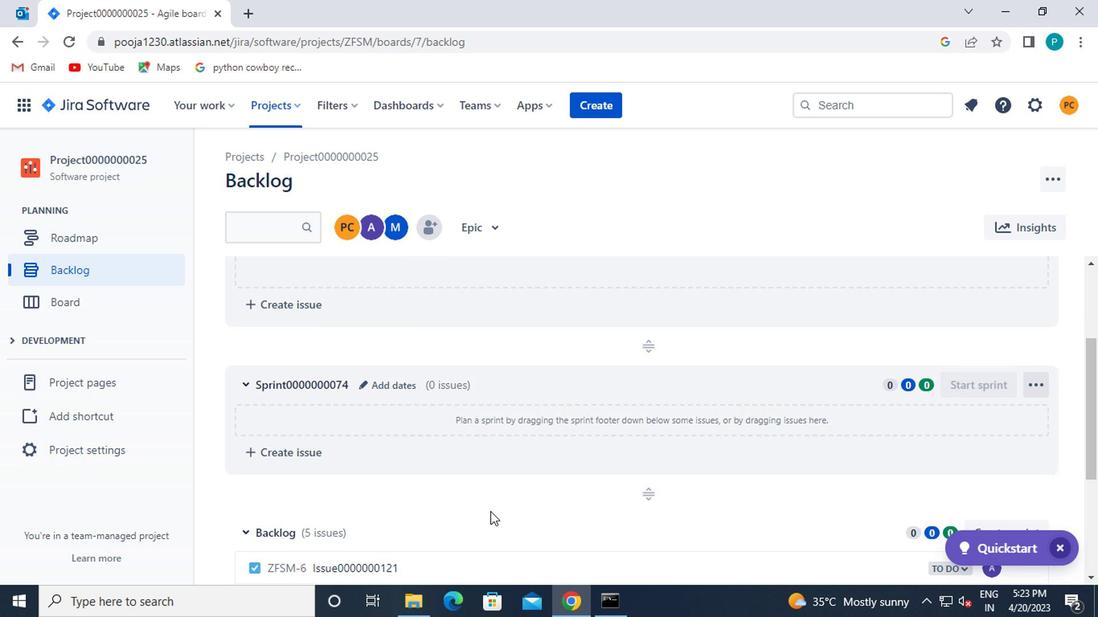 
Action: Mouse scrolled (457, 493) with delta (0, 0)
Screenshot: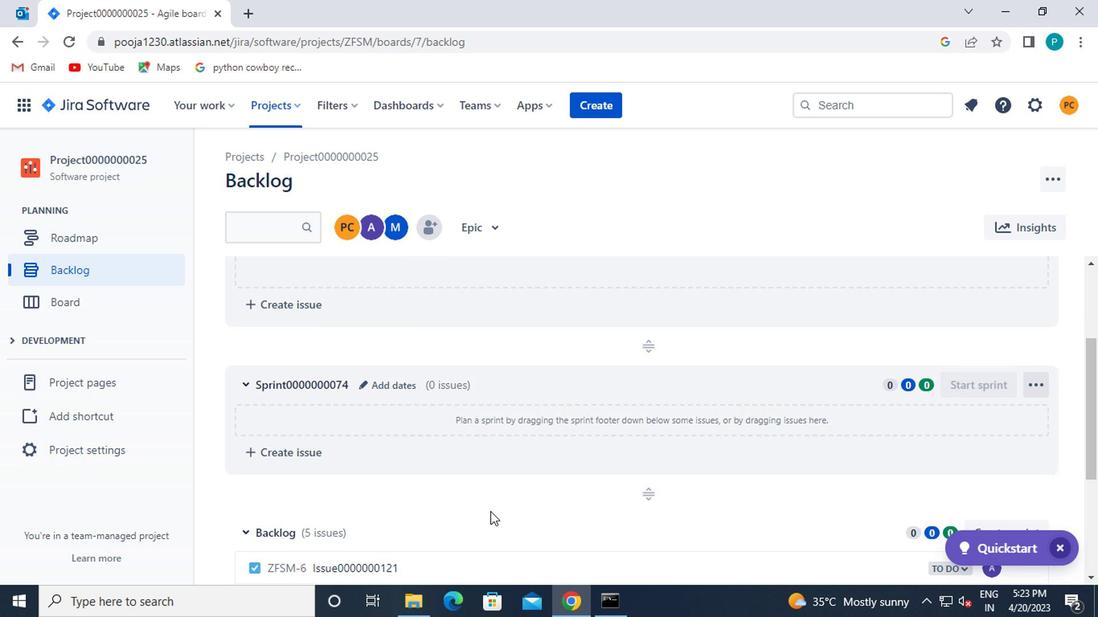 
Action: Mouse scrolled (457, 493) with delta (0, 0)
Screenshot: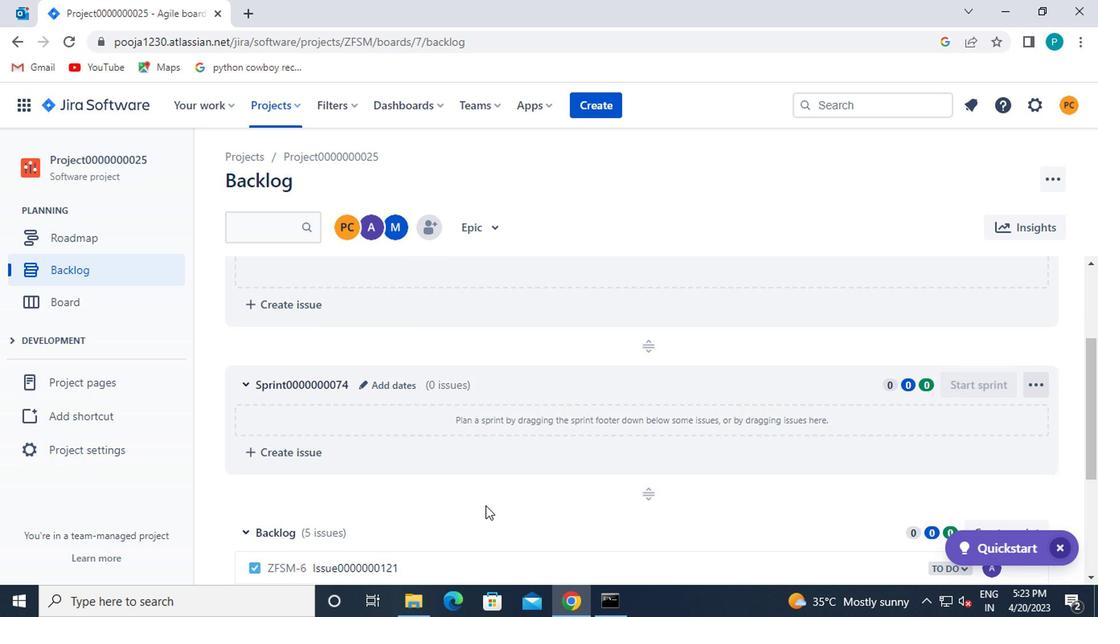 
Action: Mouse scrolled (457, 493) with delta (0, 0)
Screenshot: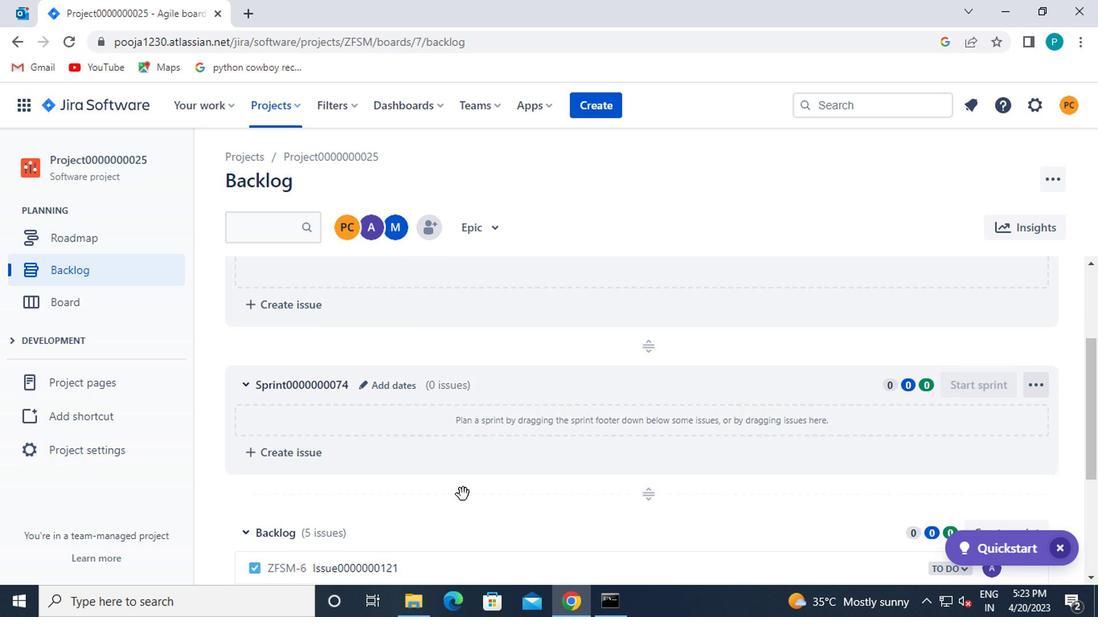 
Action: Mouse moved to (451, 485)
Screenshot: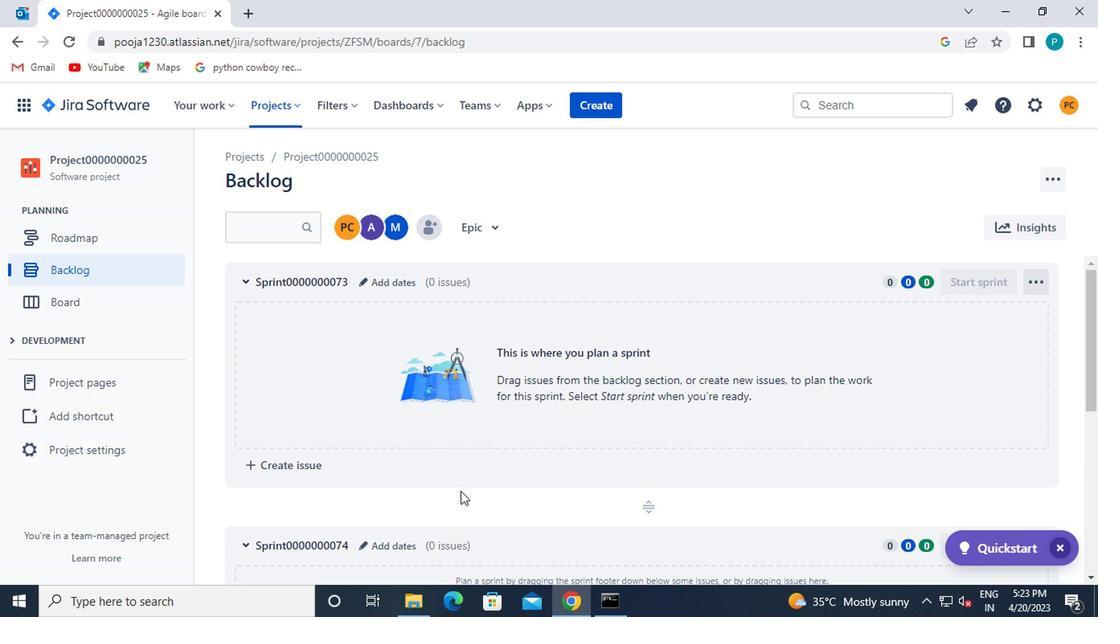 
Action: Mouse scrolled (451, 485) with delta (0, 0)
Screenshot: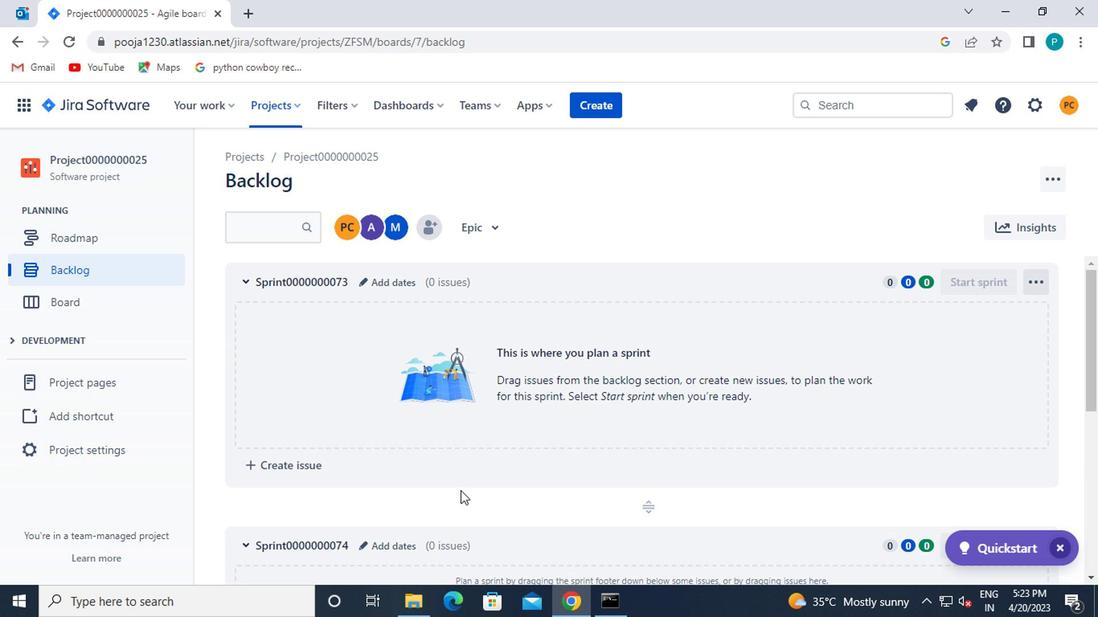 
Action: Mouse moved to (451, 484)
Screenshot: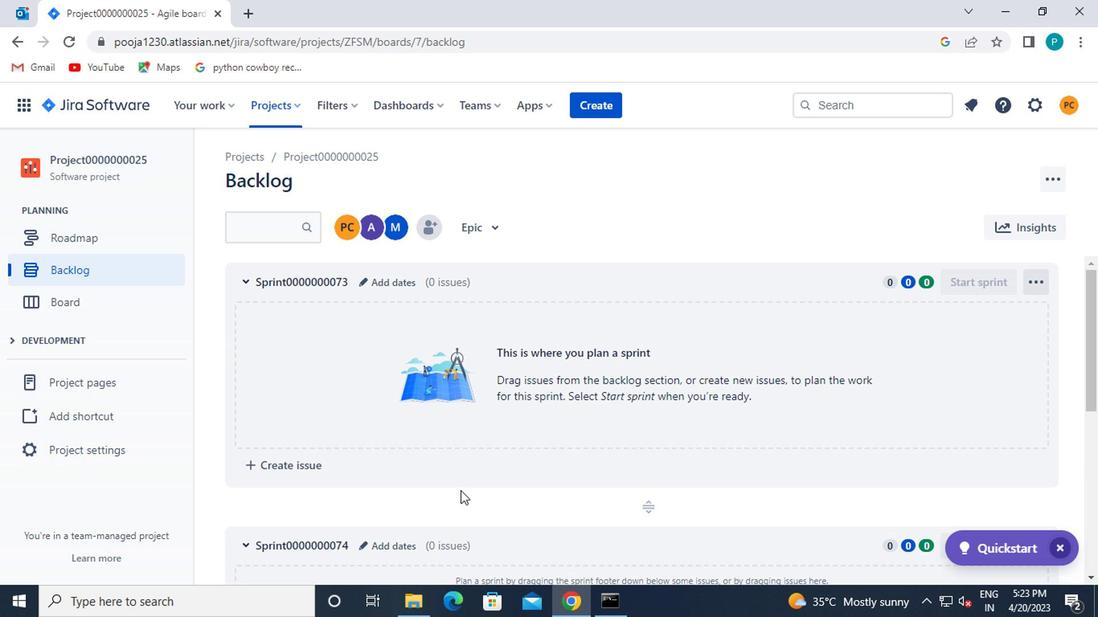 
Action: Mouse scrolled (451, 485) with delta (0, 0)
Screenshot: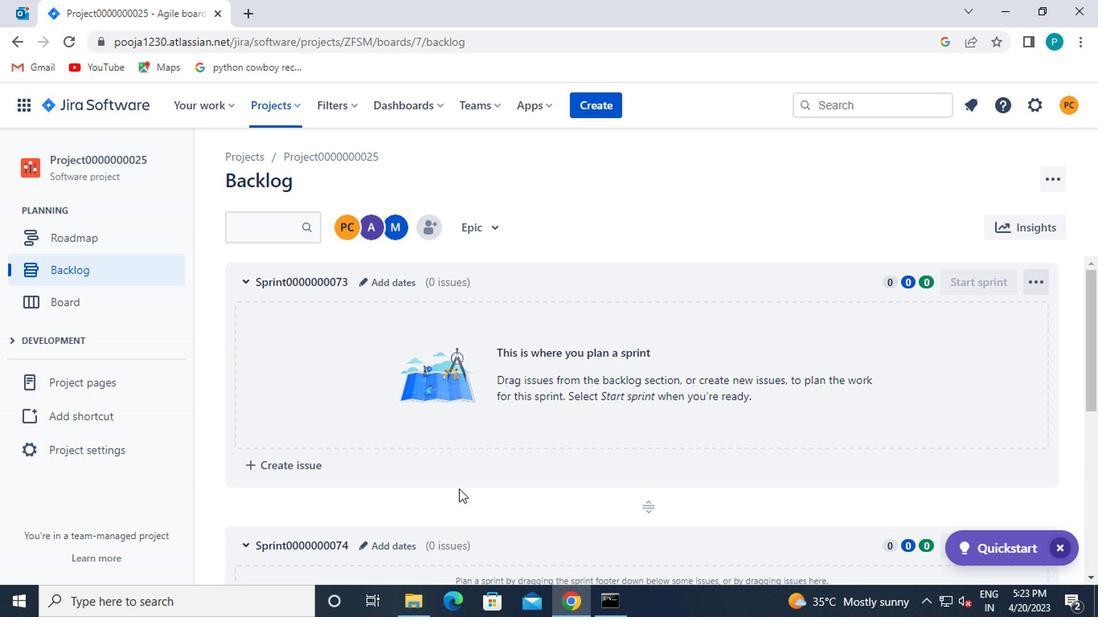 
Action: Mouse moved to (547, 477)
Screenshot: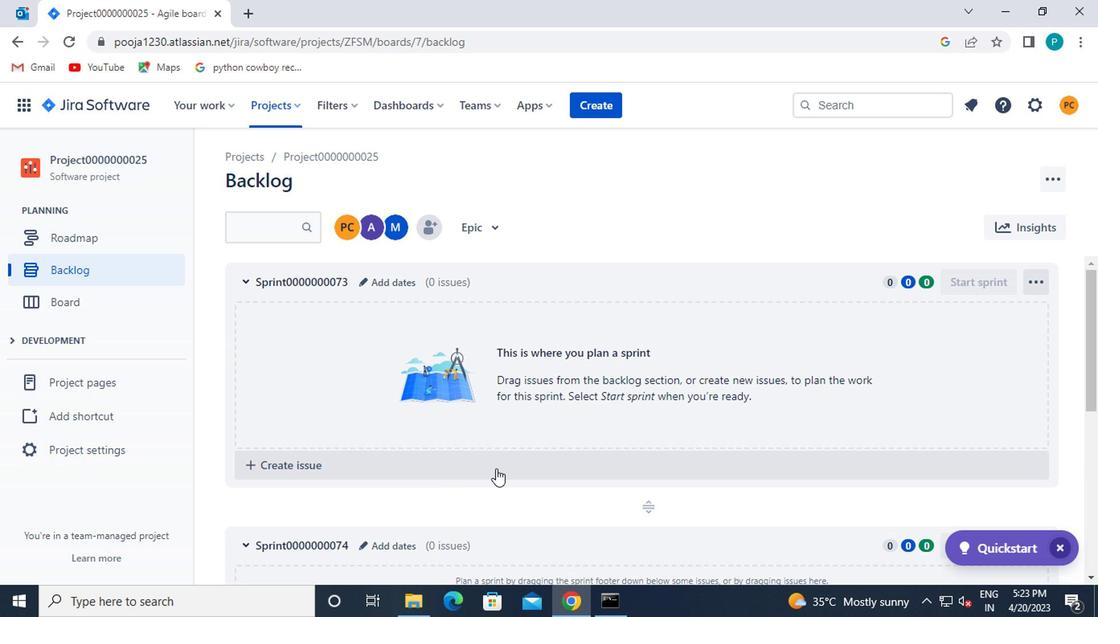 
Action: Mouse scrolled (547, 477) with delta (0, 0)
Screenshot: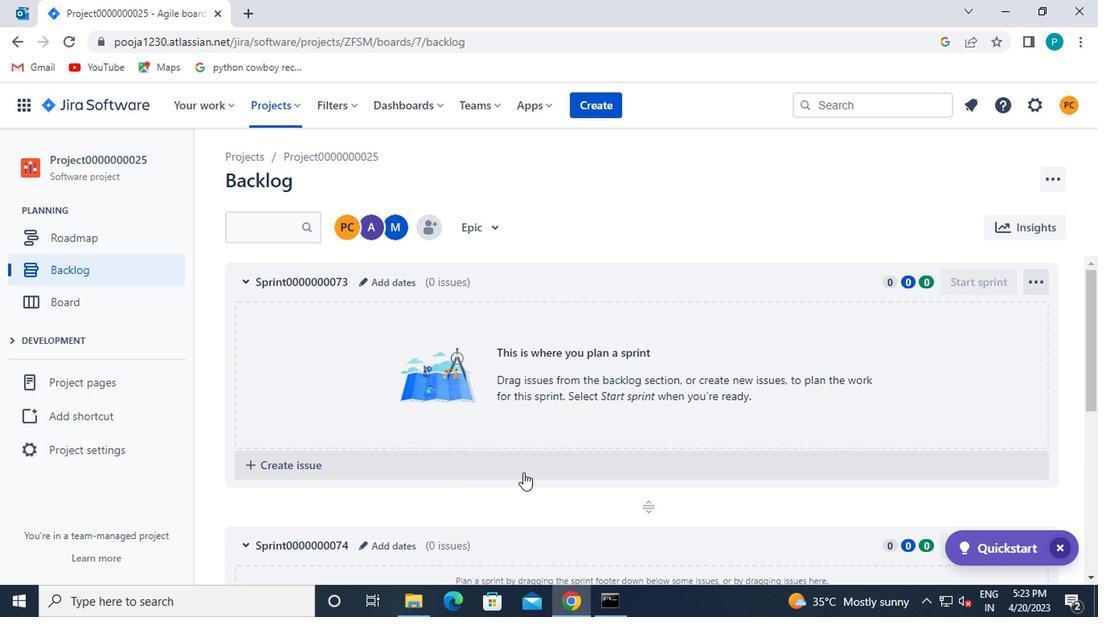 
Action: Mouse scrolled (547, 477) with delta (0, 0)
Screenshot: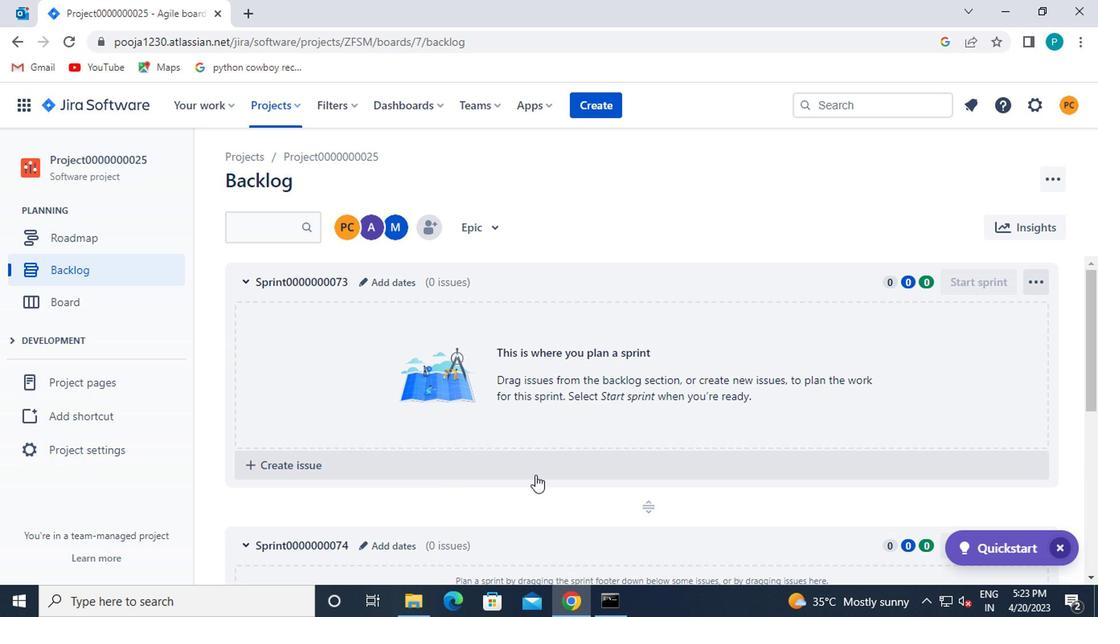 
Action: Mouse moved to (866, 466)
Screenshot: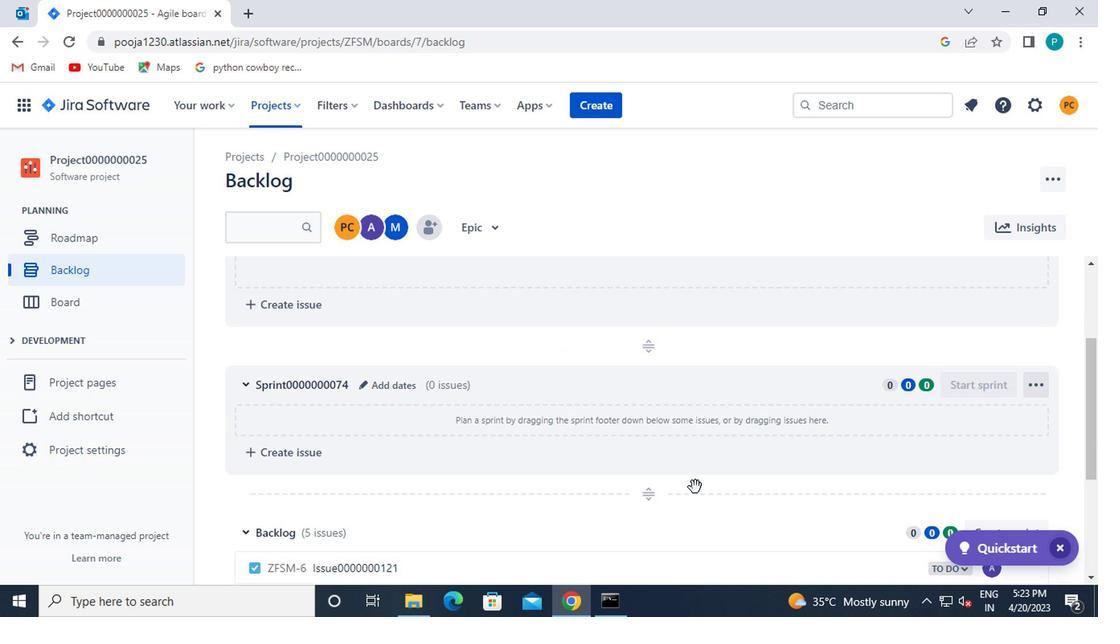 
Action: Mouse scrolled (866, 465) with delta (0, -1)
Screenshot: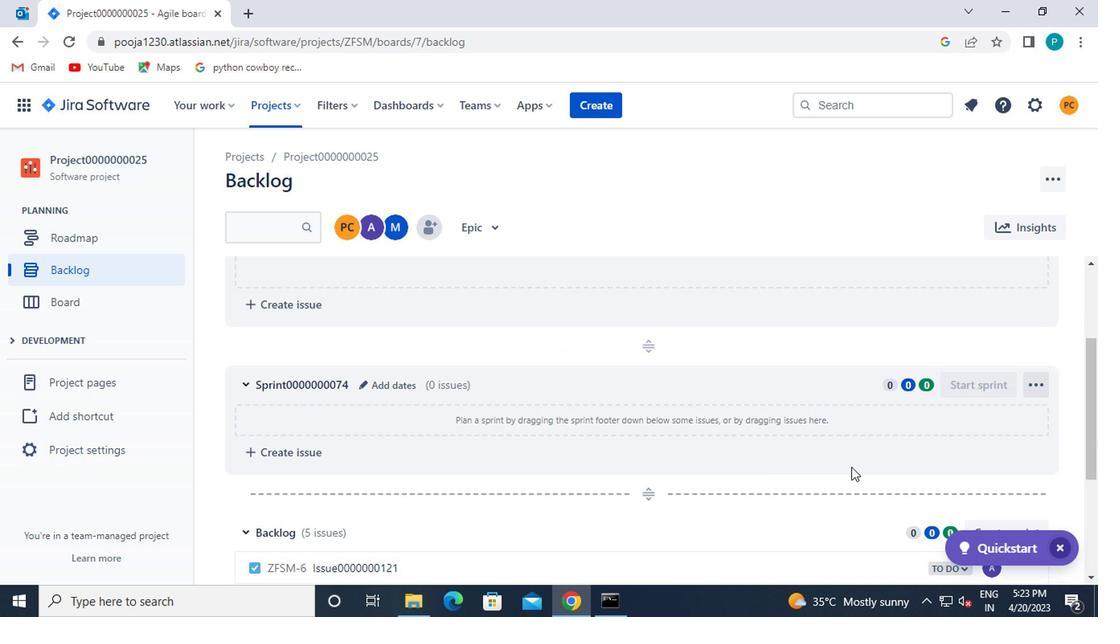 
Action: Mouse scrolled (866, 465) with delta (0, -1)
Screenshot: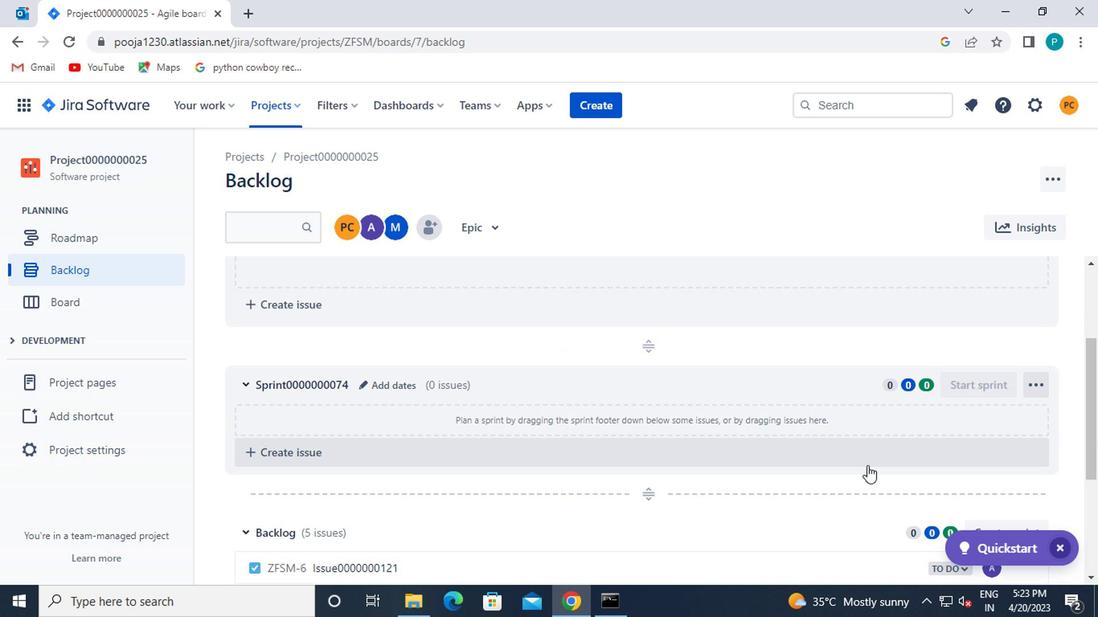 
Action: Mouse moved to (992, 366)
Screenshot: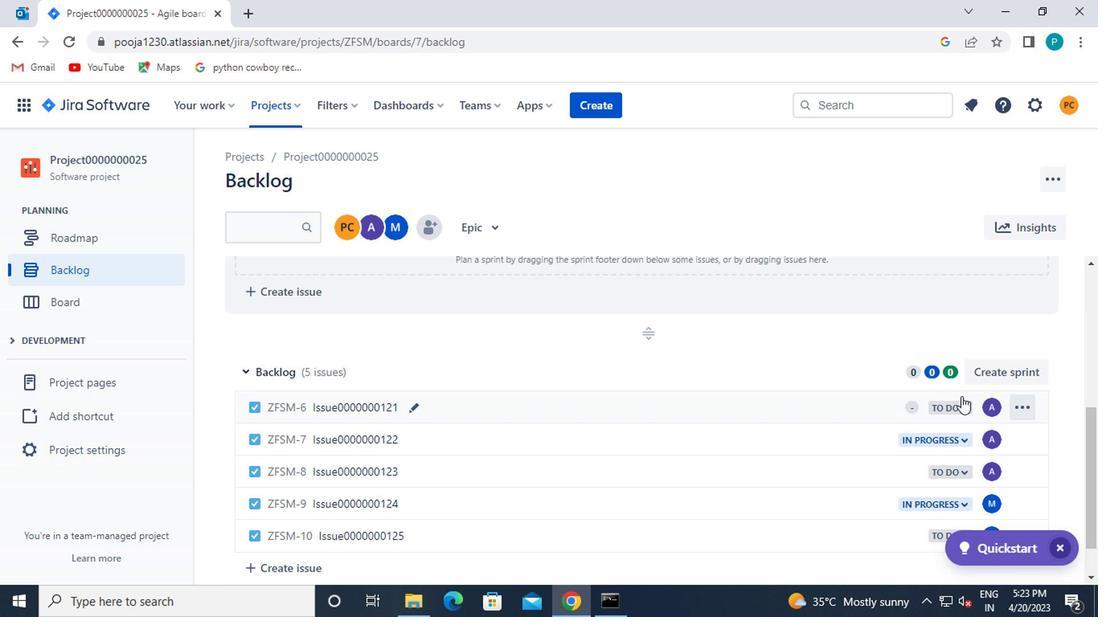 
Action: Mouse pressed left at (992, 366)
Screenshot: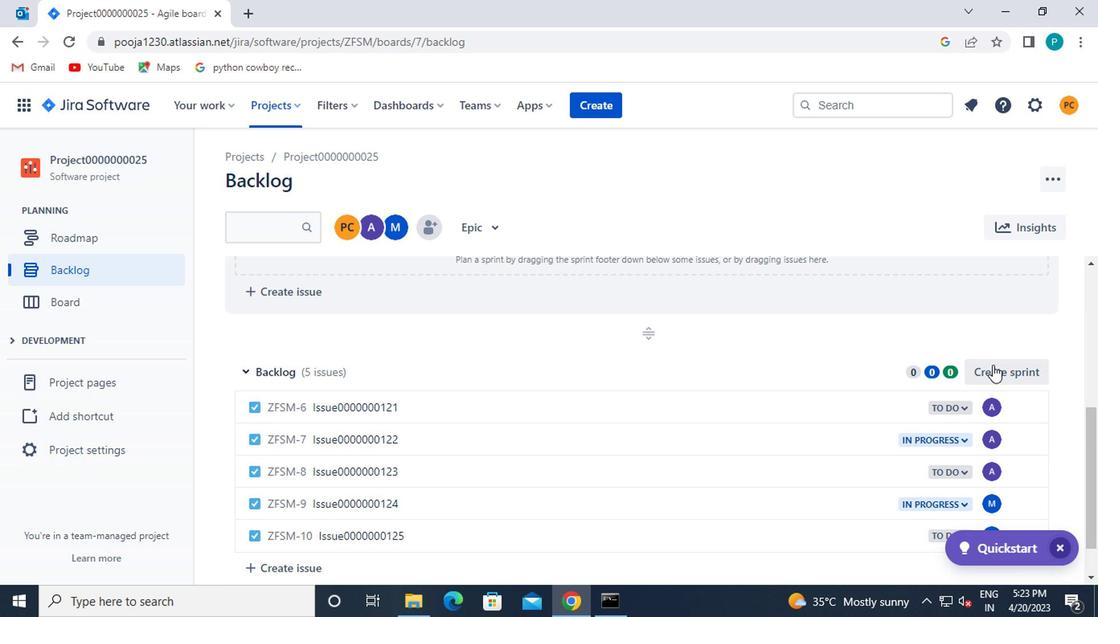 
Action: Mouse moved to (308, 371)
Screenshot: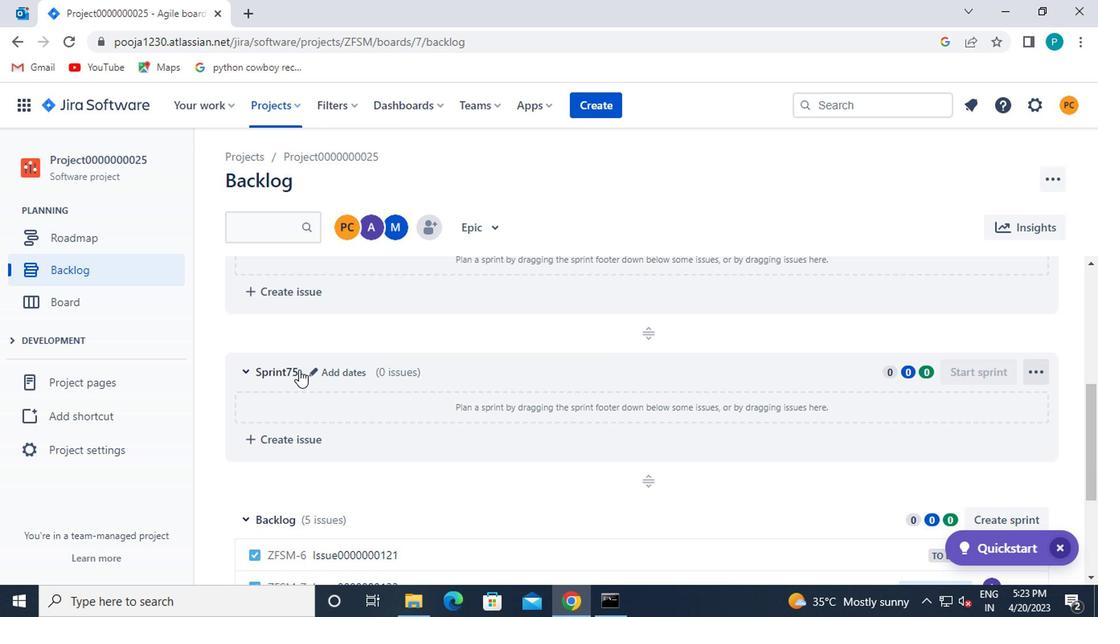 
Action: Mouse pressed left at (308, 371)
Screenshot: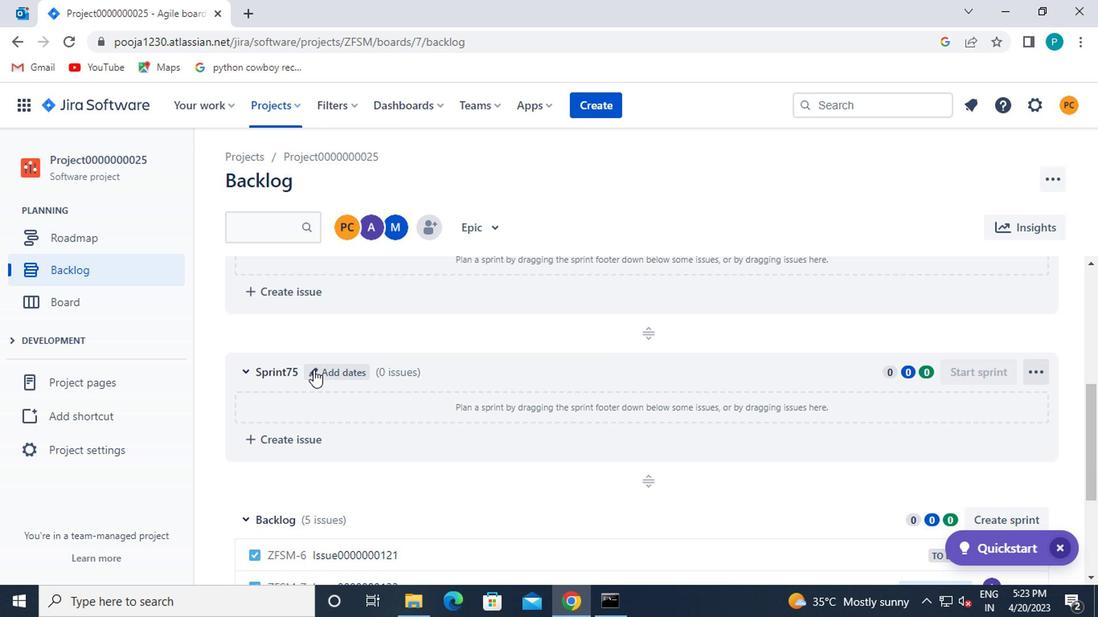 
Action: Mouse moved to (395, 230)
Screenshot: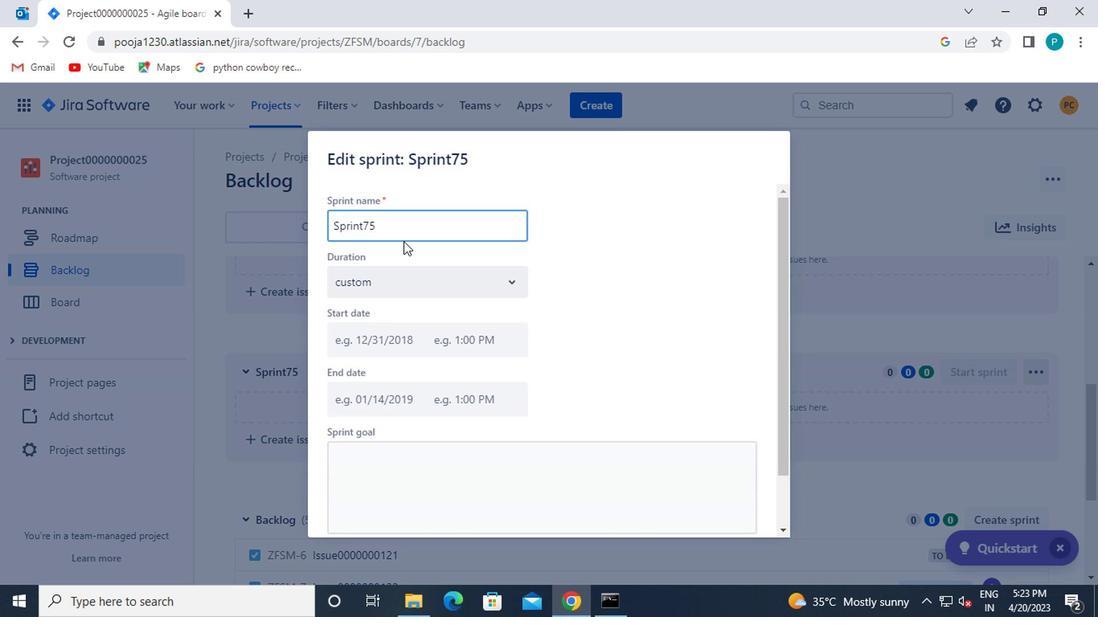 
Action: Mouse pressed left at (395, 230)
Screenshot: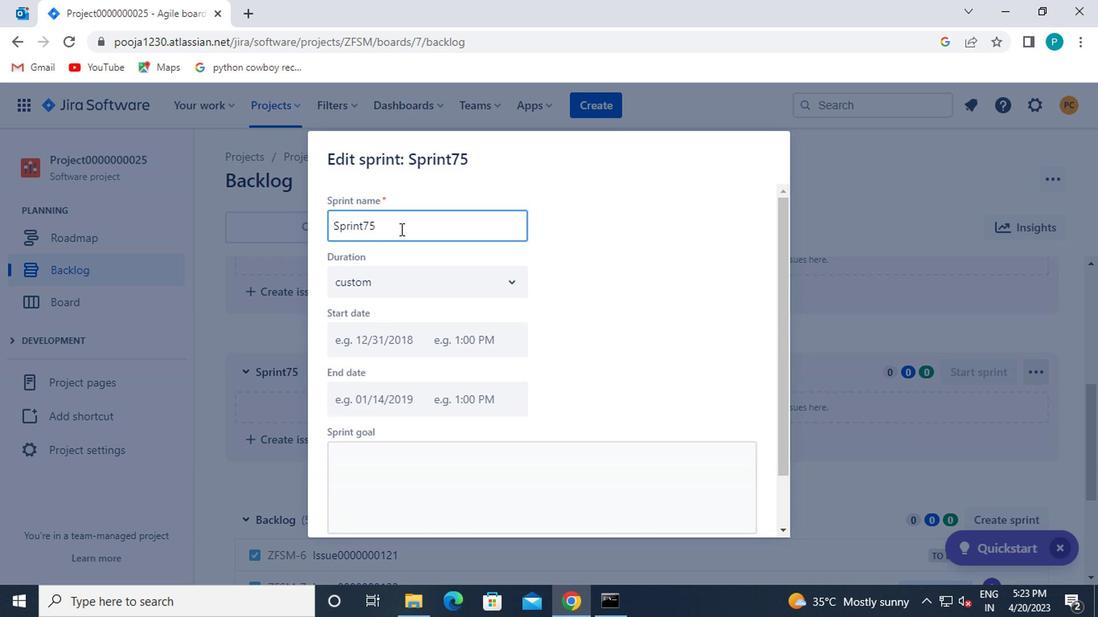 
Action: Mouse moved to (889, 179)
Screenshot: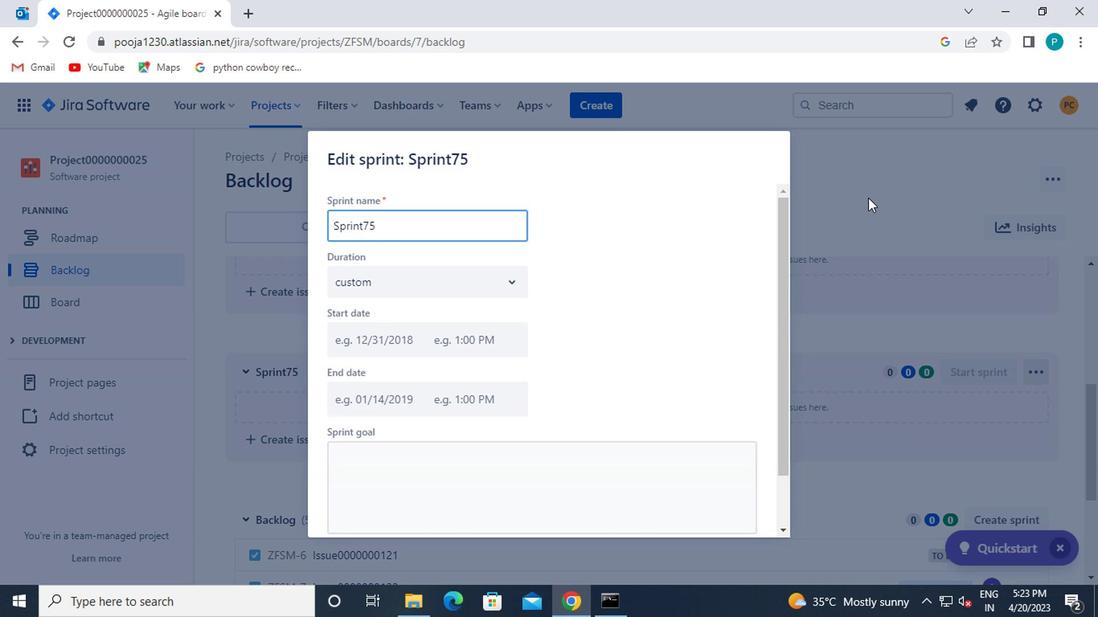 
Action: Mouse pressed left at (889, 179)
Screenshot: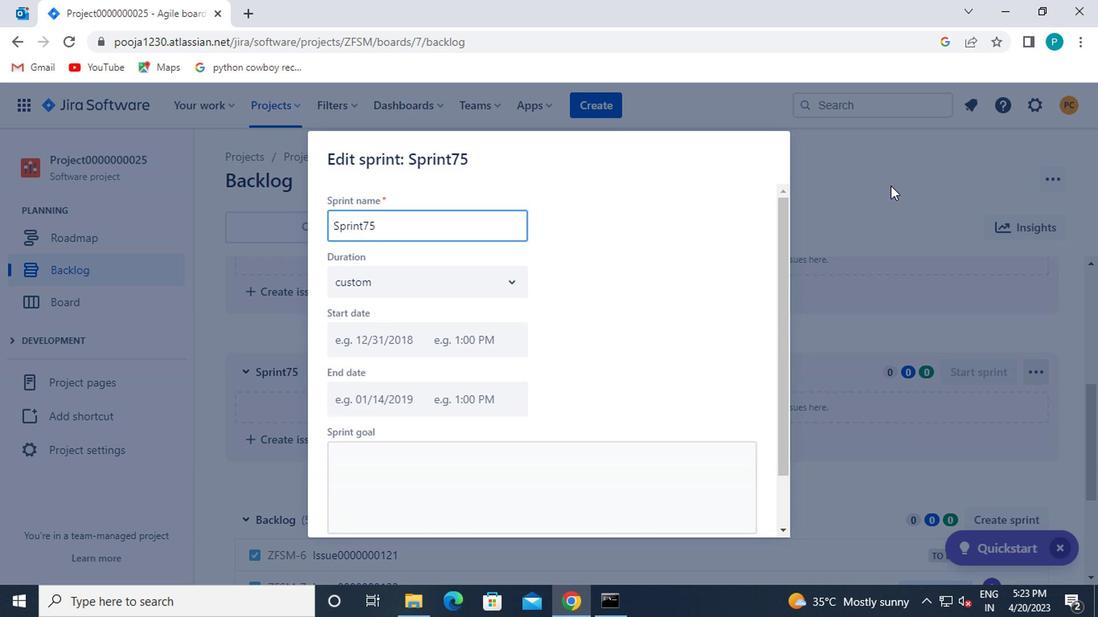 
Action: Mouse moved to (550, 345)
Screenshot: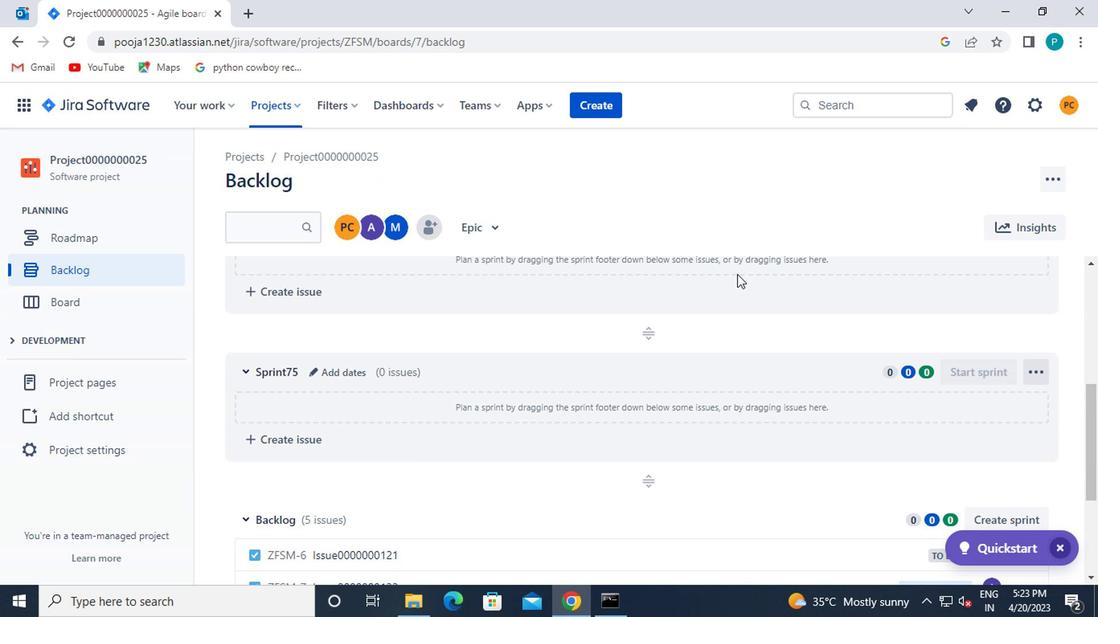 
Action: Mouse scrolled (550, 346) with delta (0, 0)
Screenshot: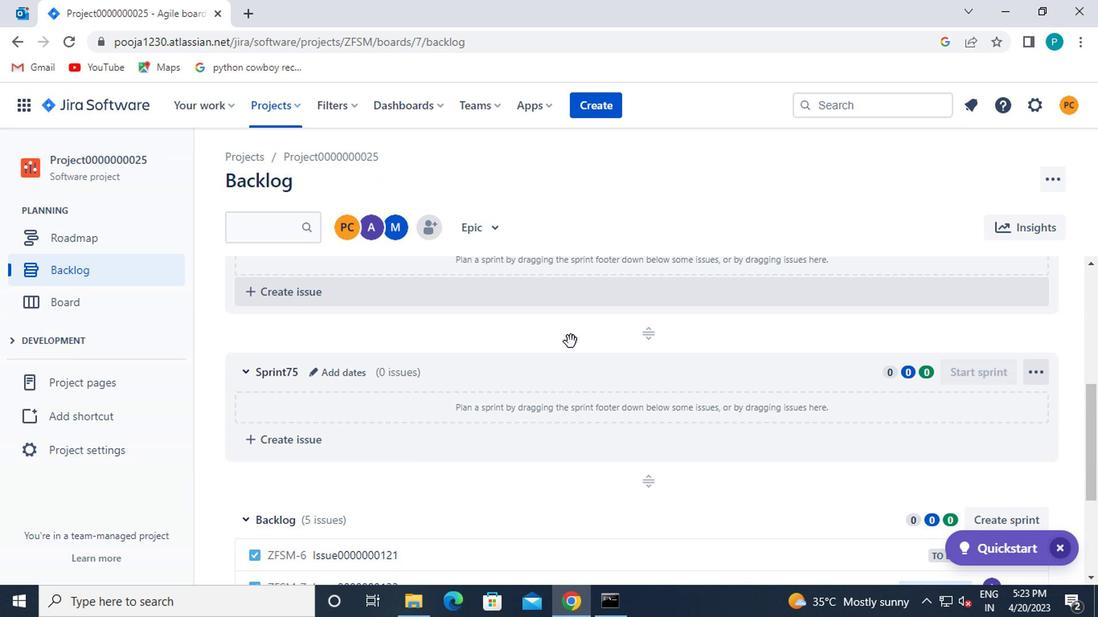 
Action: Mouse moved to (437, 381)
Screenshot: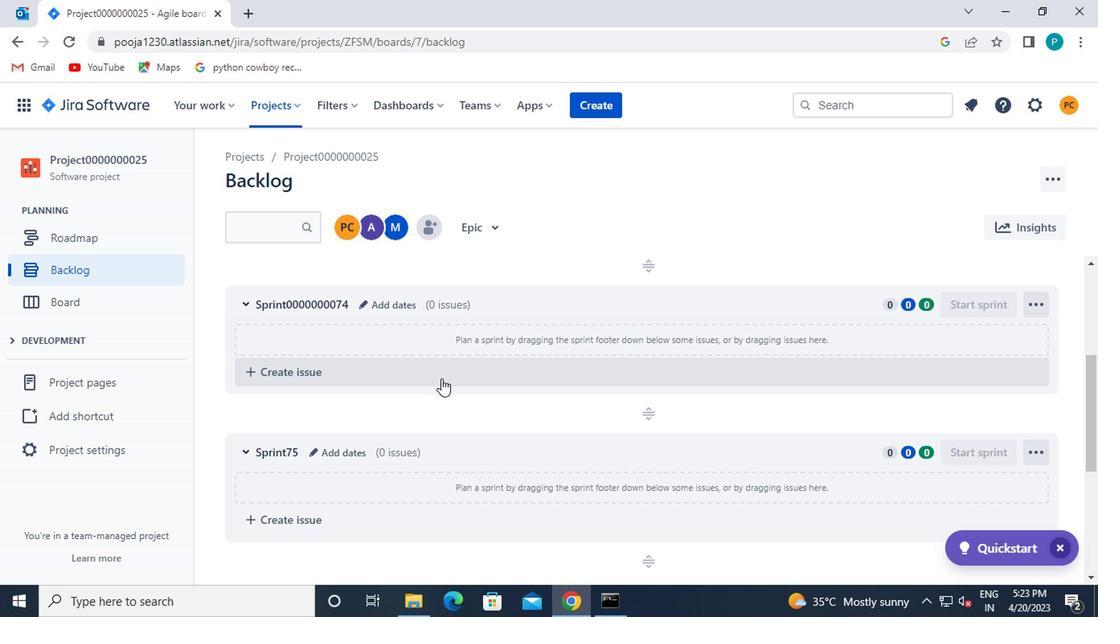 
Action: Mouse scrolled (437, 379) with delta (0, -1)
Screenshot: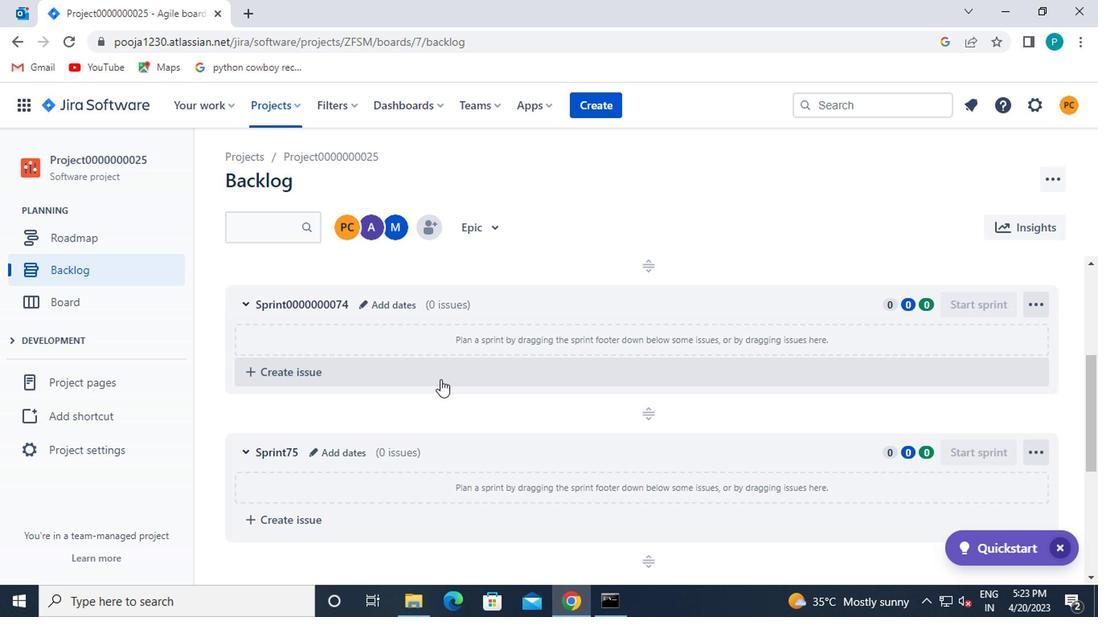 
Action: Mouse moved to (314, 370)
Screenshot: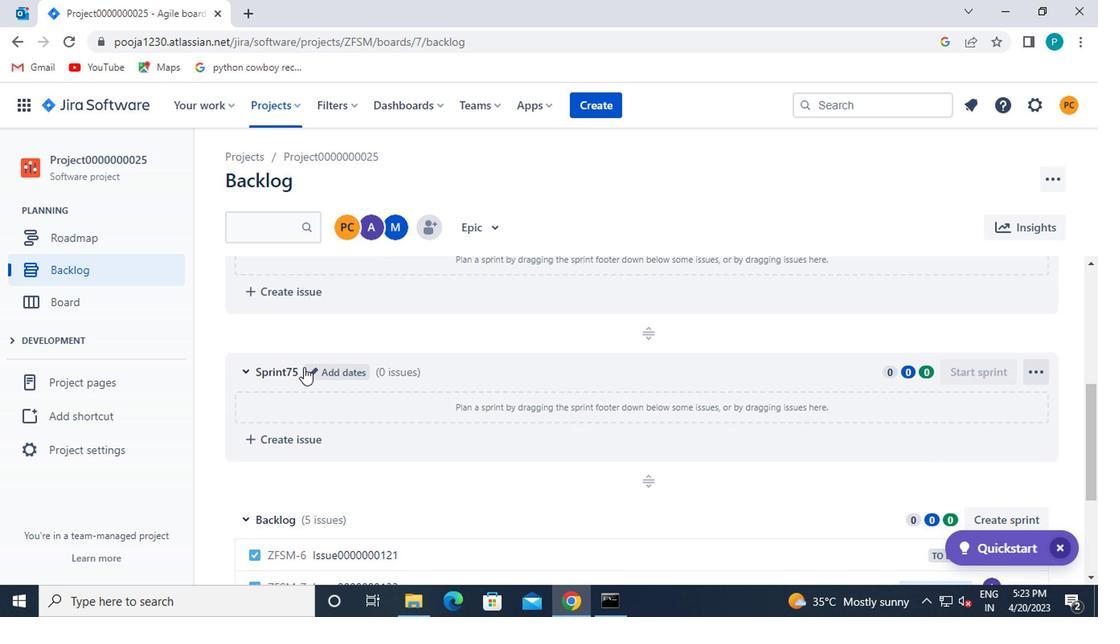 
Action: Mouse pressed left at (314, 370)
Screenshot: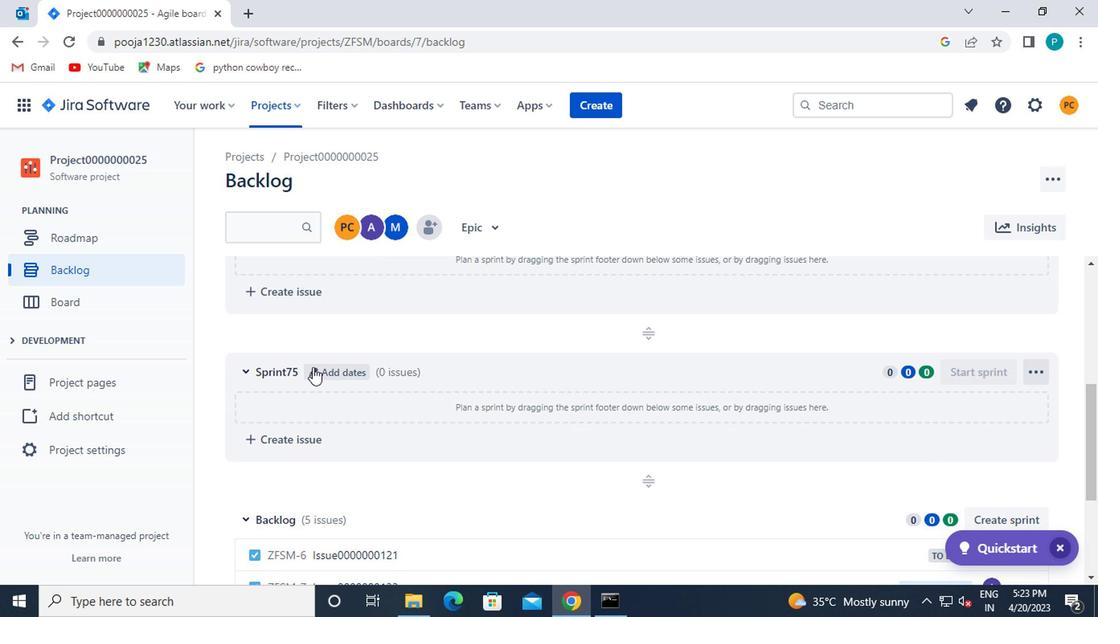 
Action: Mouse moved to (417, 234)
Screenshot: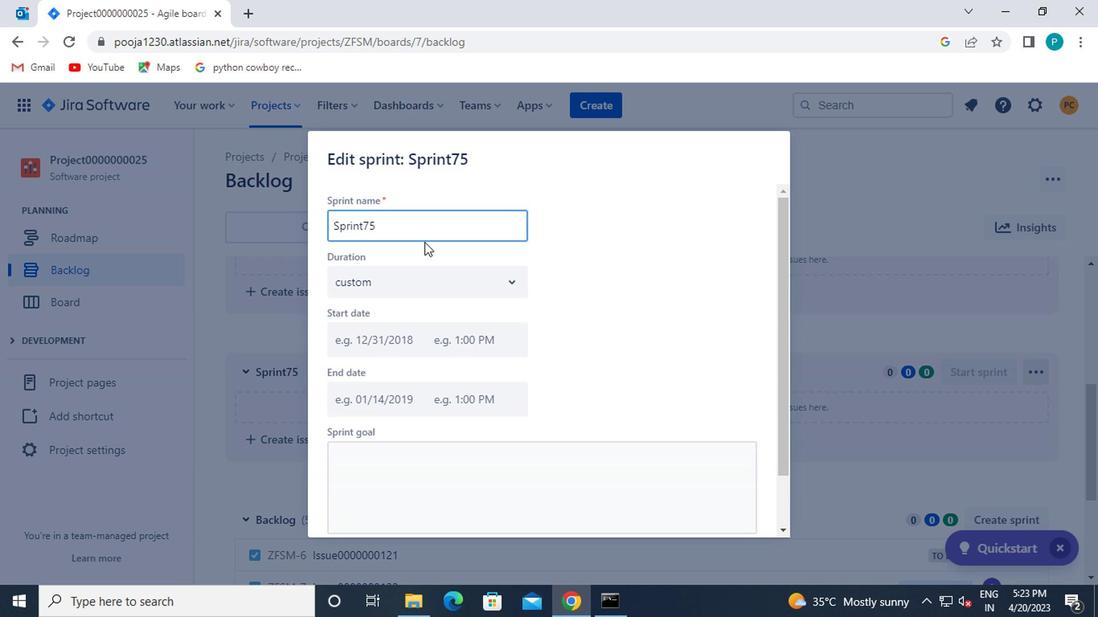 
Action: Key pressed =<Key.backspace><Key.backspace><Key.backspace>0000000075
Screenshot: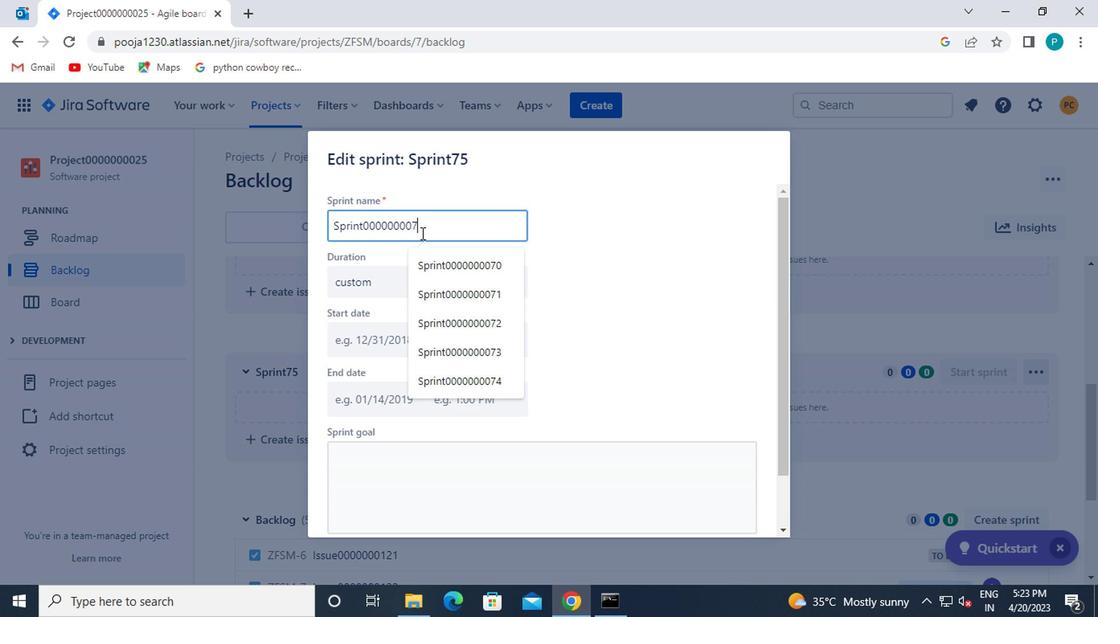 
Action: Mouse moved to (536, 366)
Screenshot: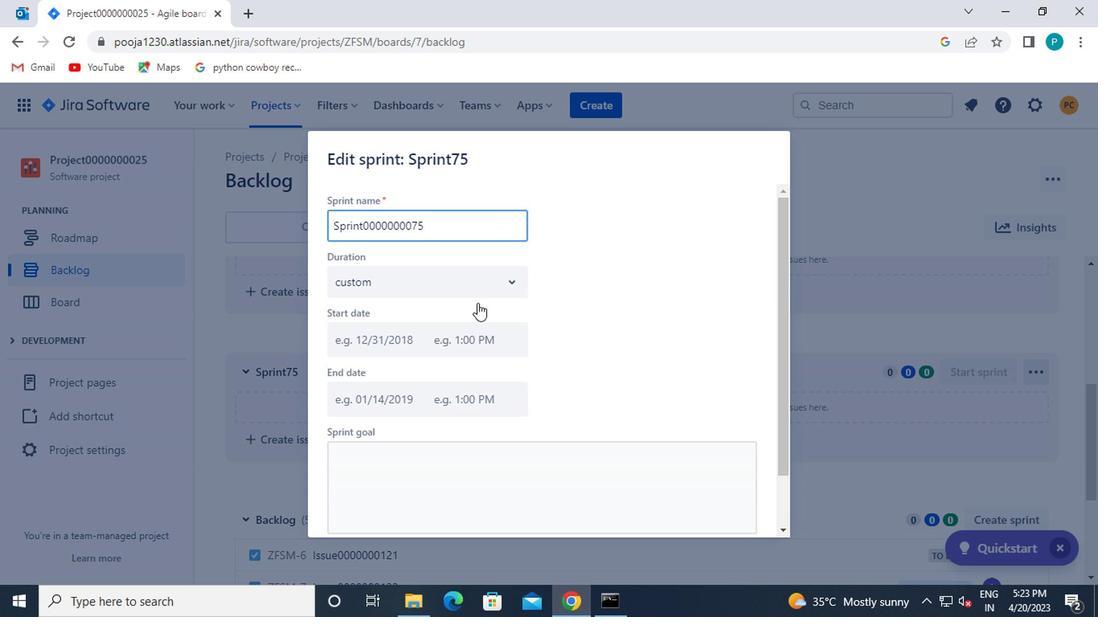 
Action: Mouse scrolled (536, 365) with delta (0, 0)
Screenshot: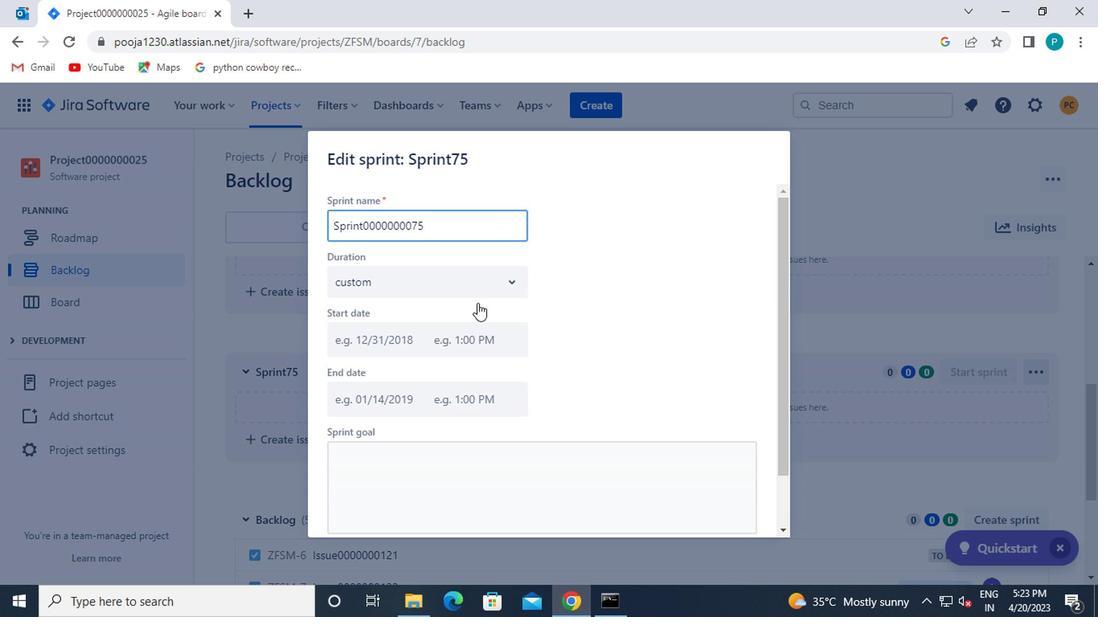 
Action: Mouse moved to (538, 369)
Screenshot: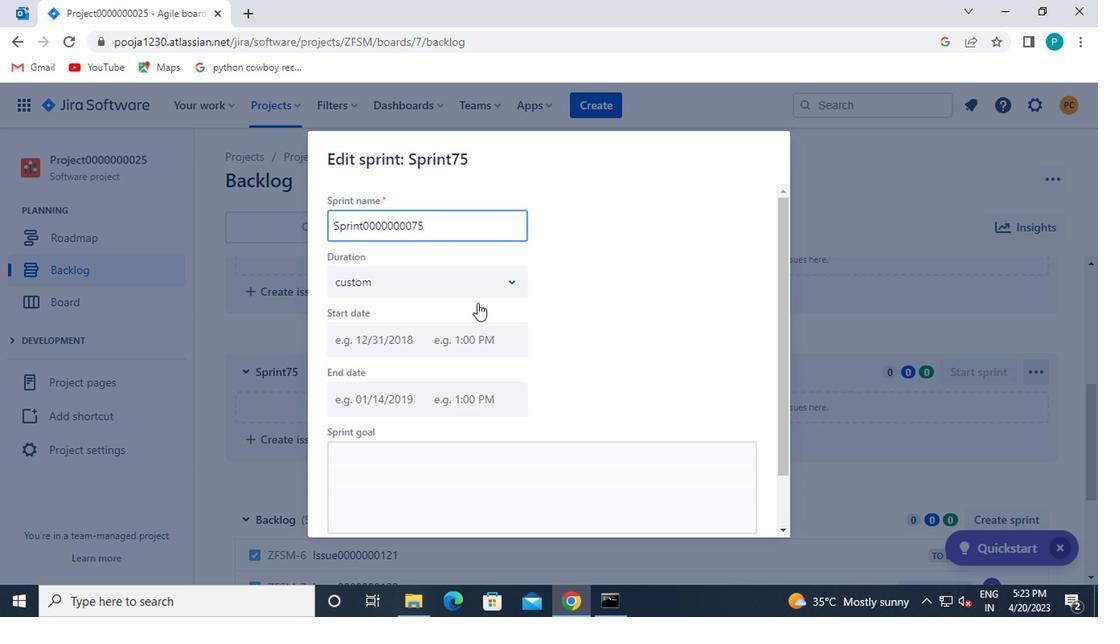 
Action: Mouse scrolled (538, 367) with delta (0, -1)
Screenshot: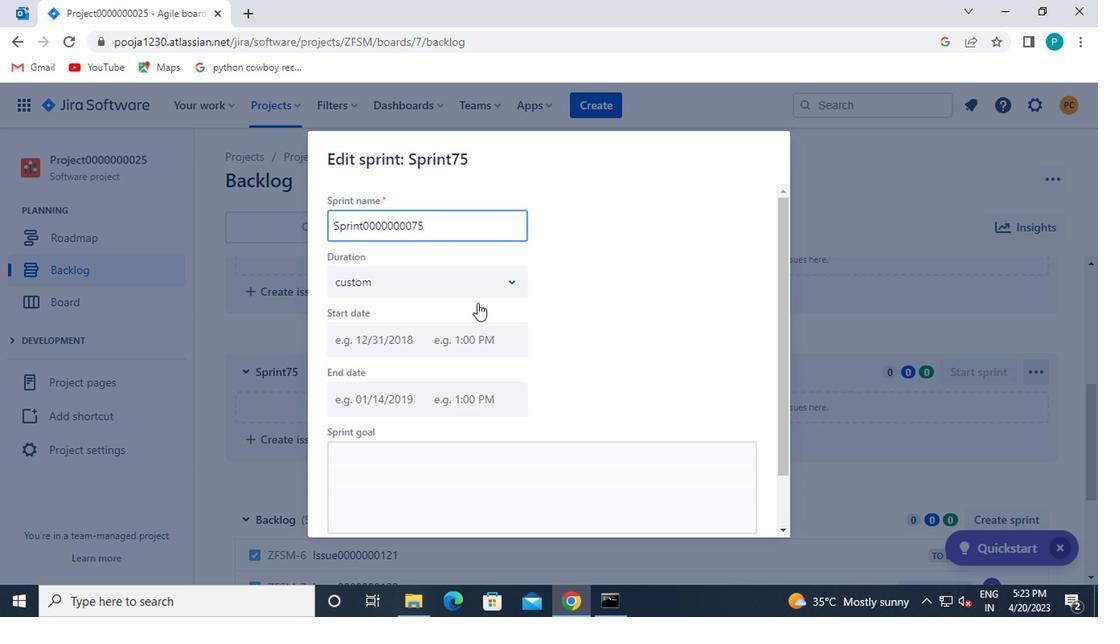 
Action: Mouse moved to (539, 369)
Screenshot: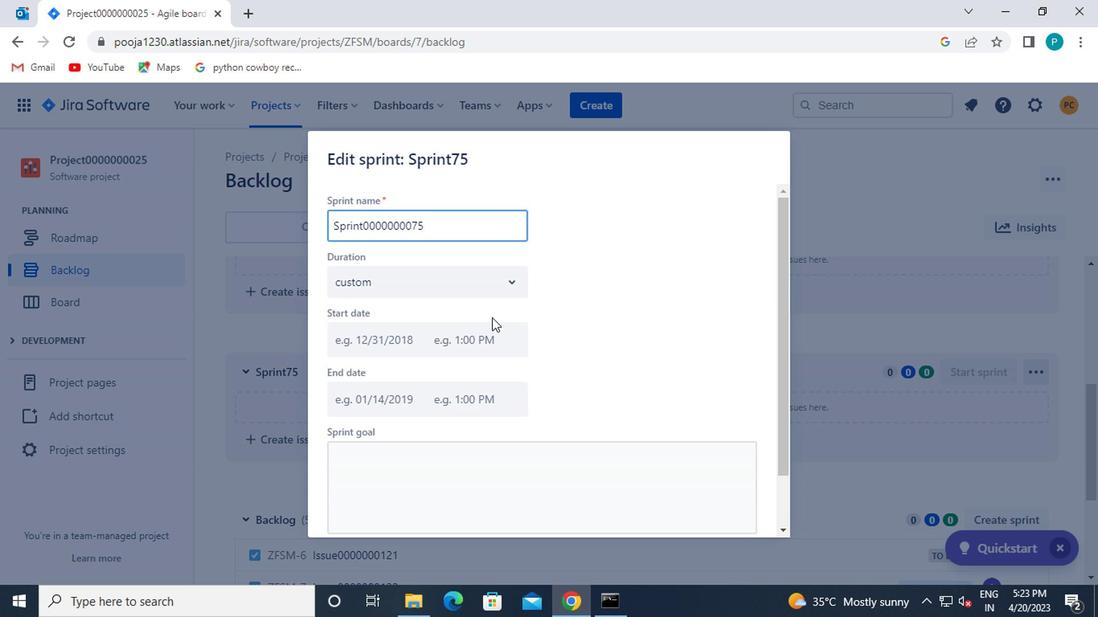 
Action: Mouse scrolled (539, 369) with delta (0, 0)
Screenshot: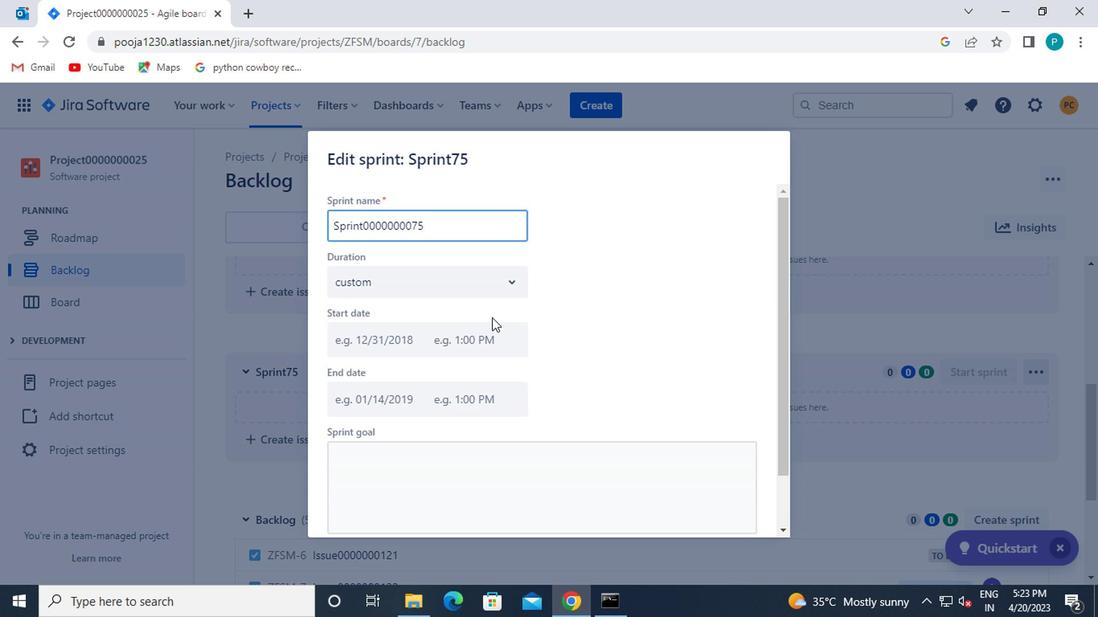
Action: Mouse moved to (670, 504)
Screenshot: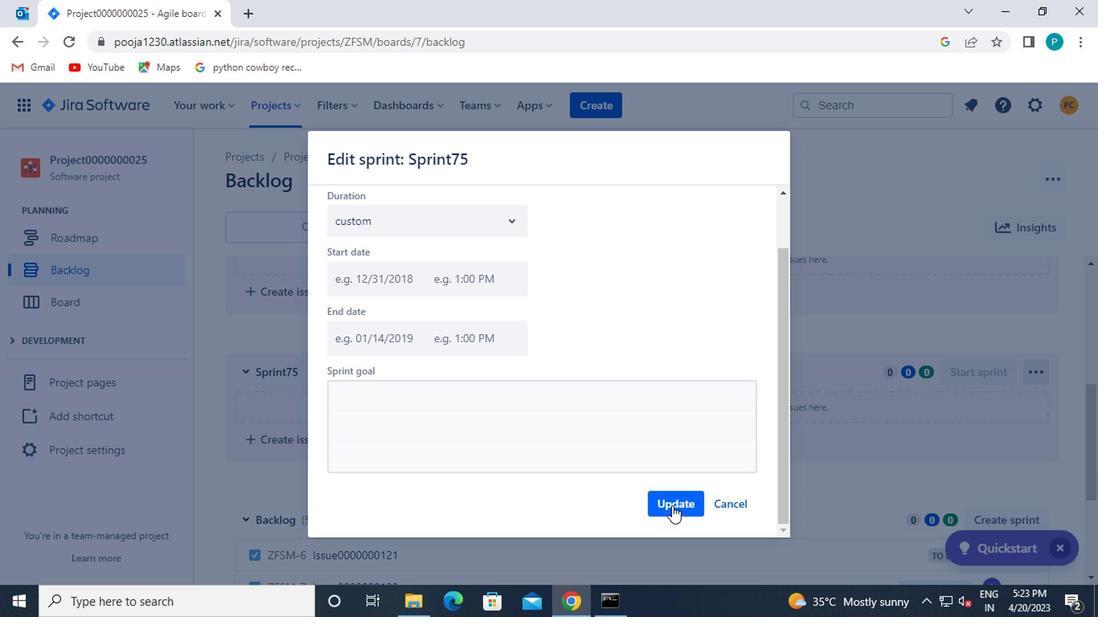 
Action: Mouse pressed left at (670, 504)
Screenshot: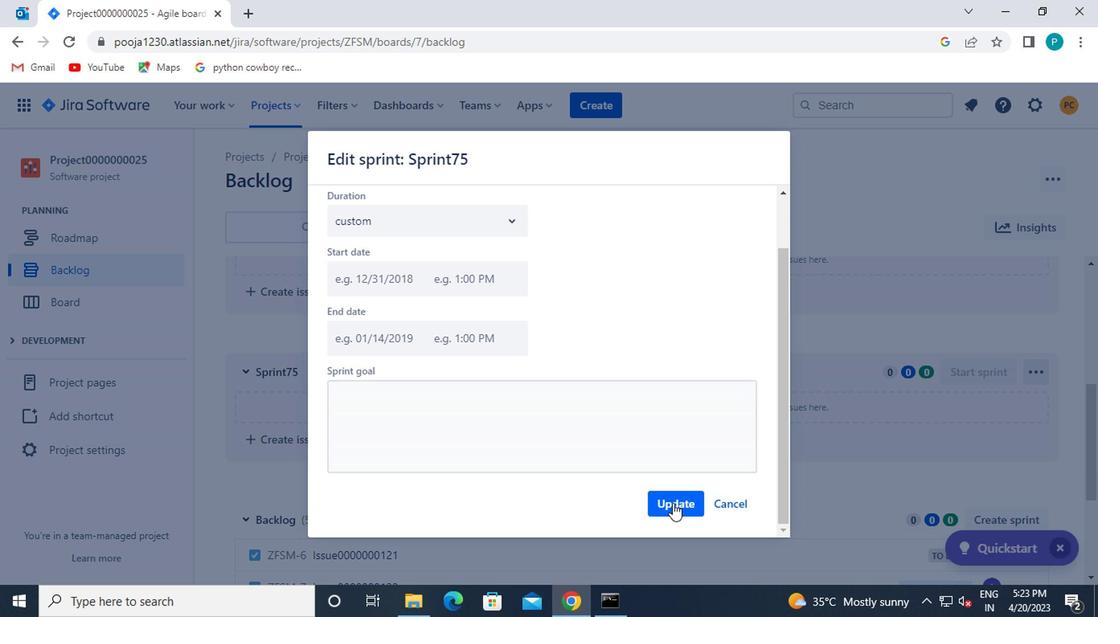 
Action: Mouse moved to (658, 397)
Screenshot: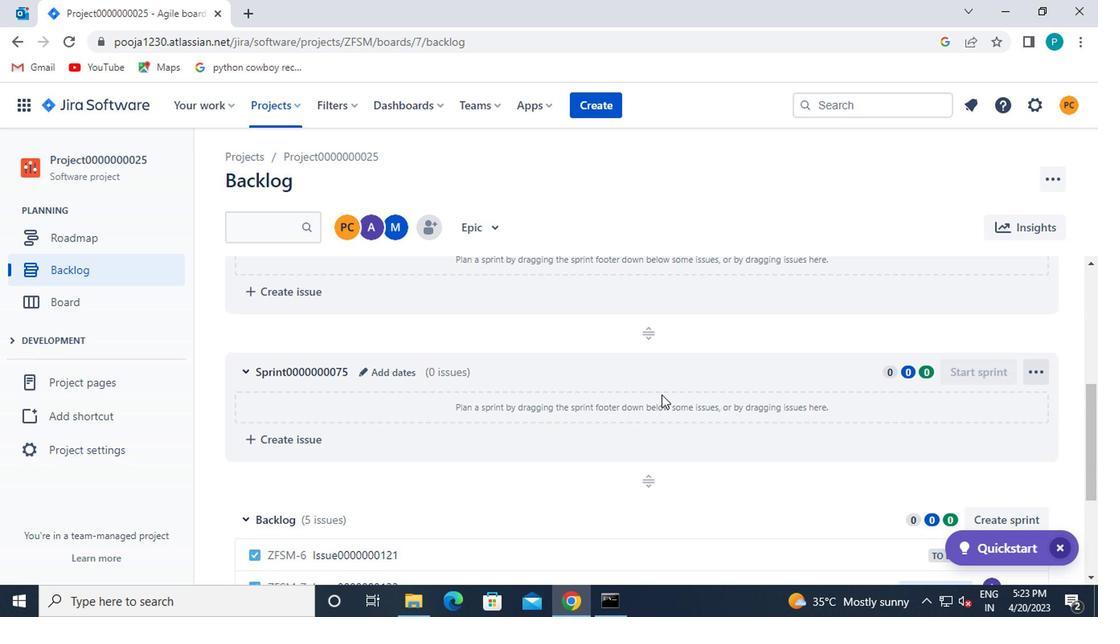 
Action: Mouse scrolled (658, 395) with delta (0, -1)
Screenshot: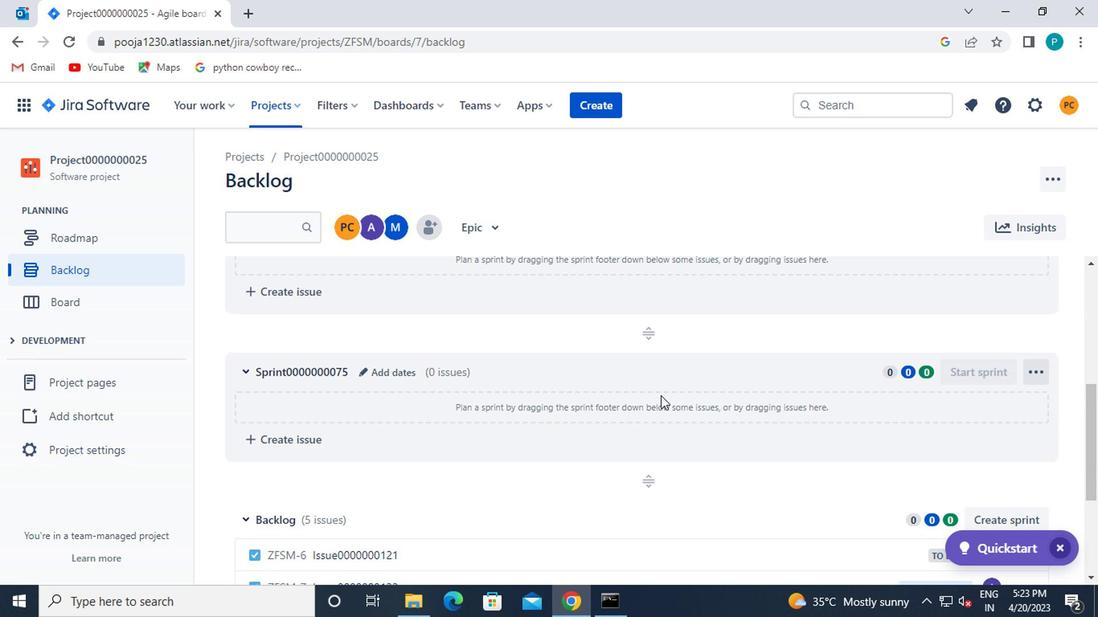 
Action: Mouse scrolled (658, 397) with delta (0, 0)
Screenshot: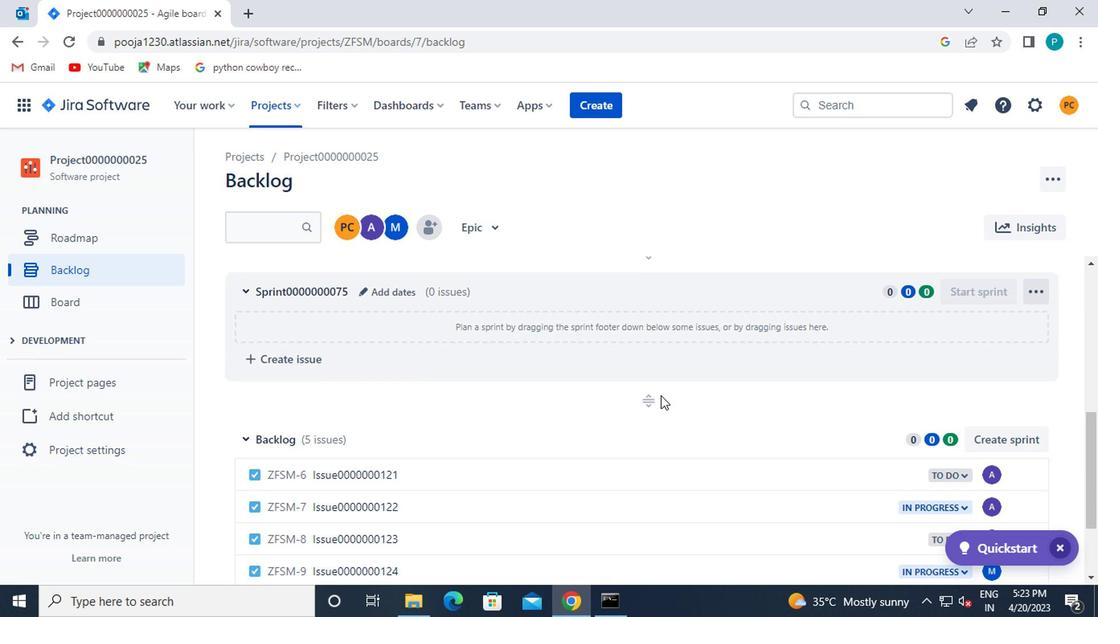 
Action: Mouse scrolled (658, 397) with delta (0, 0)
Screenshot: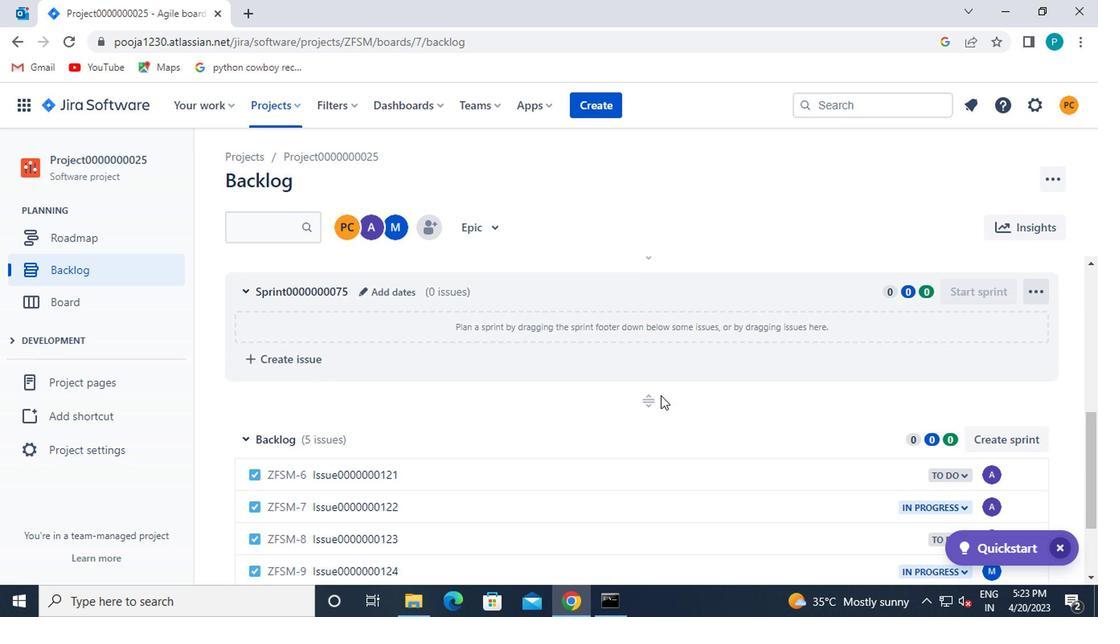 
Action: Mouse scrolled (658, 397) with delta (0, 0)
Screenshot: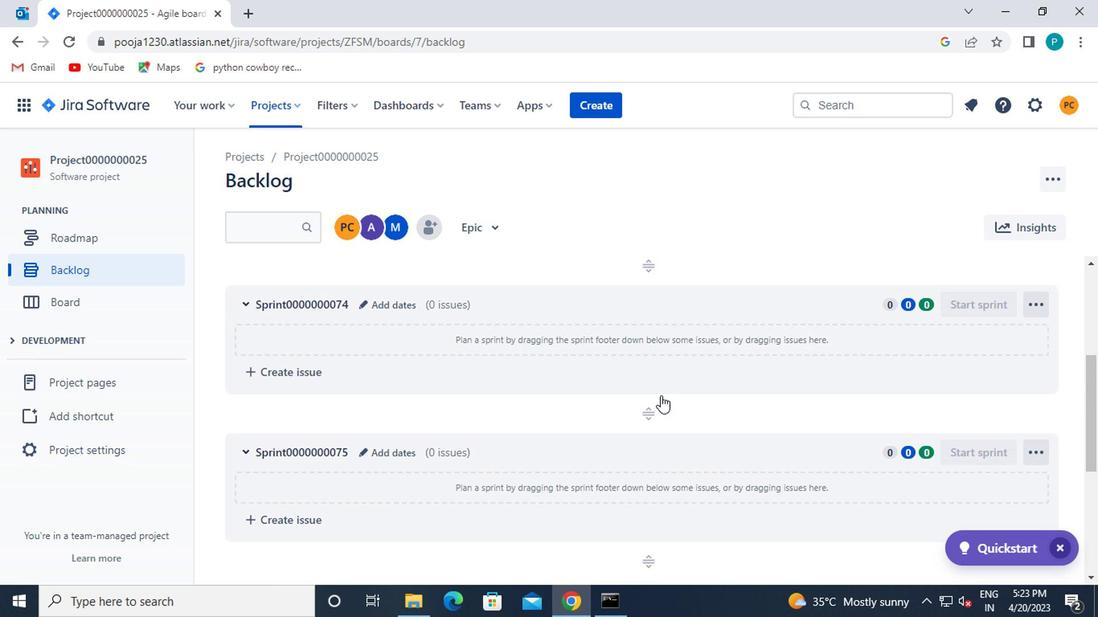 
Action: Mouse scrolled (658, 397) with delta (0, 0)
Screenshot: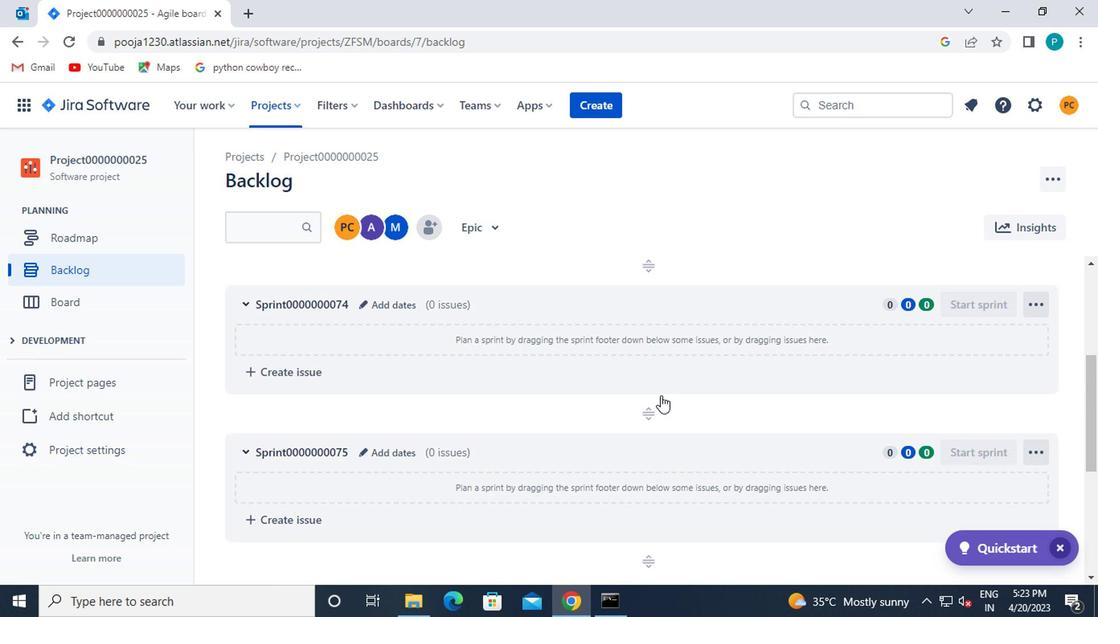 
Action: Mouse scrolled (658, 397) with delta (0, 0)
Screenshot: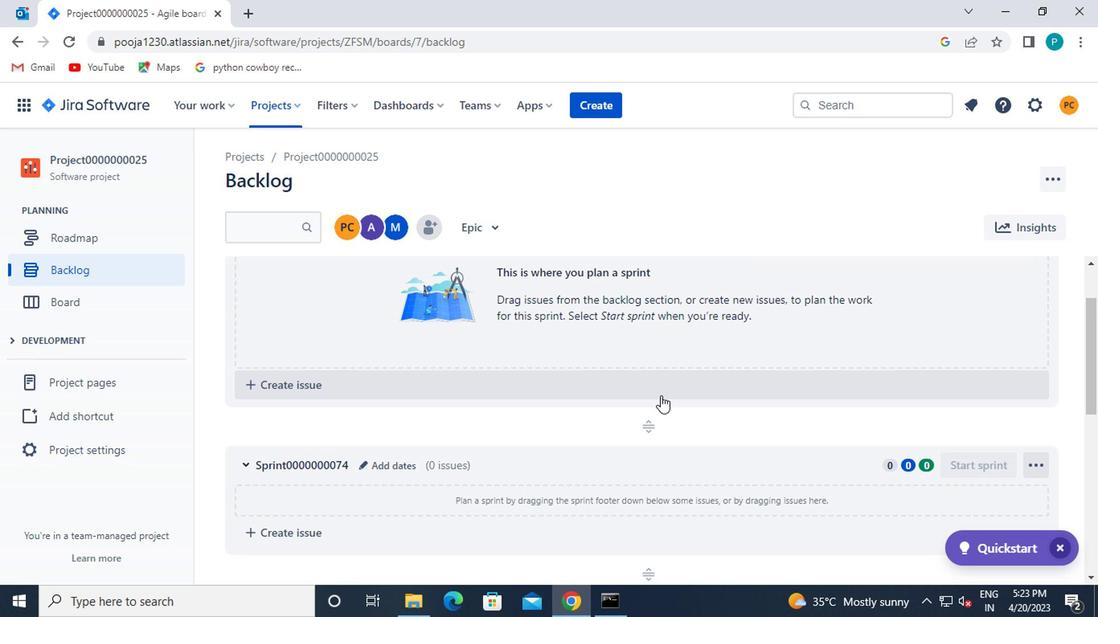 
Action: Mouse scrolled (658, 397) with delta (0, 0)
Screenshot: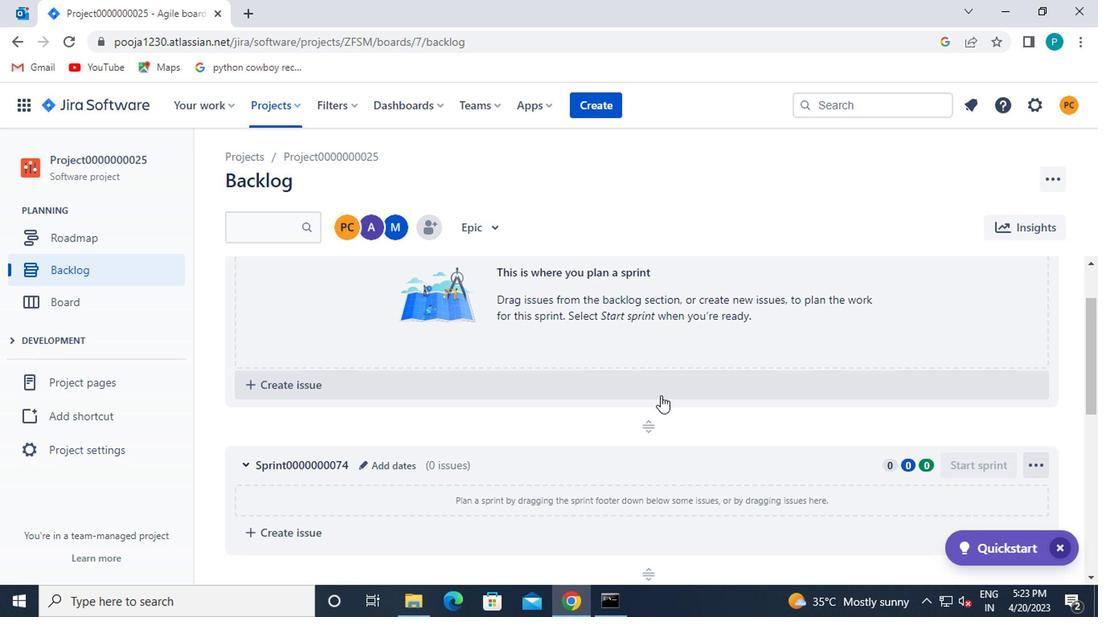 
Action: Mouse moved to (397, 283)
Screenshot: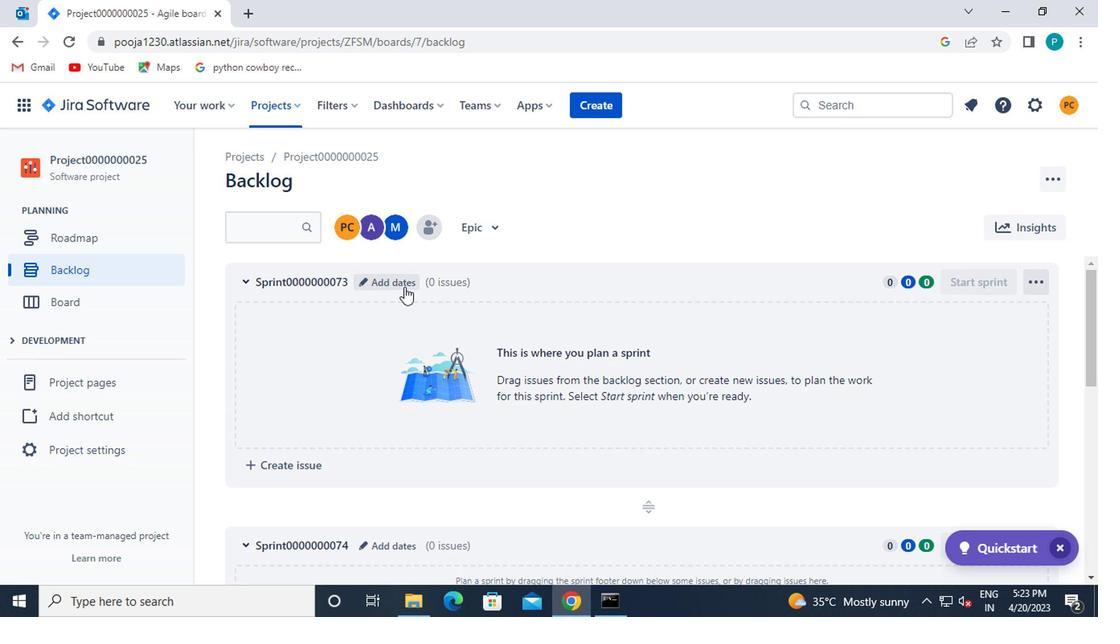 
Action: Mouse pressed left at (397, 283)
Screenshot: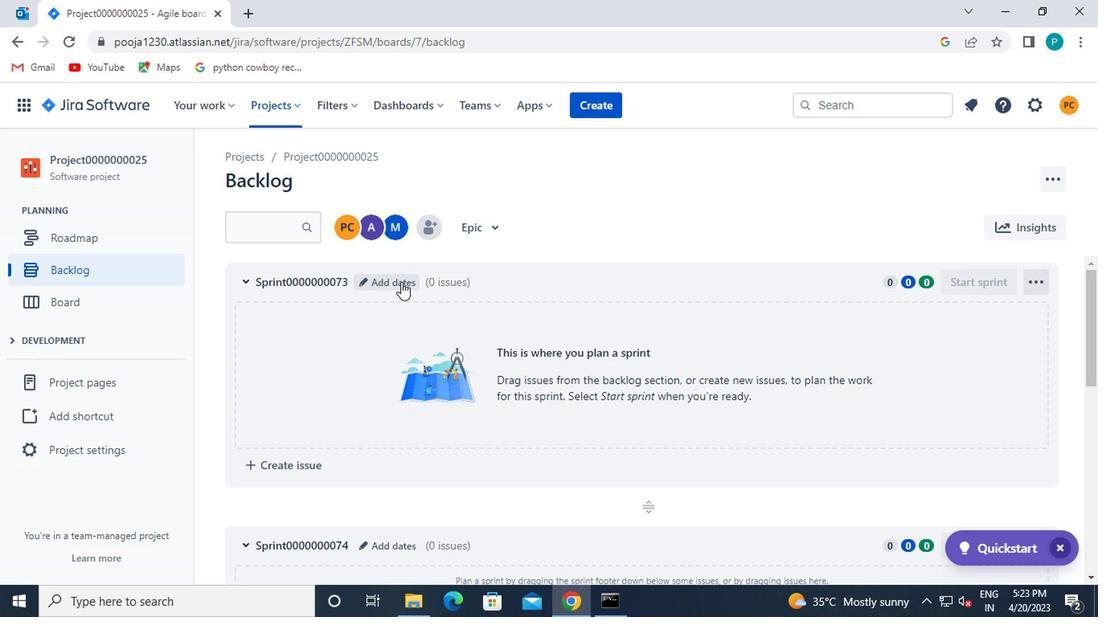 
Action: Mouse moved to (443, 296)
Screenshot: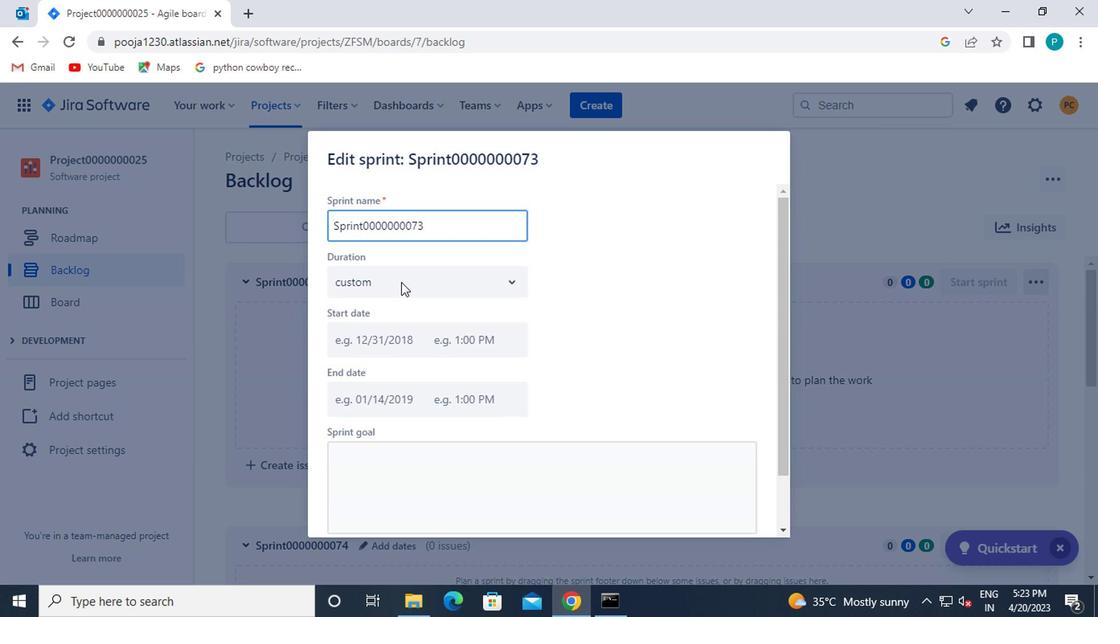 
Action: Mouse pressed left at (443, 296)
Screenshot: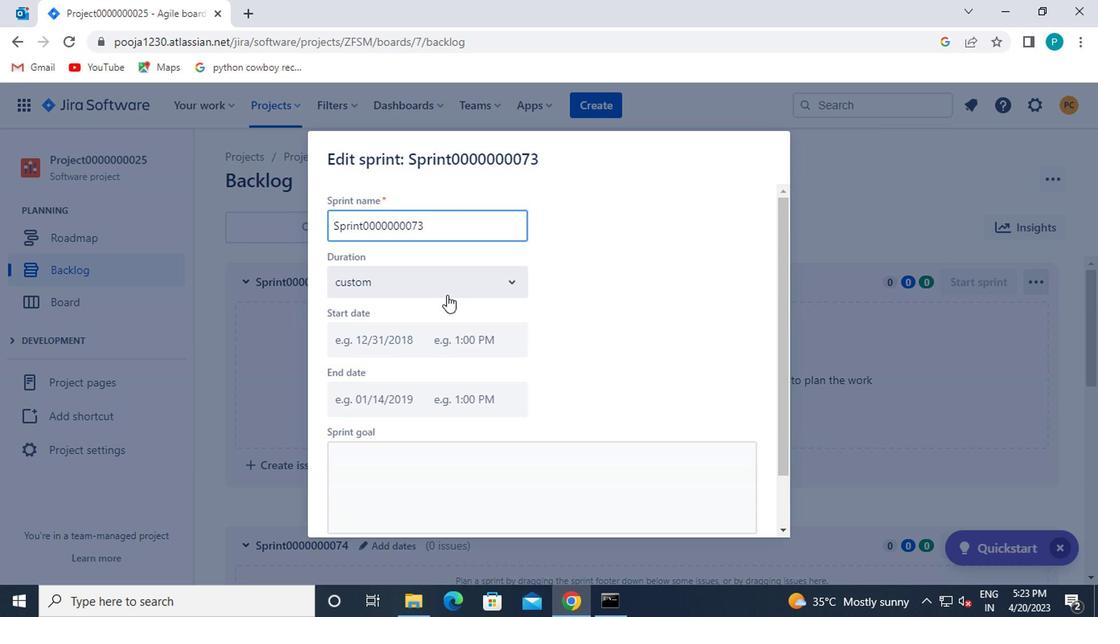 
Action: Mouse moved to (445, 326)
Screenshot: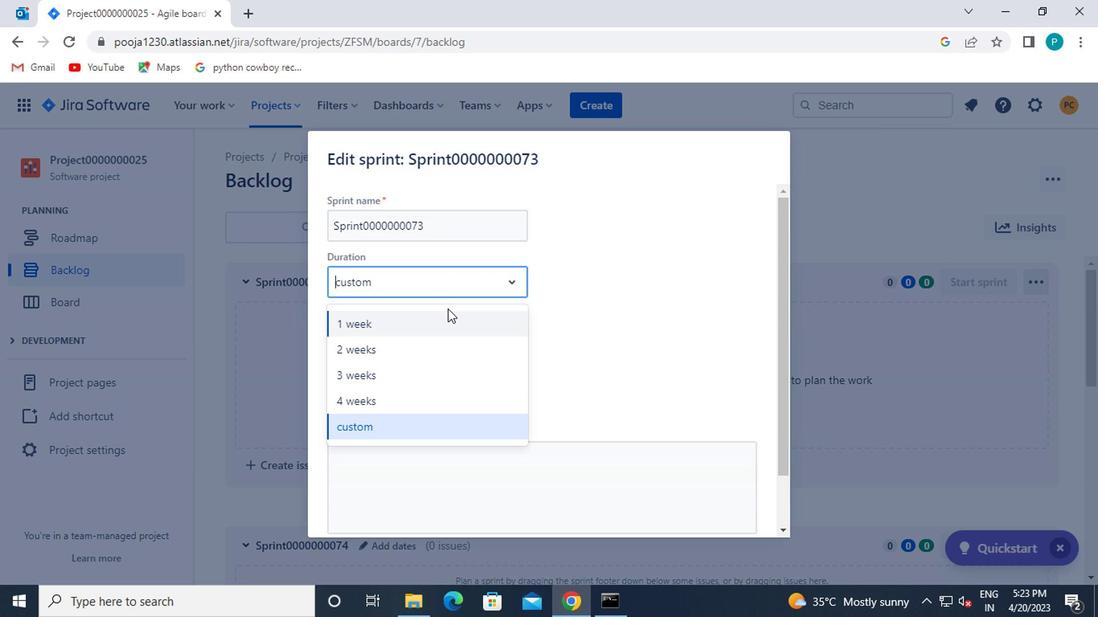 
Action: Mouse pressed left at (445, 326)
Screenshot: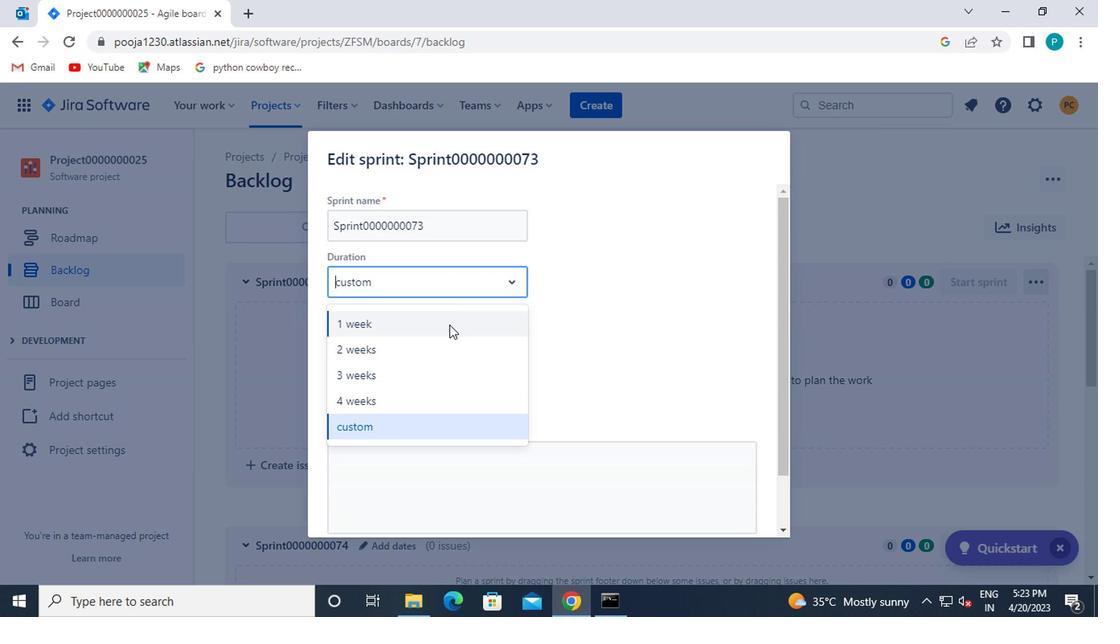 
Action: Mouse moved to (504, 389)
Screenshot: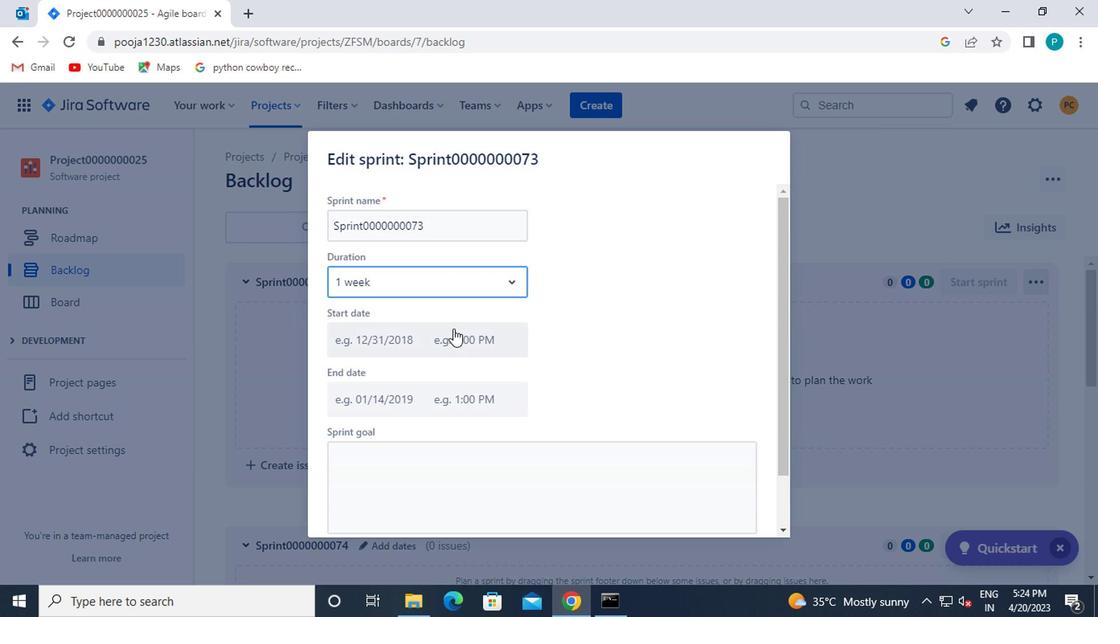
Action: Mouse scrolled (504, 389) with delta (0, 0)
Screenshot: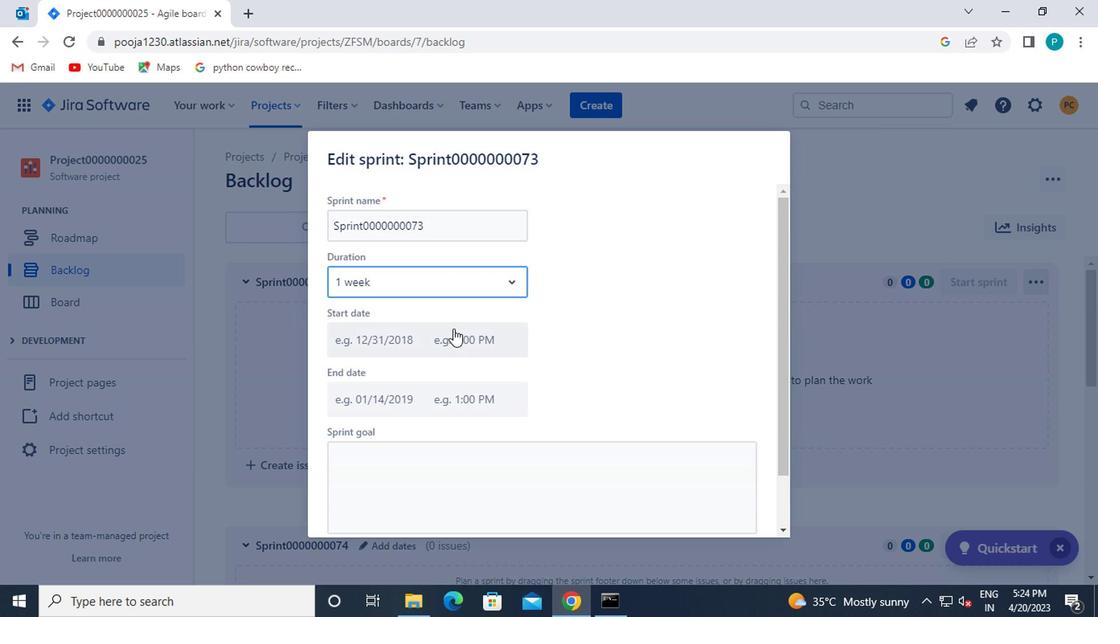 
Action: Mouse moved to (506, 391)
Screenshot: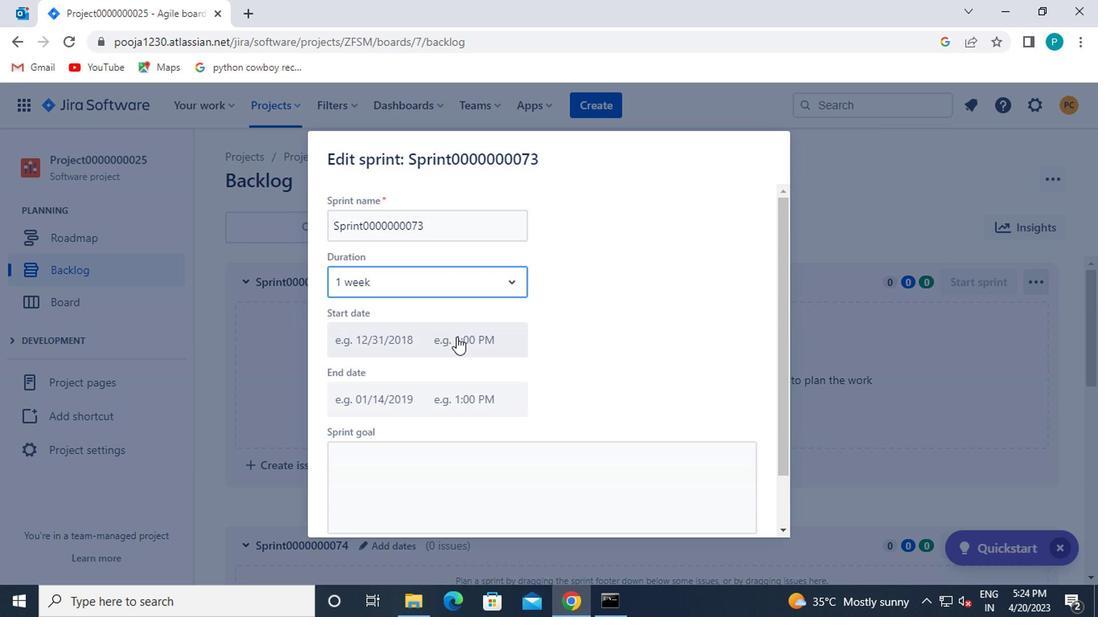 
Action: Mouse scrolled (506, 391) with delta (0, 0)
Screenshot: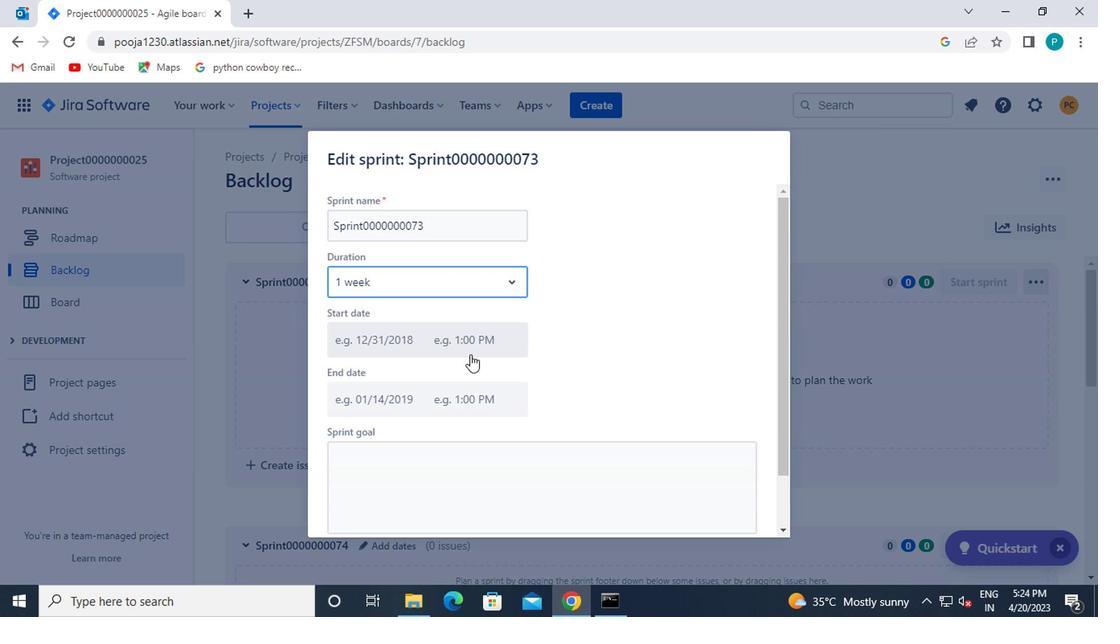 
Action: Mouse moved to (506, 391)
Screenshot: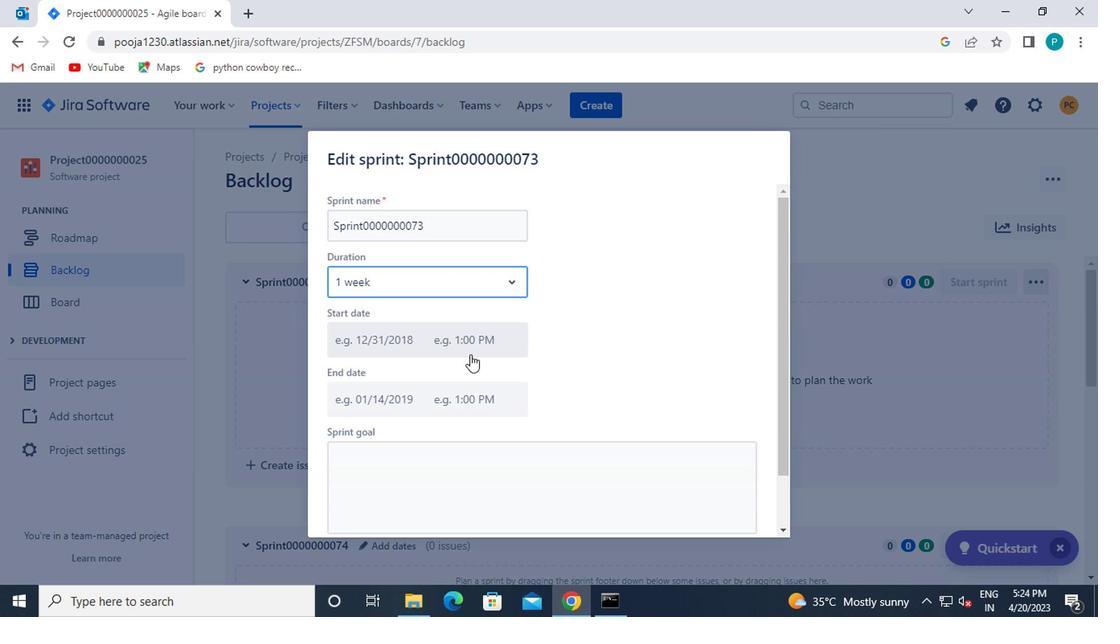 
Action: Mouse scrolled (506, 391) with delta (0, 0)
Screenshot: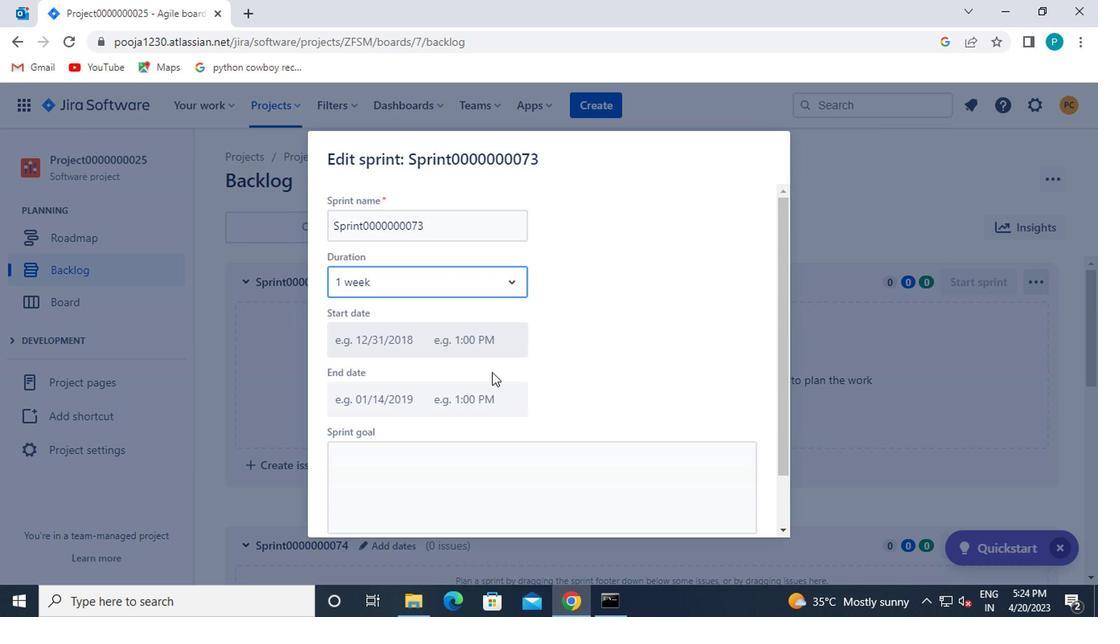 
Action: Mouse moved to (659, 501)
Screenshot: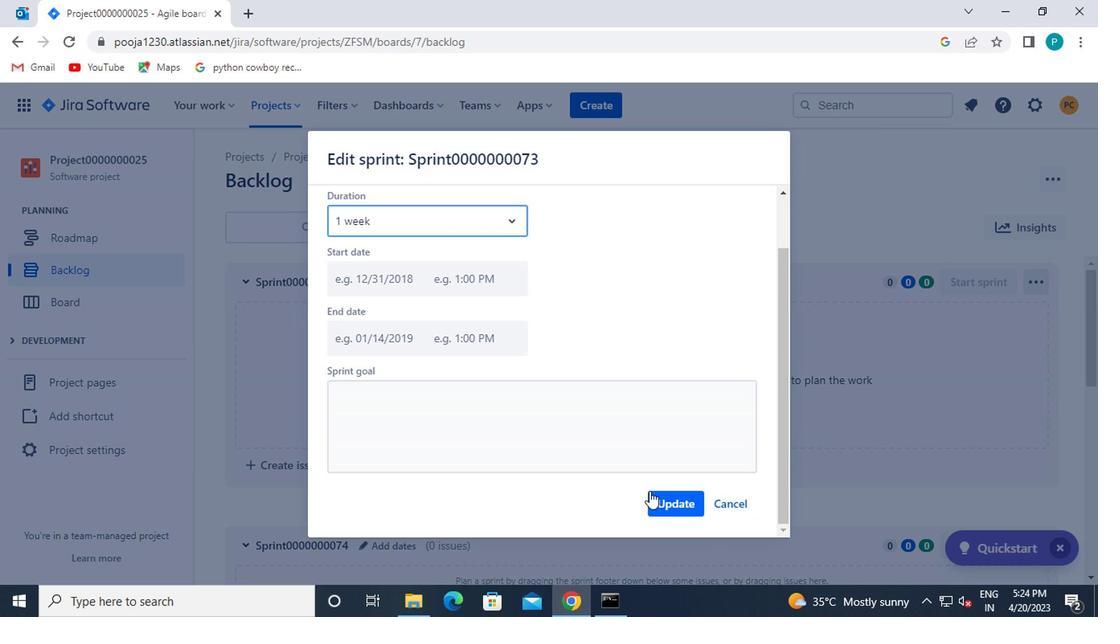 
Action: Mouse pressed left at (659, 501)
Screenshot: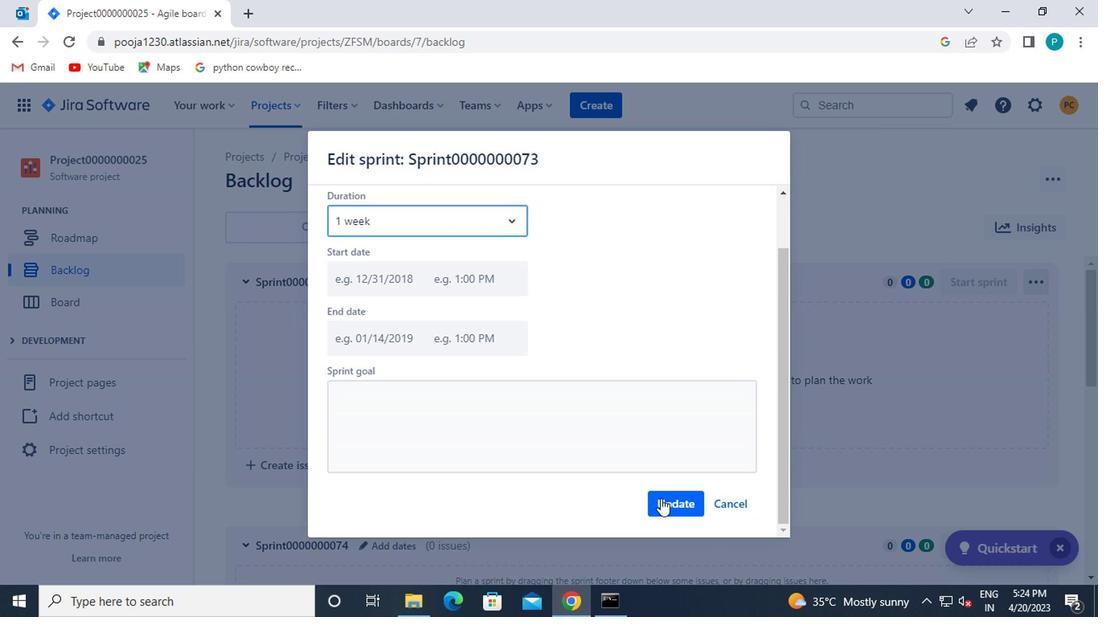 
Action: Mouse moved to (635, 483)
Screenshot: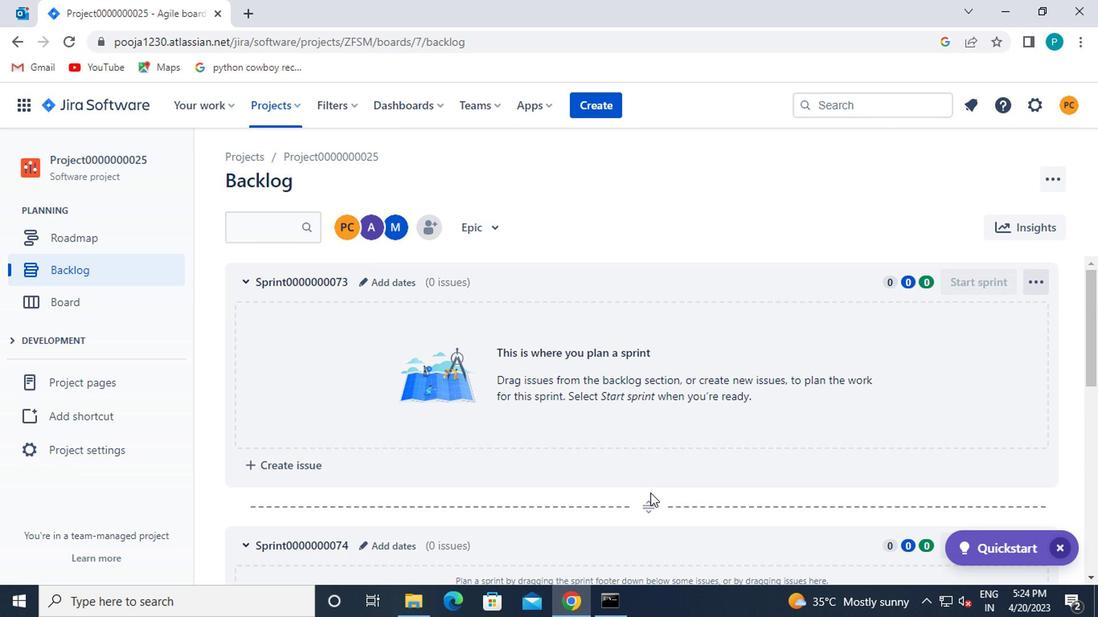 
Action: Mouse scrolled (635, 482) with delta (0, 0)
Screenshot: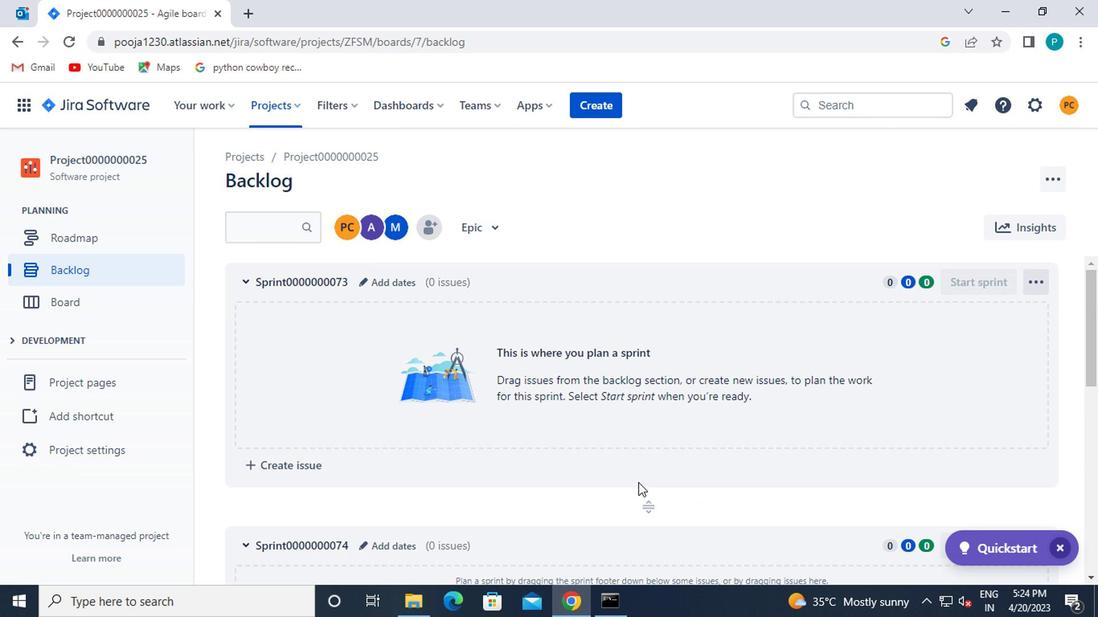 
Action: Mouse scrolled (635, 482) with delta (0, 0)
Screenshot: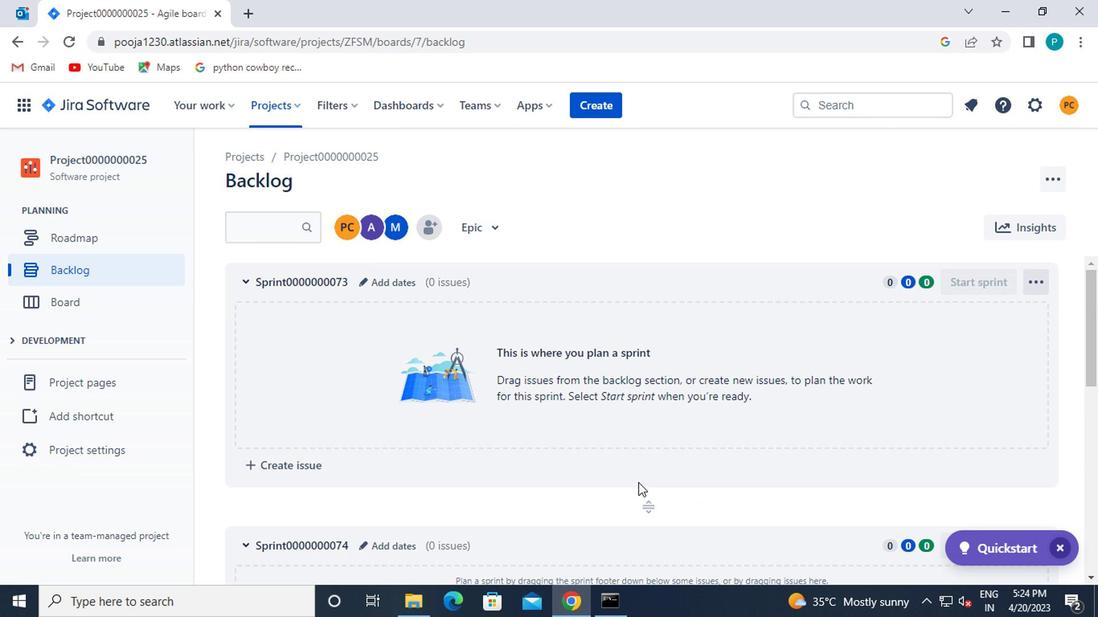 
Action: Mouse moved to (629, 481)
Screenshot: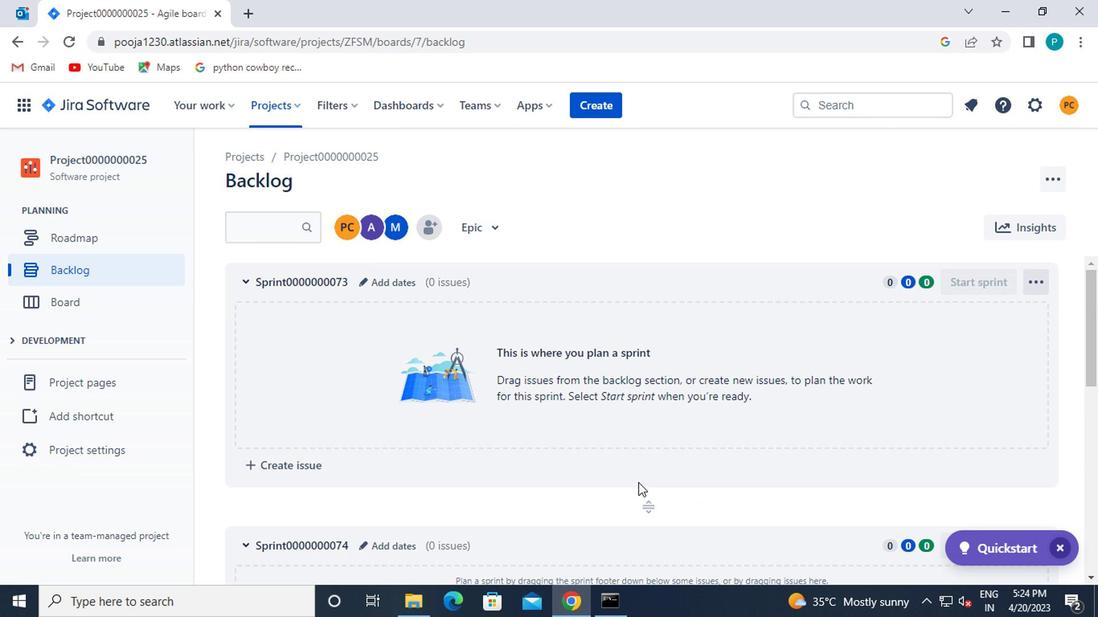 
Action: Mouse scrolled (629, 481) with delta (0, 0)
Screenshot: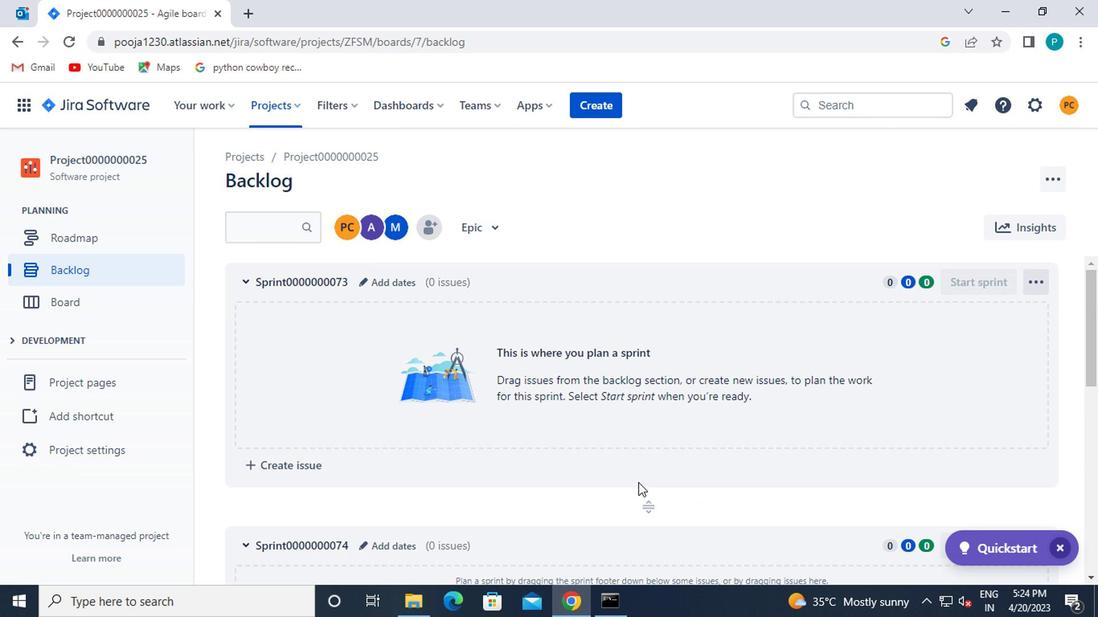
Action: Mouse moved to (470, 433)
Screenshot: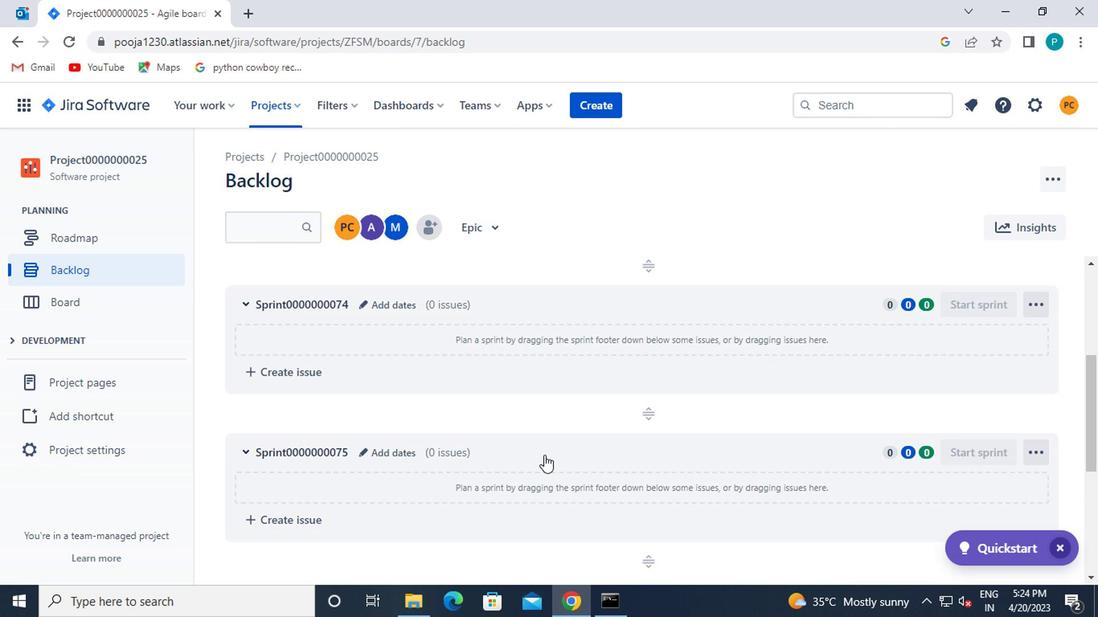 
Action: Mouse scrolled (470, 434) with delta (0, 1)
Screenshot: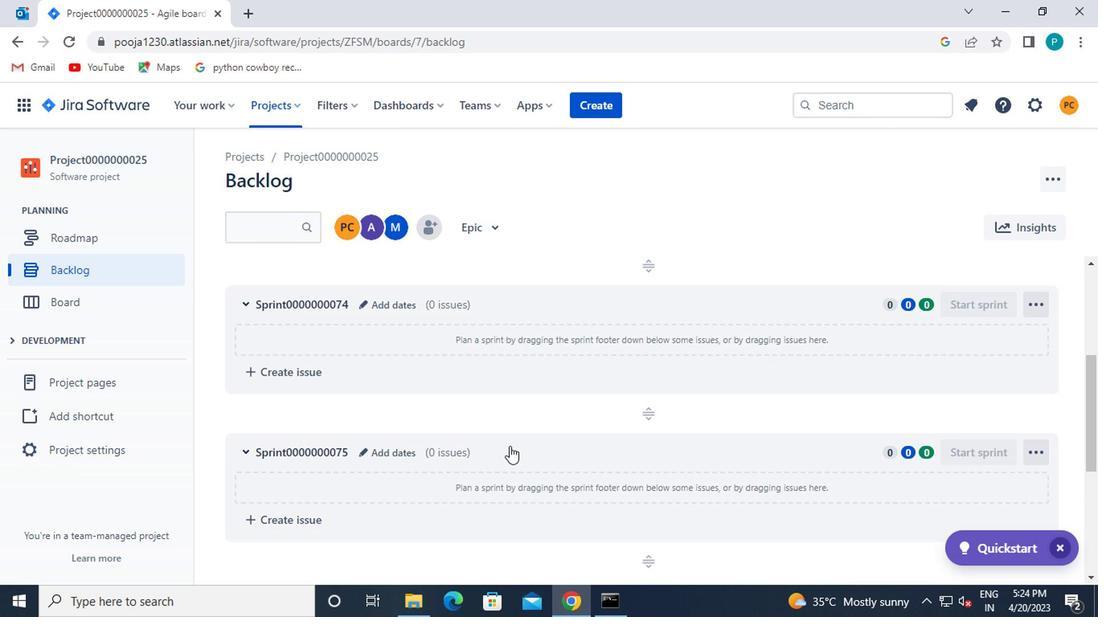 
Action: Mouse scrolled (470, 434) with delta (0, 1)
Screenshot: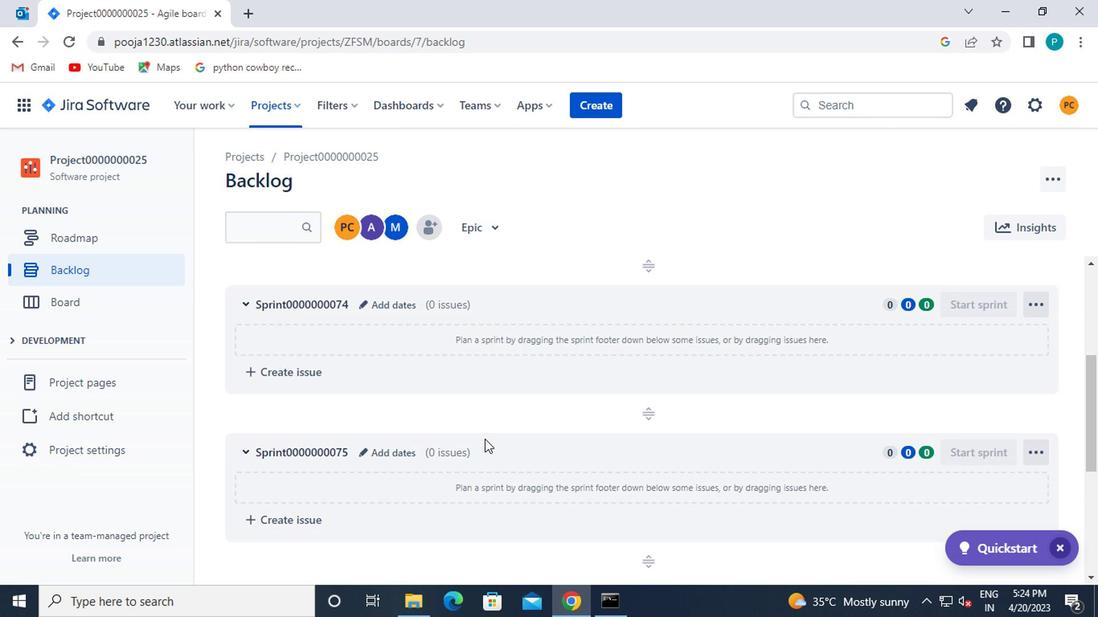 
Action: Mouse moved to (375, 463)
Screenshot: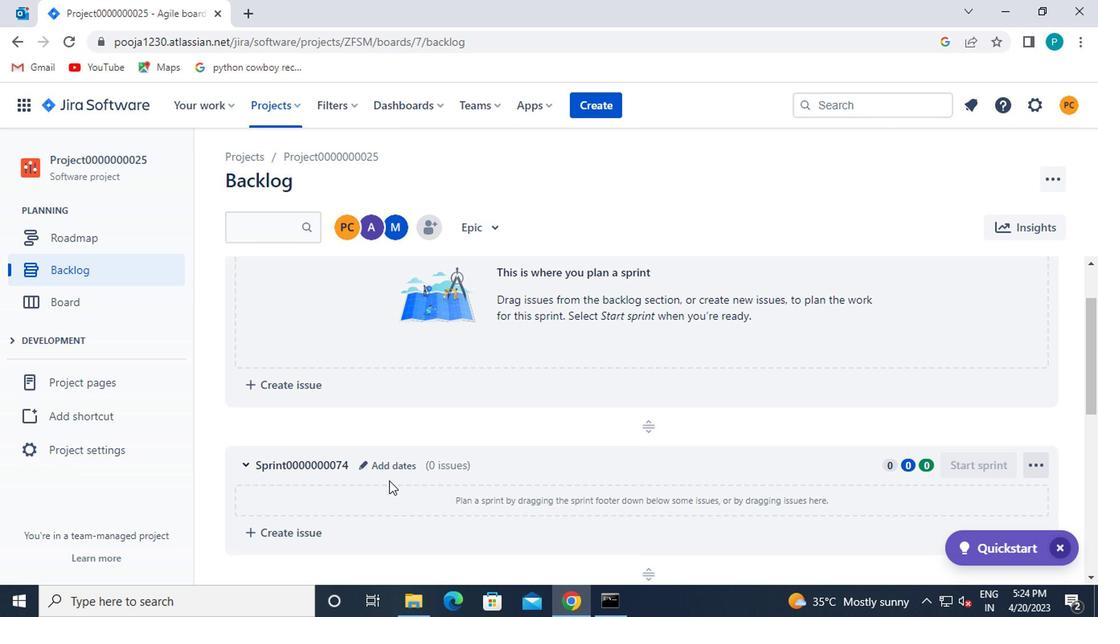 
Action: Mouse pressed left at (375, 463)
Screenshot: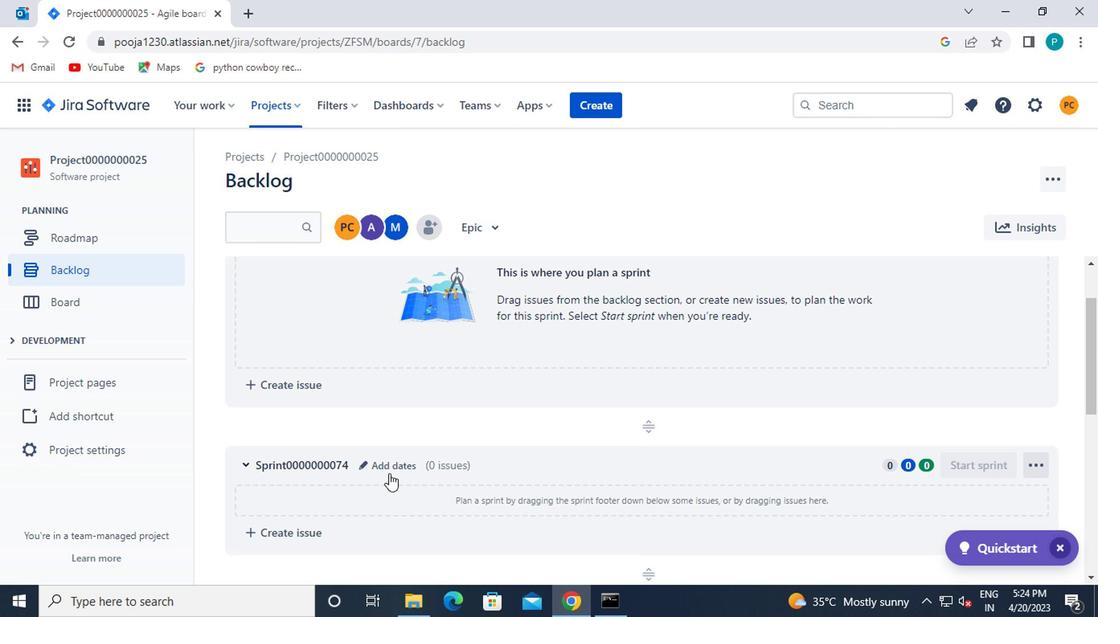 
Action: Mouse moved to (357, 433)
Screenshot: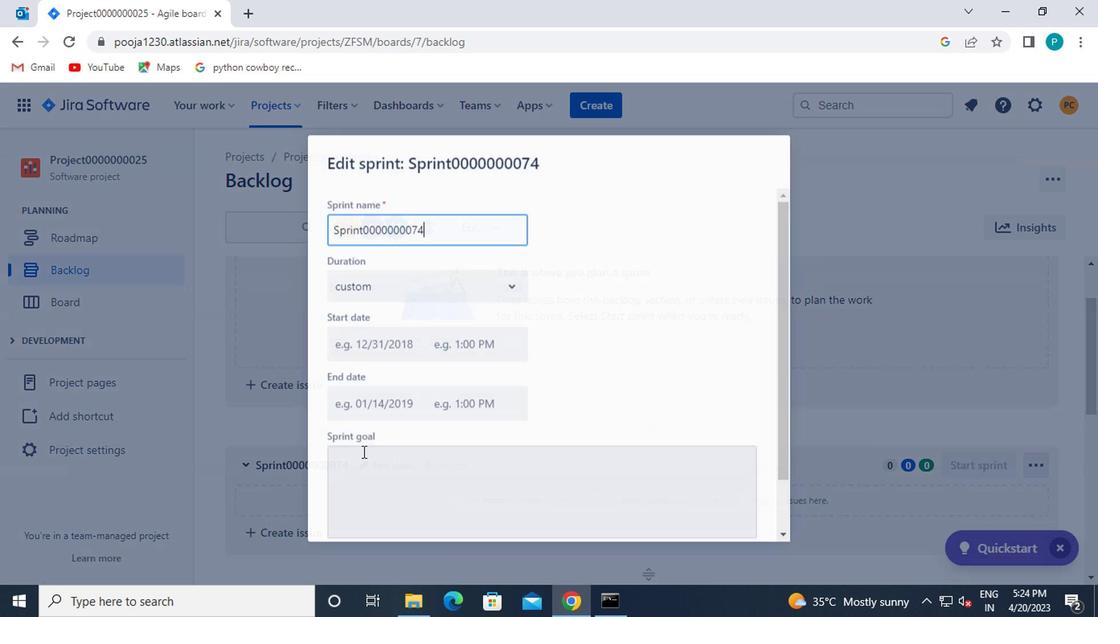 
Action: Mouse scrolled (357, 433) with delta (0, 0)
Screenshot: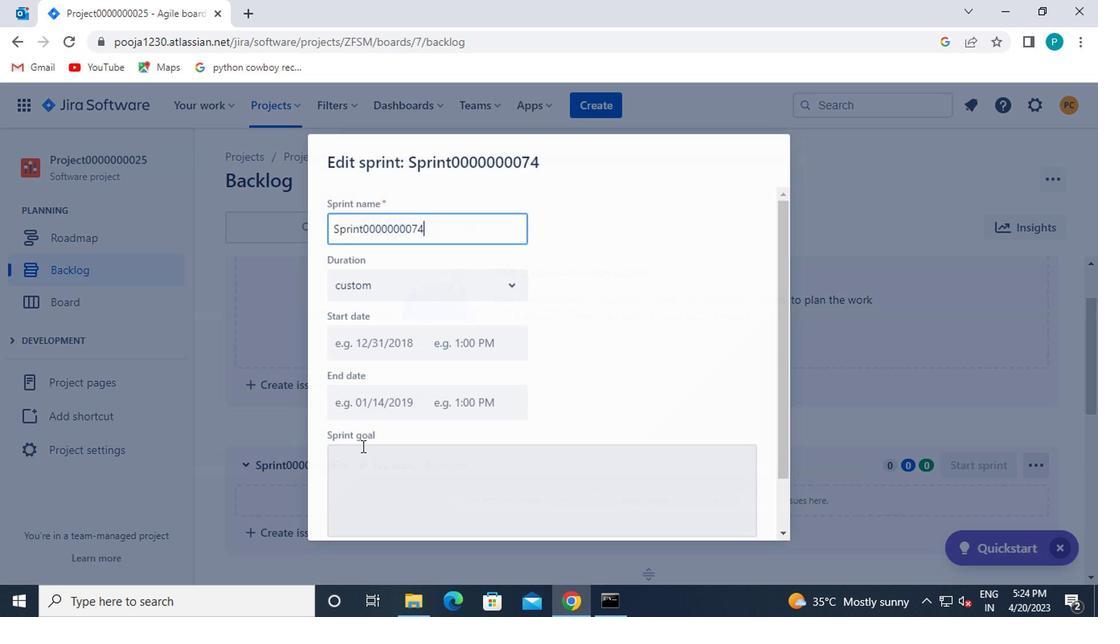 
Action: Mouse moved to (383, 223)
Screenshot: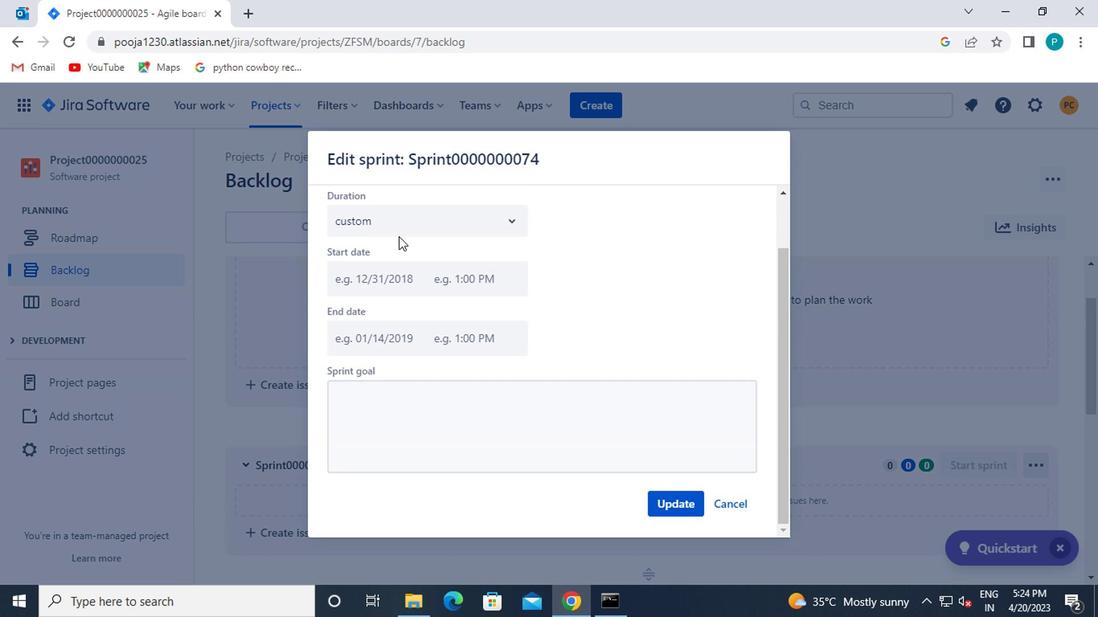 
Action: Mouse pressed left at (383, 223)
Screenshot: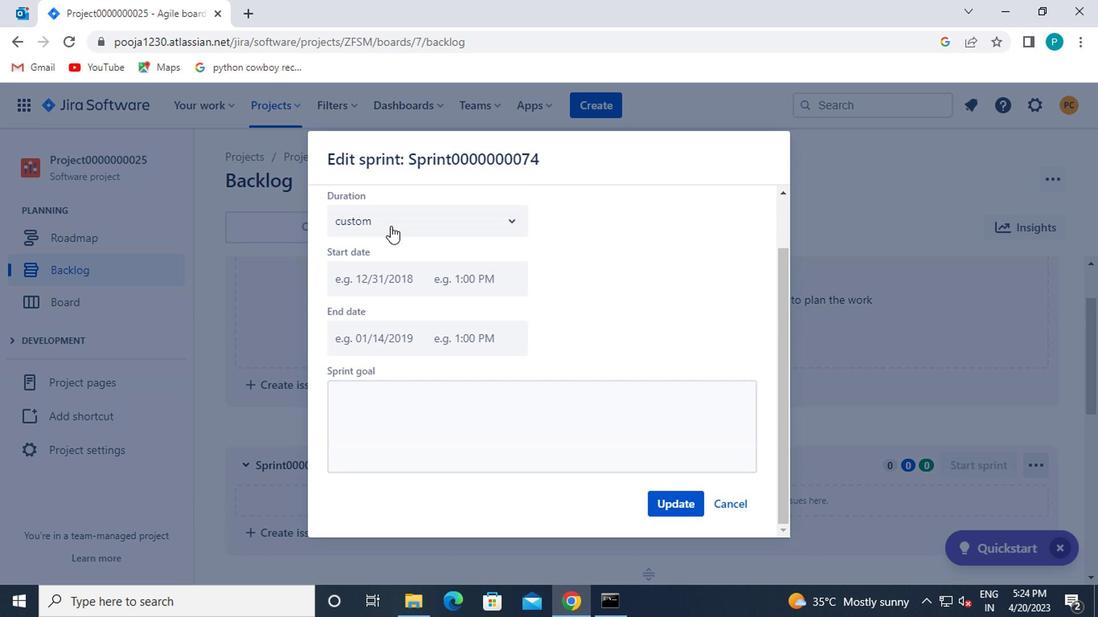 
Action: Mouse moved to (392, 280)
Screenshot: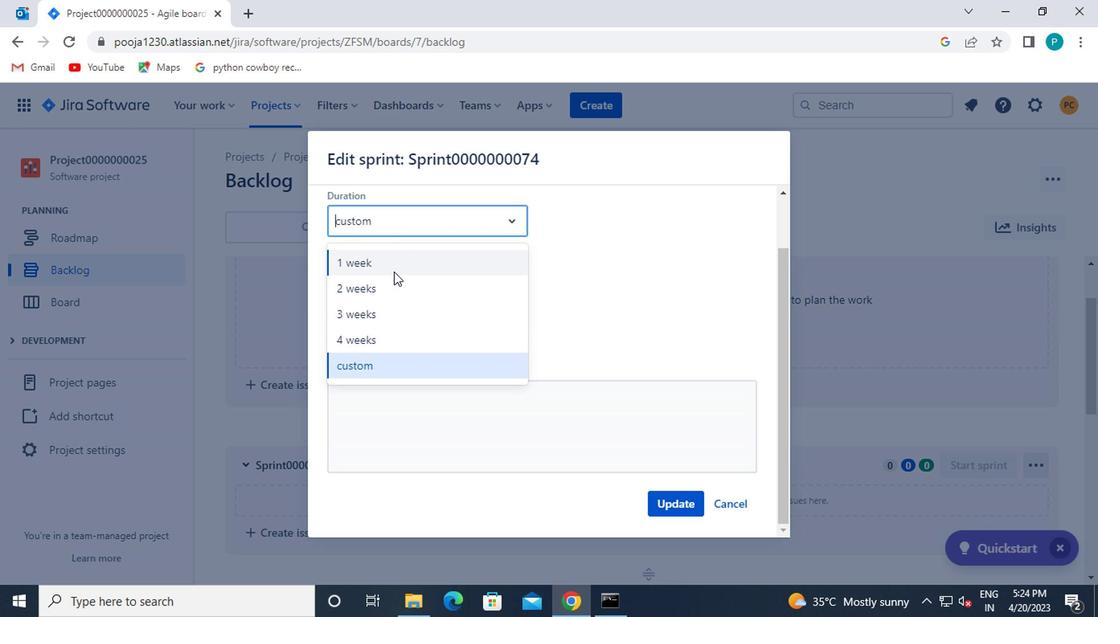 
Action: Mouse pressed left at (392, 280)
Screenshot: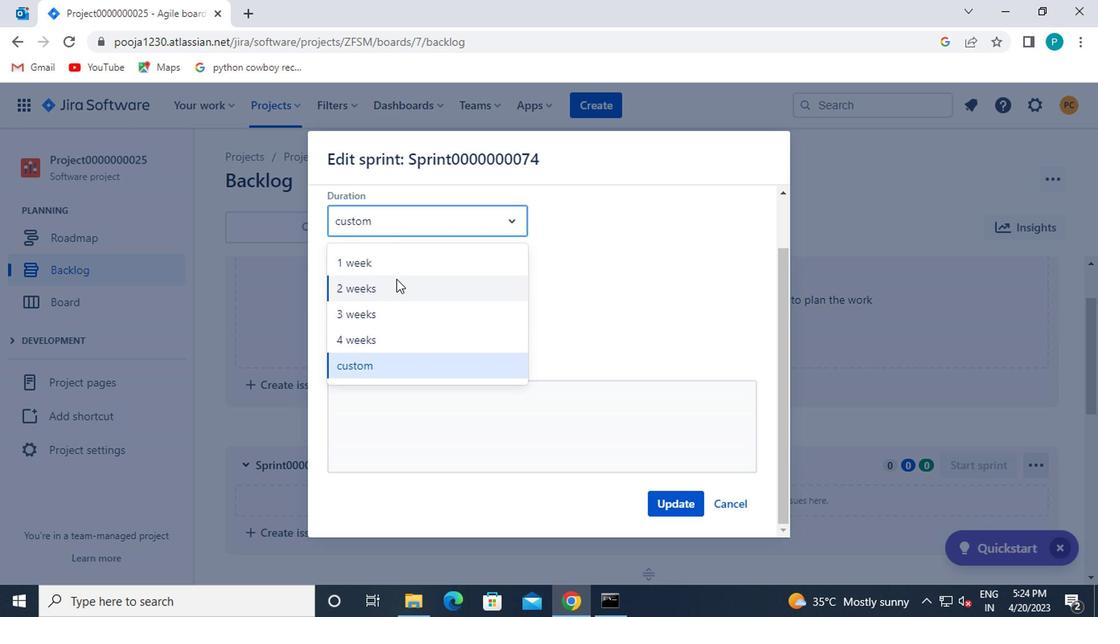 
Action: Mouse moved to (679, 501)
Screenshot: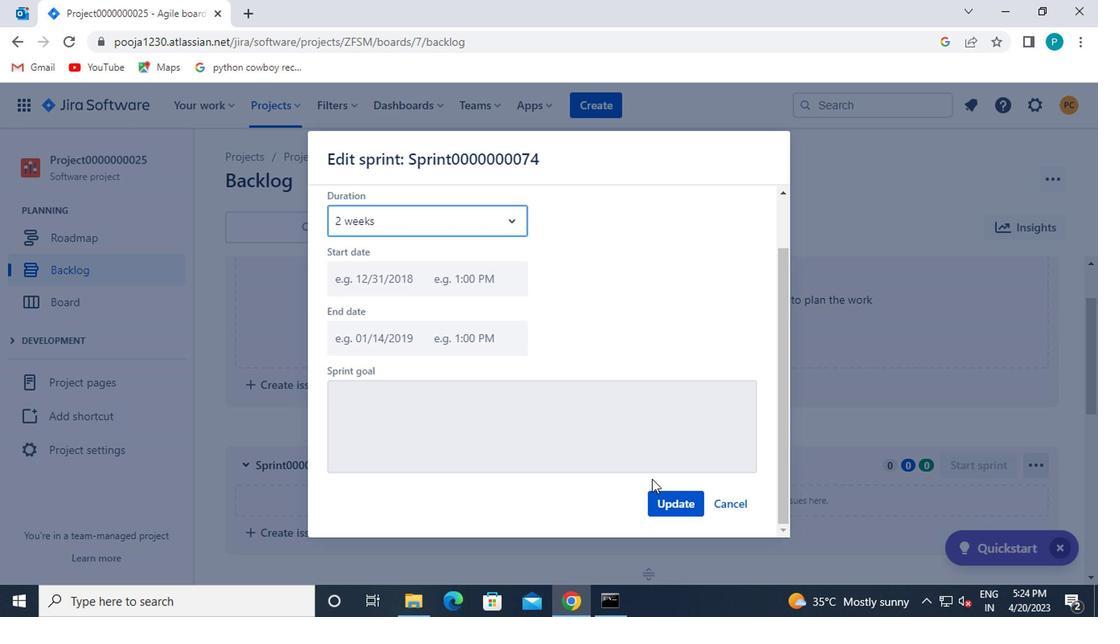 
Action: Mouse pressed left at (679, 501)
Screenshot: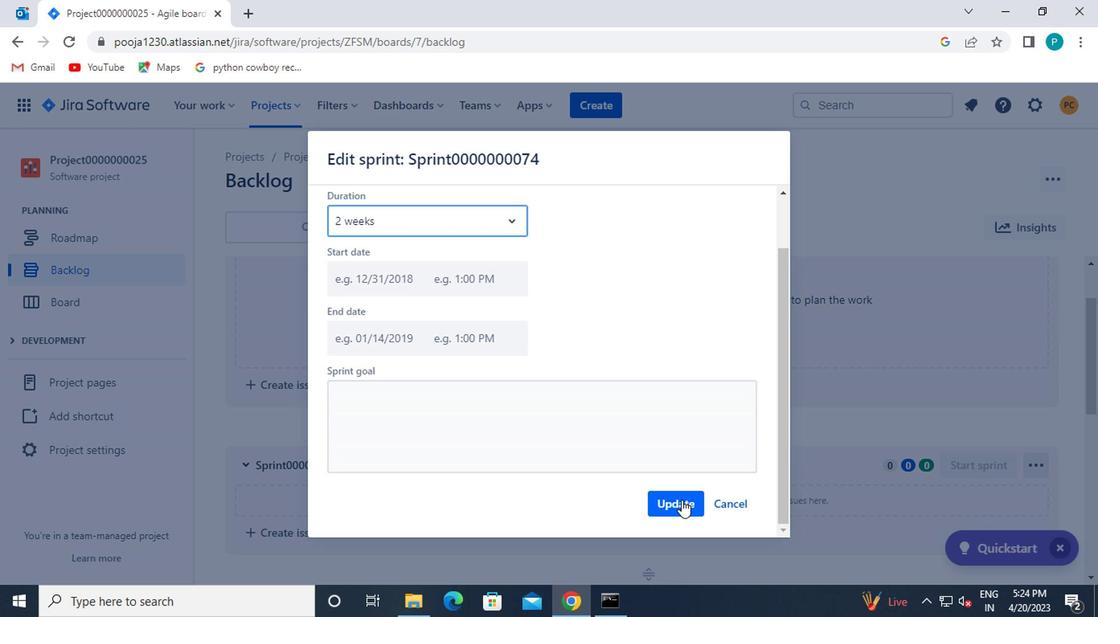 
Action: Mouse moved to (656, 499)
Screenshot: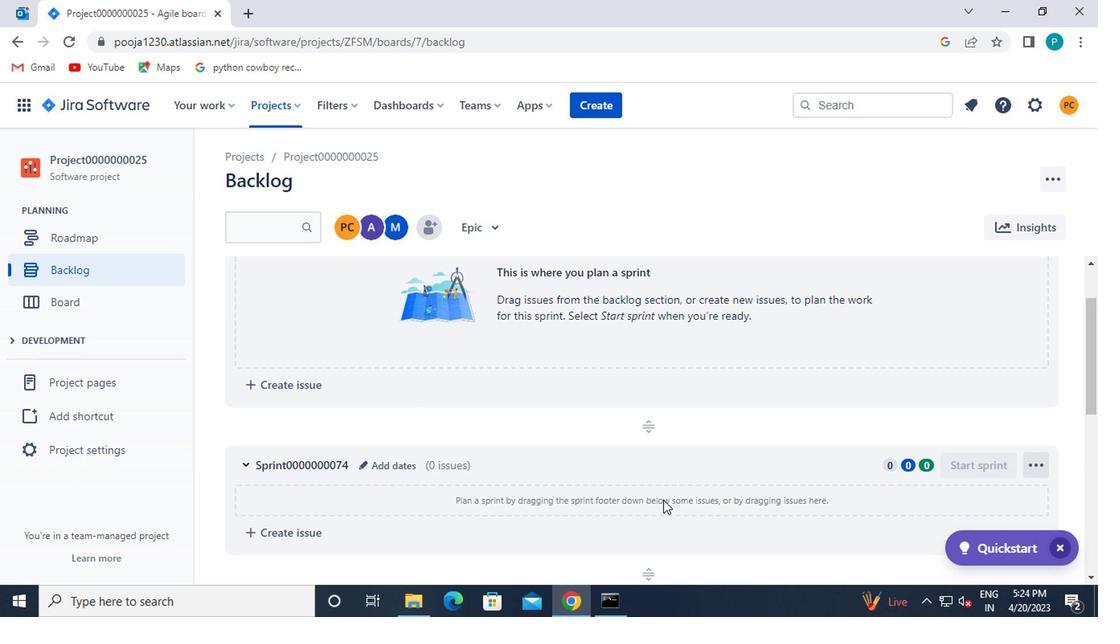 
